 Task: Look for space in Sint-Kruis, Belgium from 7th July, 2023 to 15th July, 2023 for 6 adults in price range Rs.15000 to Rs.20000. Place can be entire place with 3 bedrooms having 3 beds and 3 bathrooms. Property type can be house, flat, guest house. Amenities needed are: heating. Booking option can be shelf check-in. Required host language is English.
Action: Mouse moved to (583, 117)
Screenshot: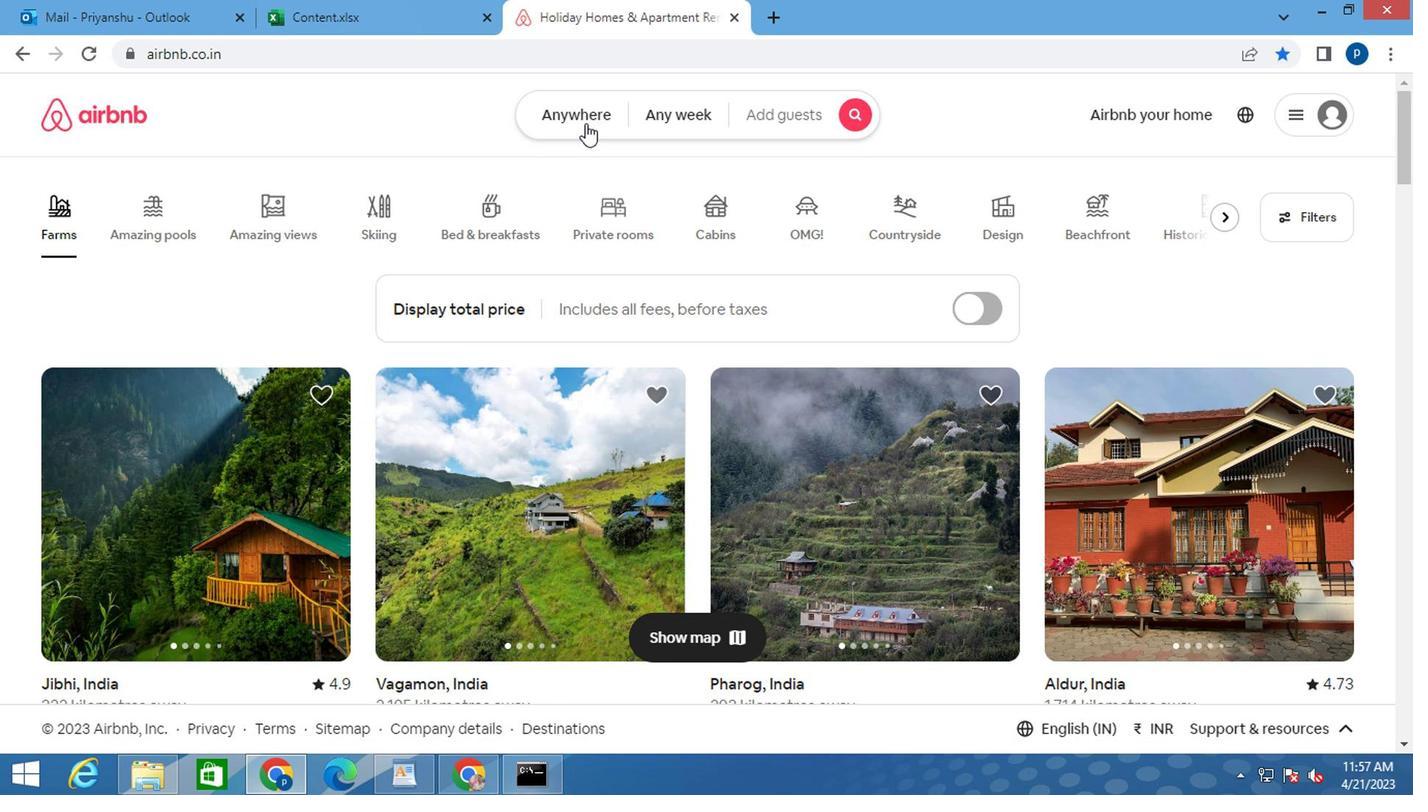 
Action: Mouse pressed left at (583, 117)
Screenshot: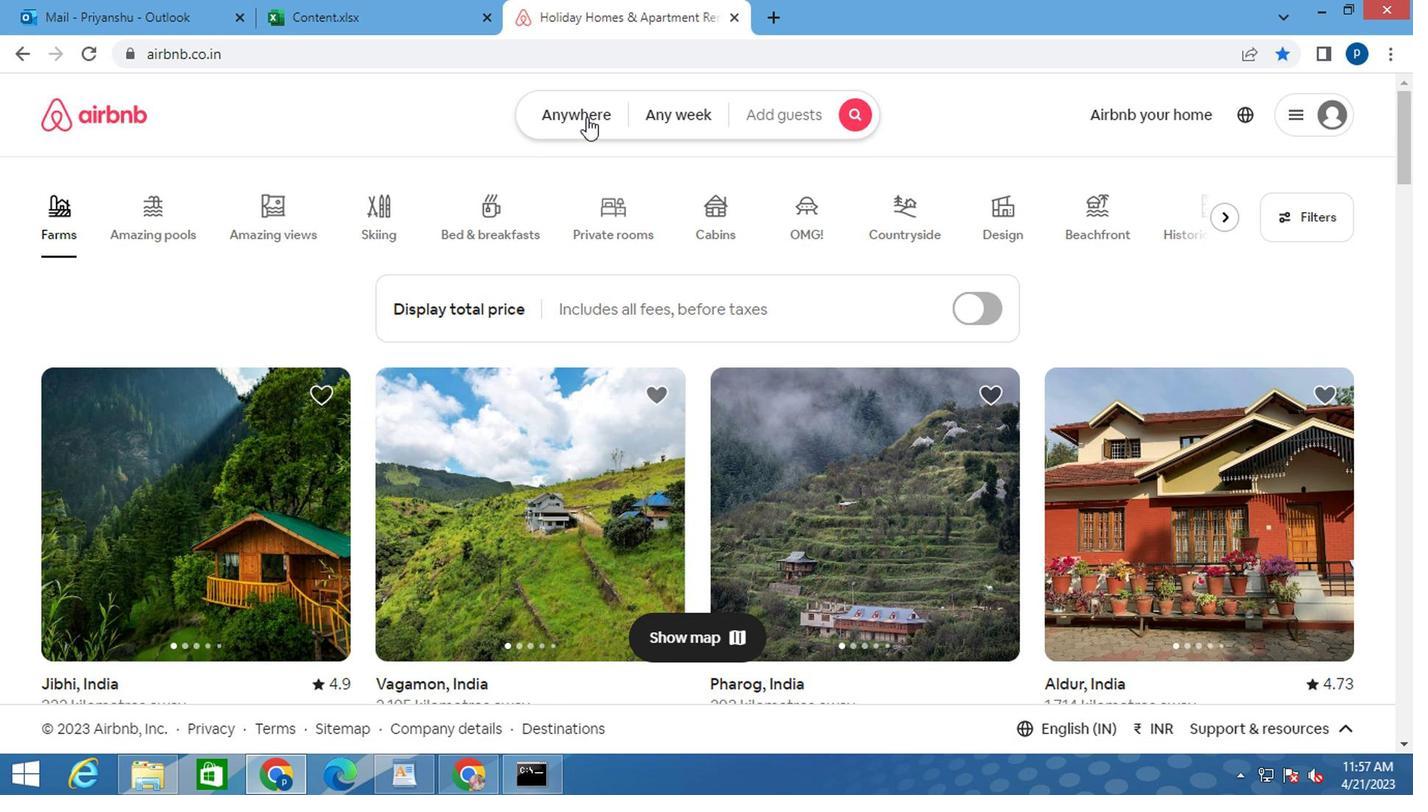 
Action: Mouse moved to (393, 202)
Screenshot: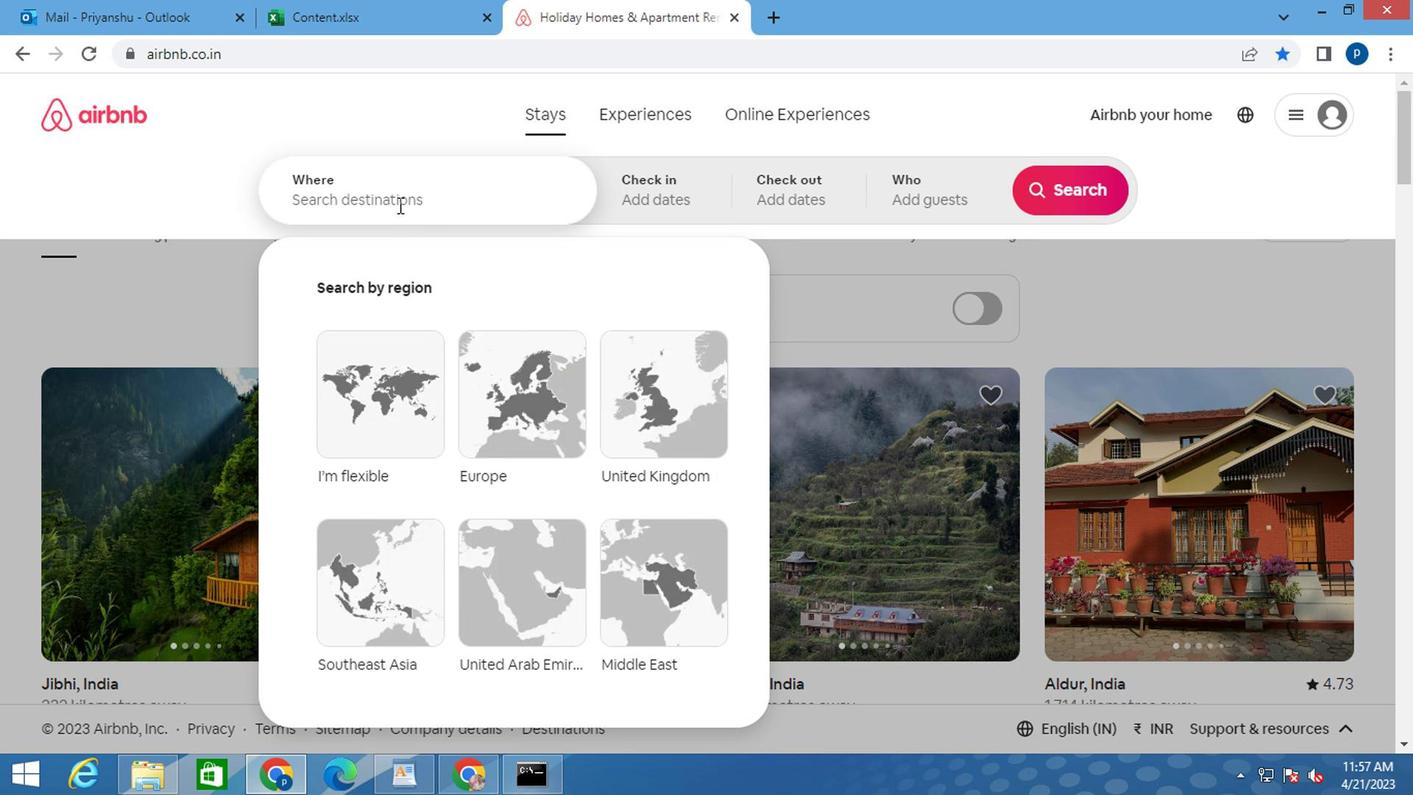 
Action: Key pressed <Key.caps_lock>s<Key.caps_lock>
Screenshot: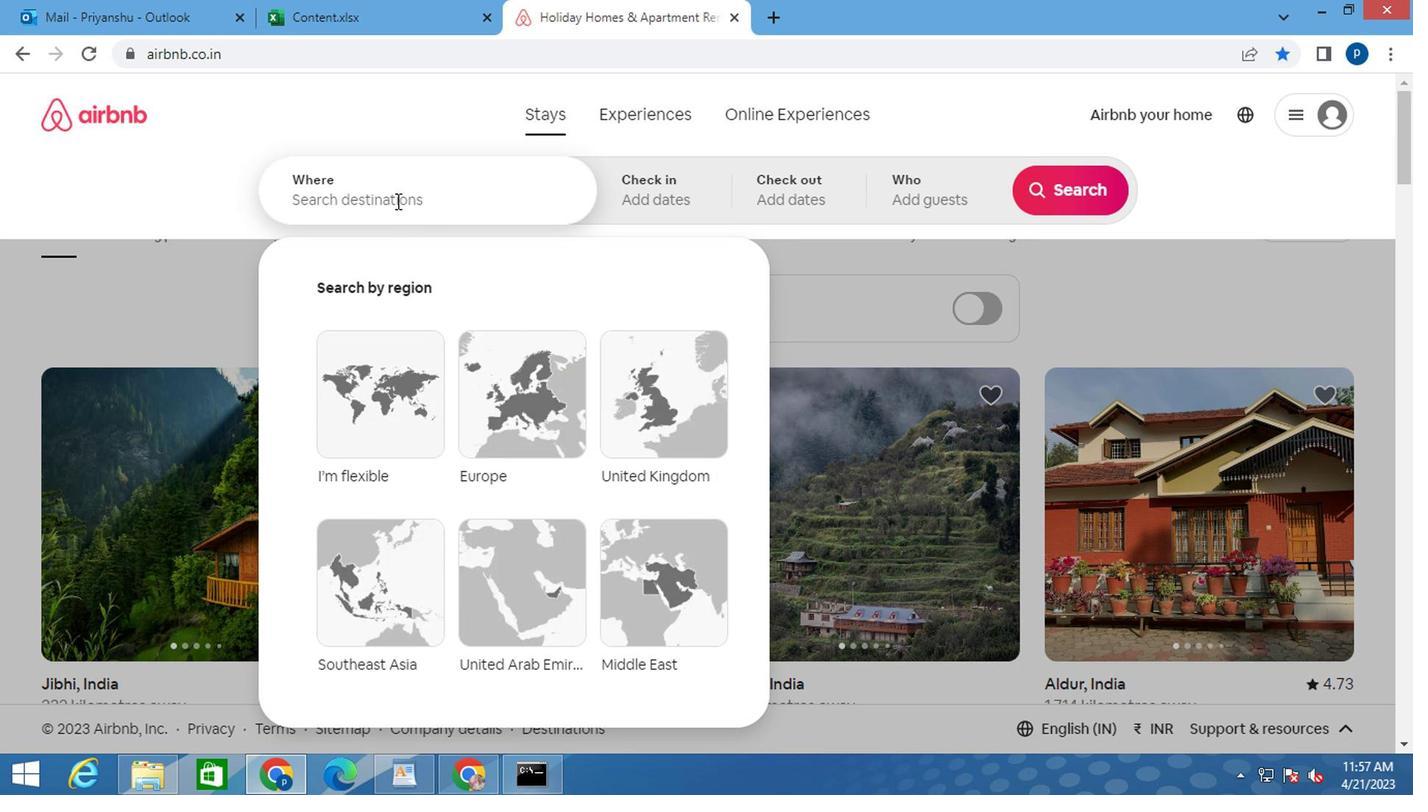 
Action: Mouse pressed left at (393, 202)
Screenshot: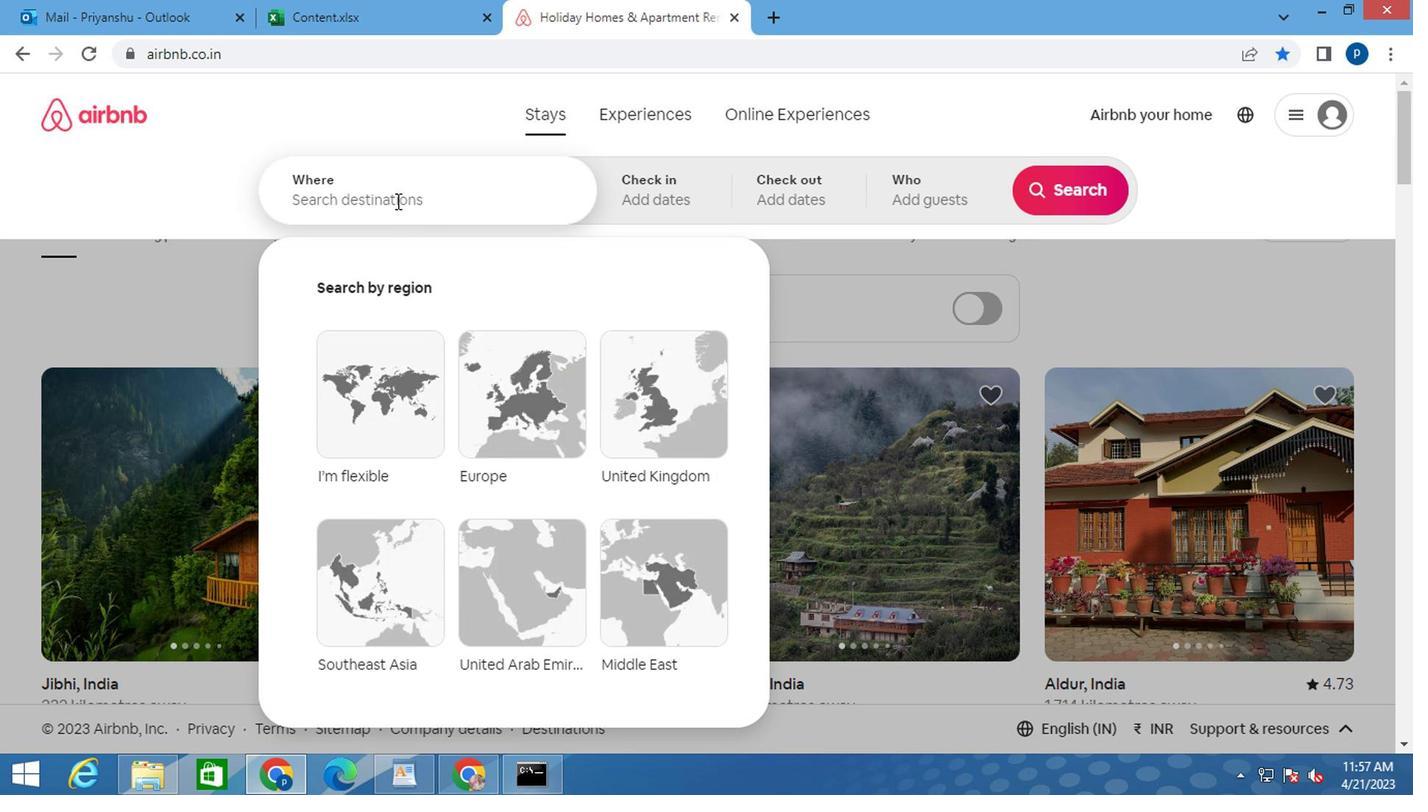 
Action: Key pressed <Key.caps_lock>s<Key.caps_lock>int<Key.space><Key.caps_lock>k<Key.caps_lock>ruis<Key.space><Key.backspace>,<Key.space><Key.caps_lock>b<Key.caps_lock>elgium<Key.enter>
Screenshot: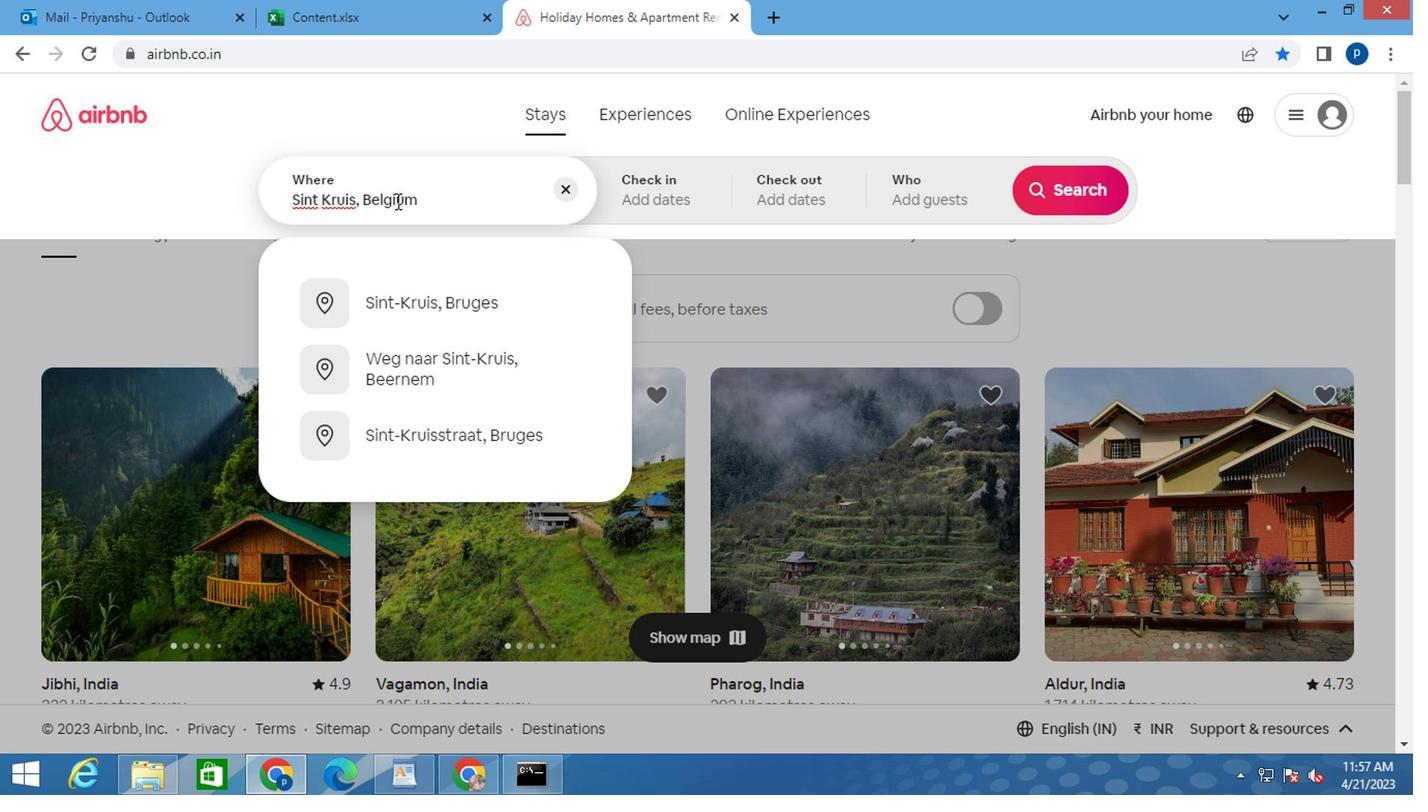 
Action: Mouse moved to (1061, 350)
Screenshot: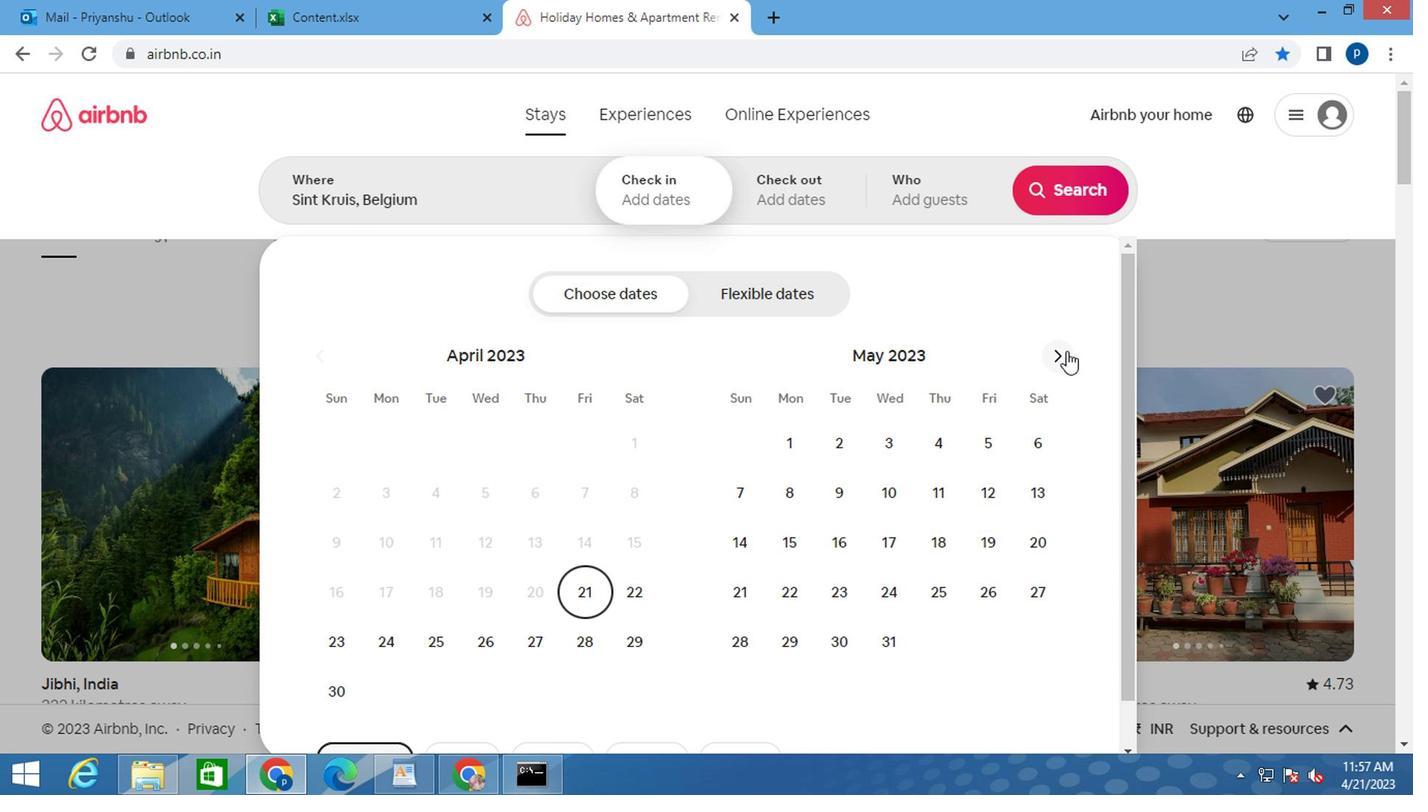 
Action: Mouse pressed left at (1061, 350)
Screenshot: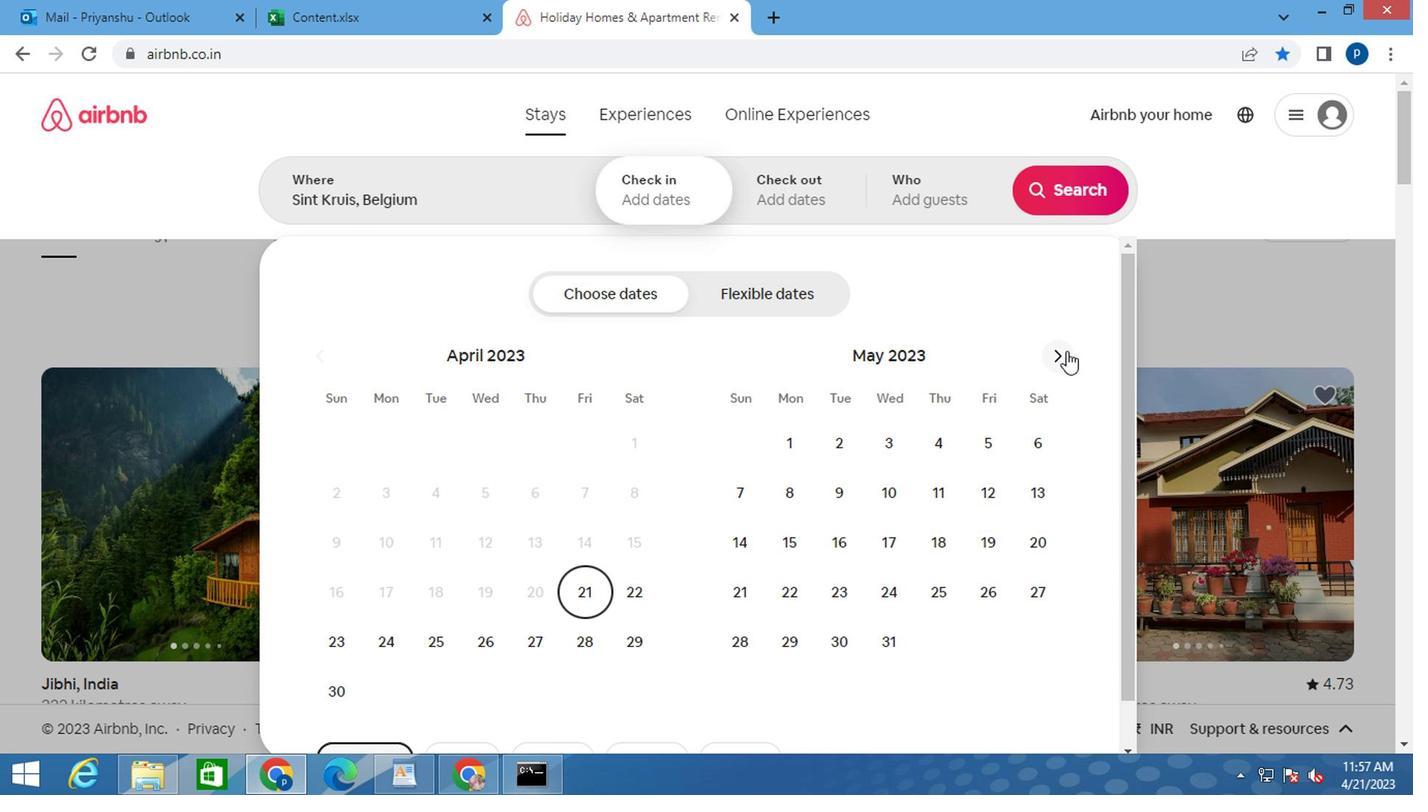 
Action: Mouse pressed left at (1061, 350)
Screenshot: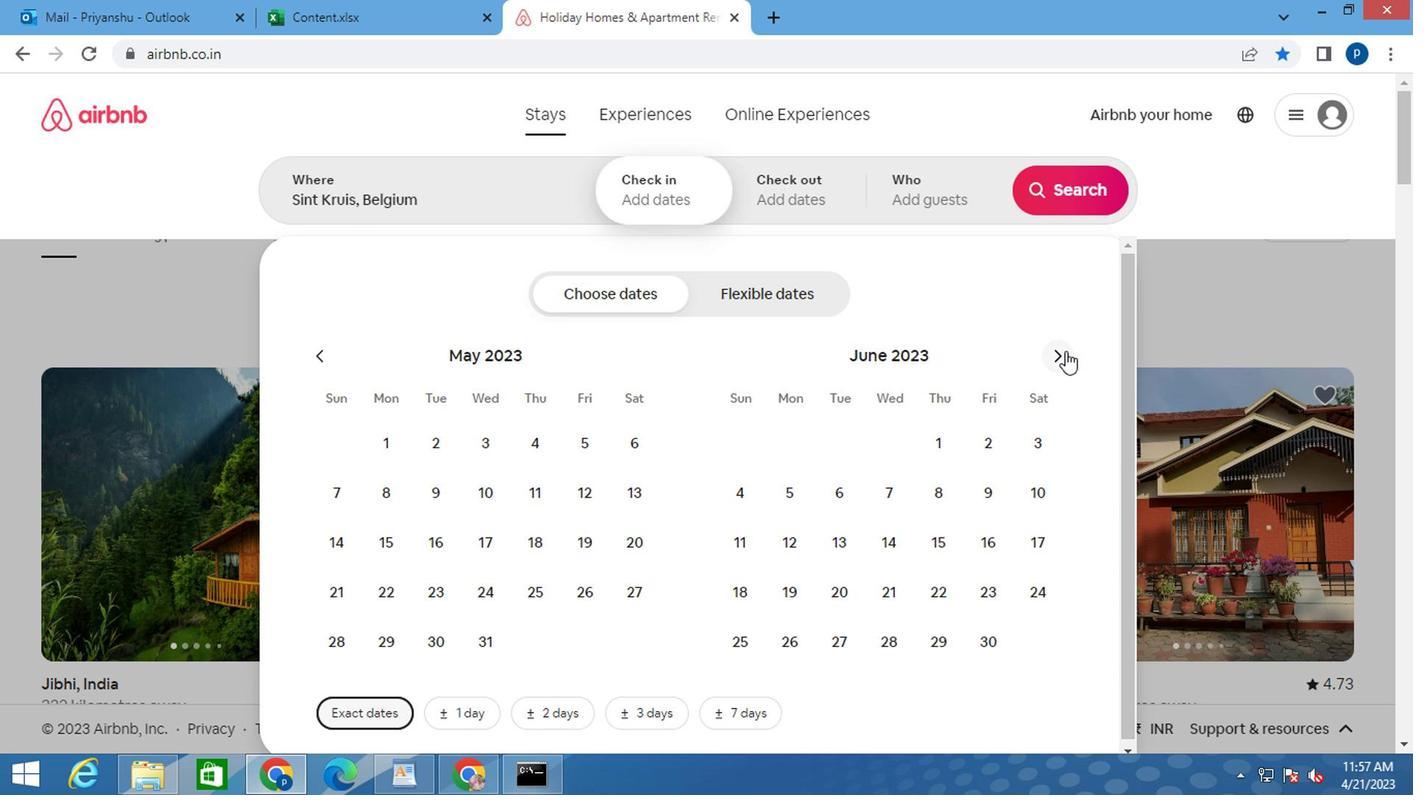 
Action: Mouse moved to (979, 490)
Screenshot: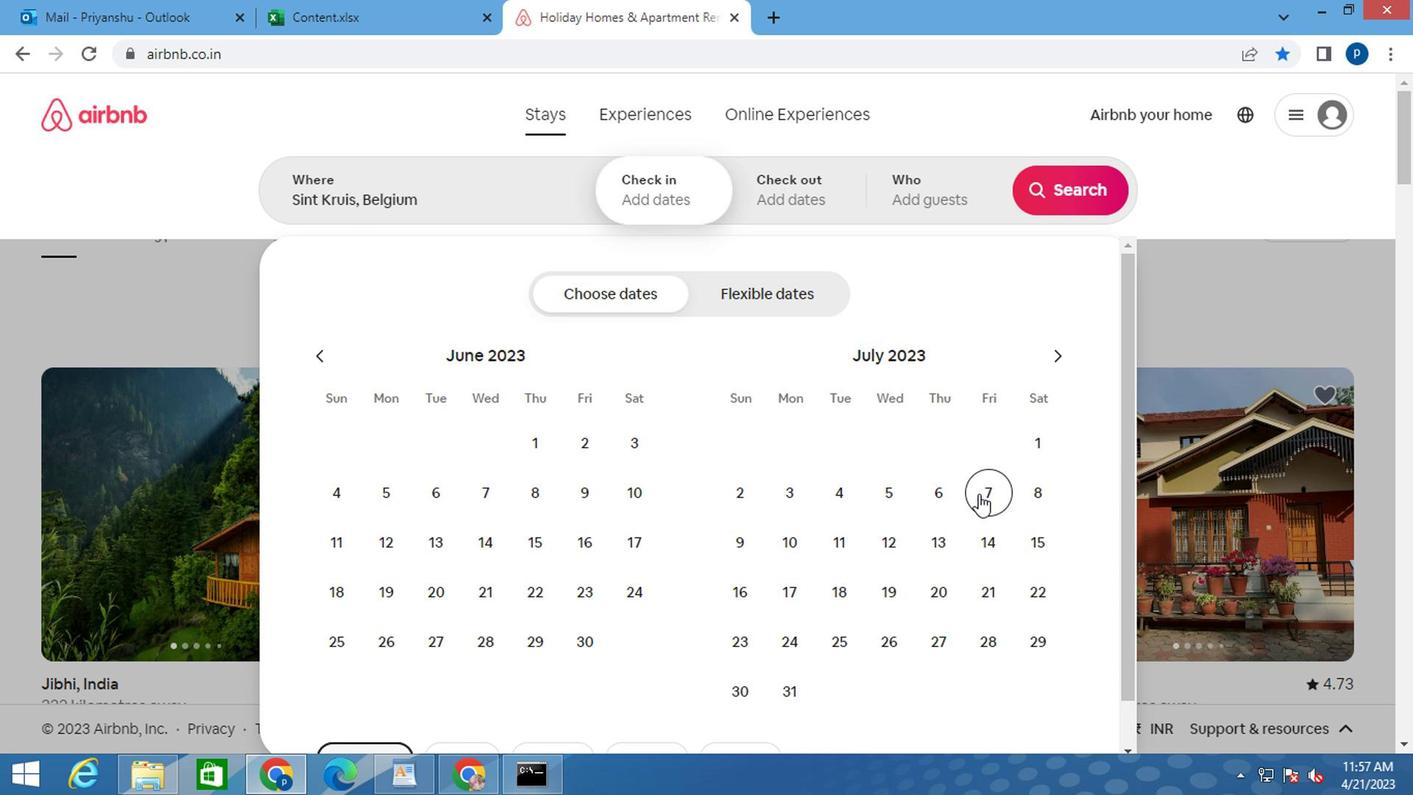
Action: Mouse pressed left at (979, 490)
Screenshot: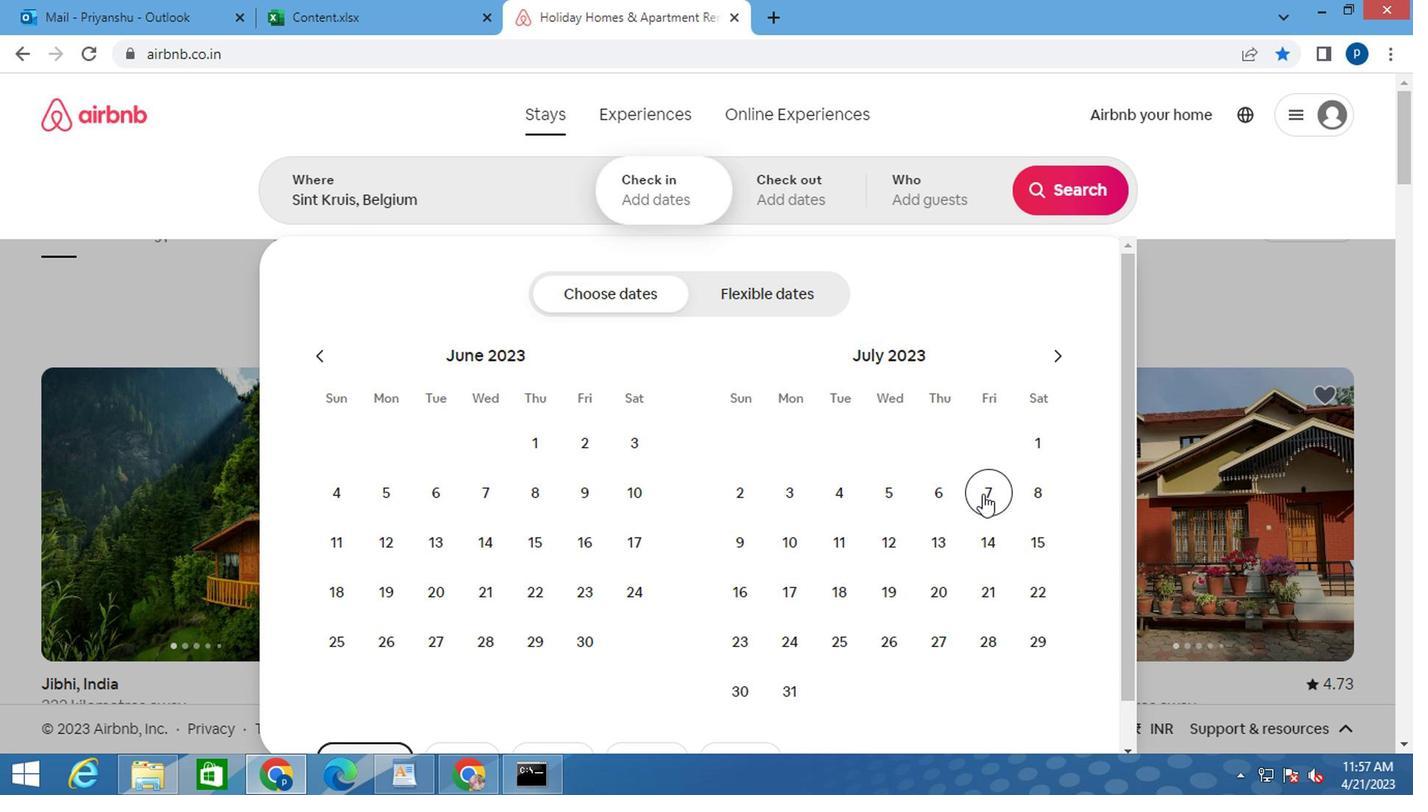 
Action: Mouse moved to (1036, 536)
Screenshot: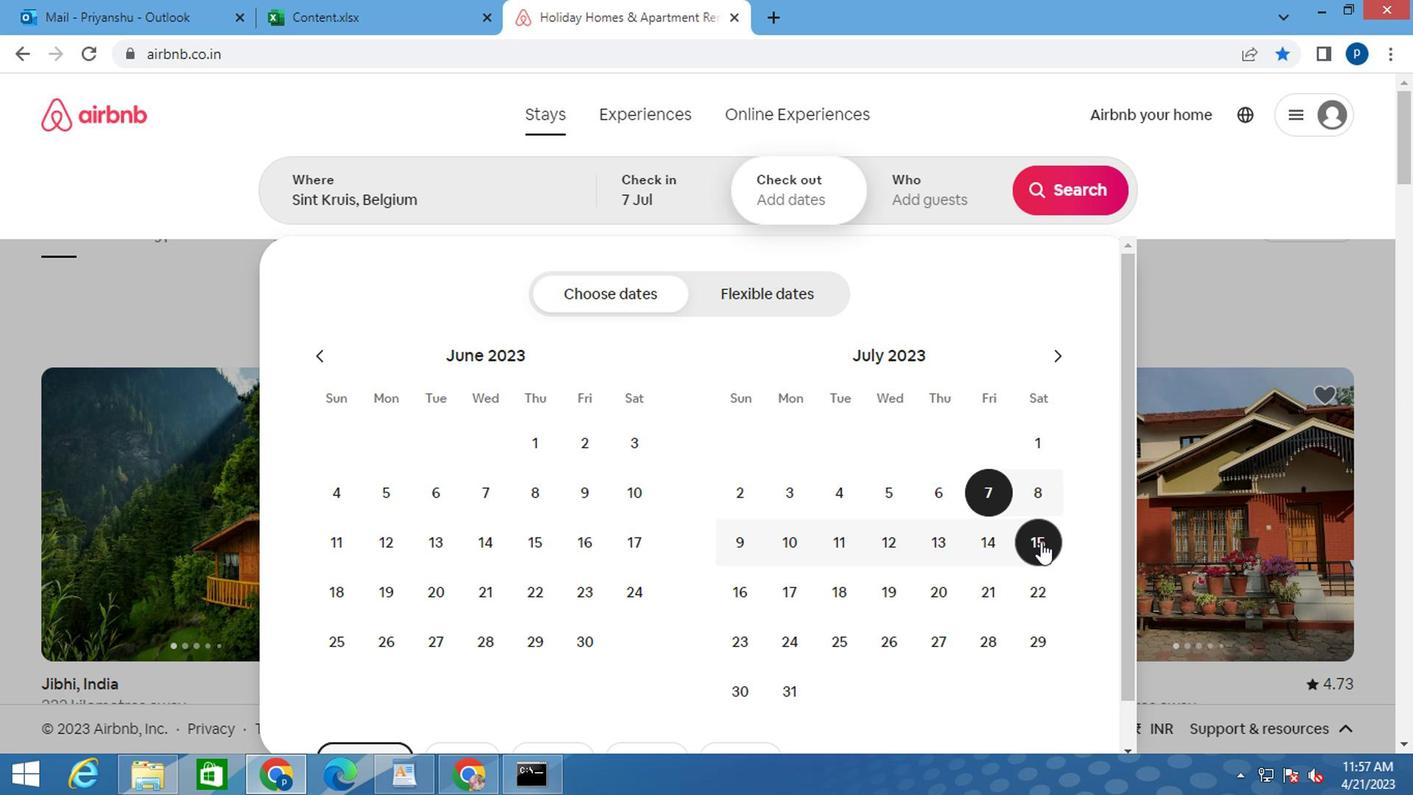 
Action: Mouse pressed left at (1036, 536)
Screenshot: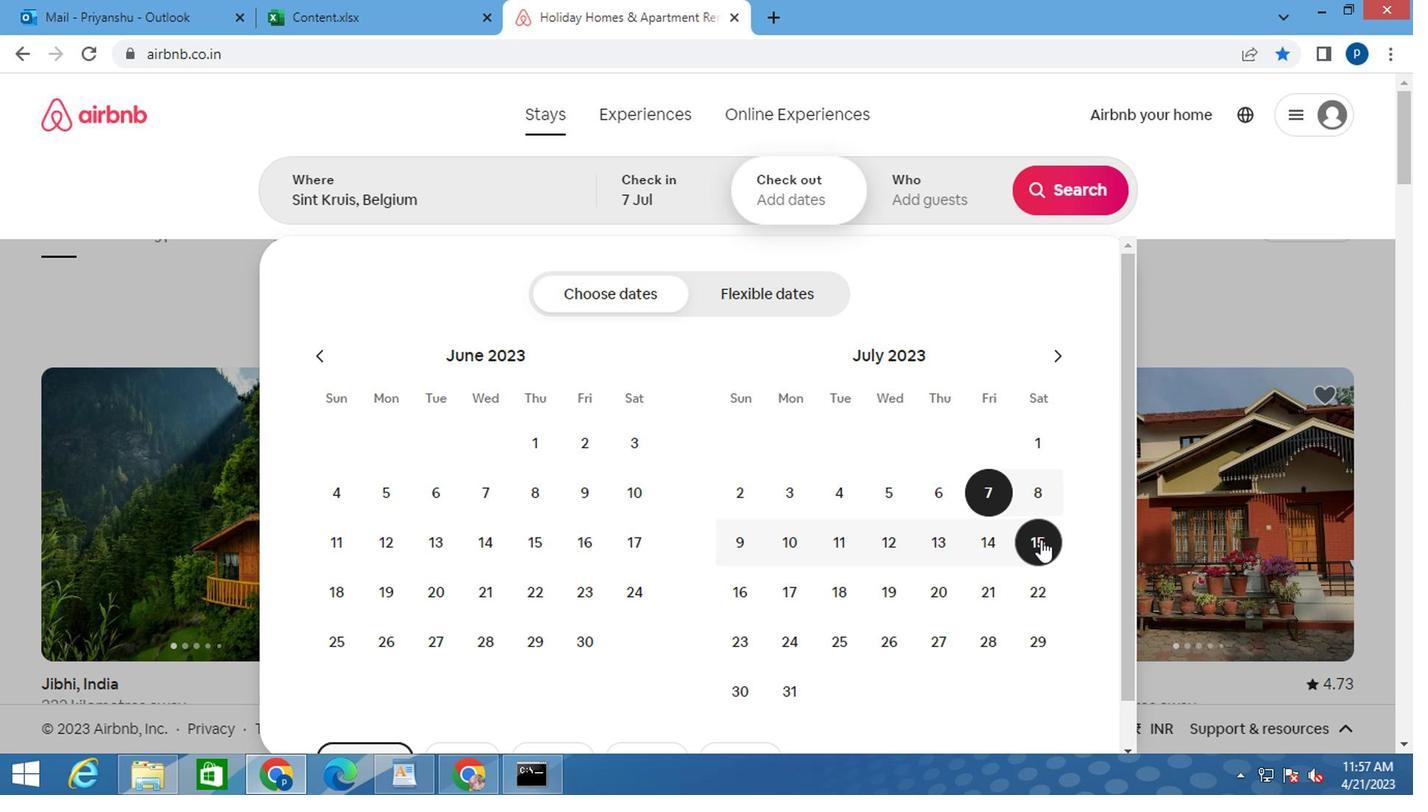 
Action: Mouse moved to (928, 202)
Screenshot: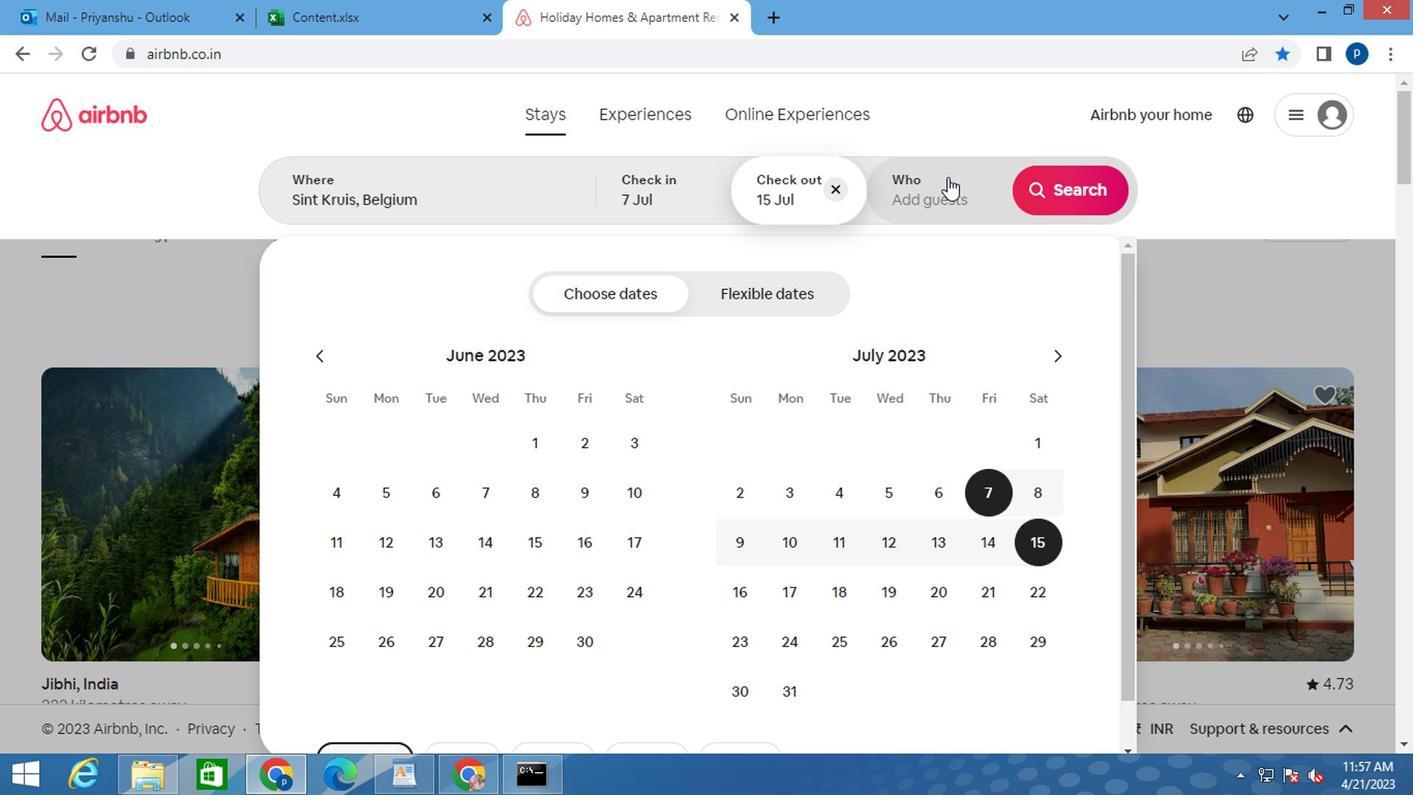 
Action: Mouse pressed left at (928, 202)
Screenshot: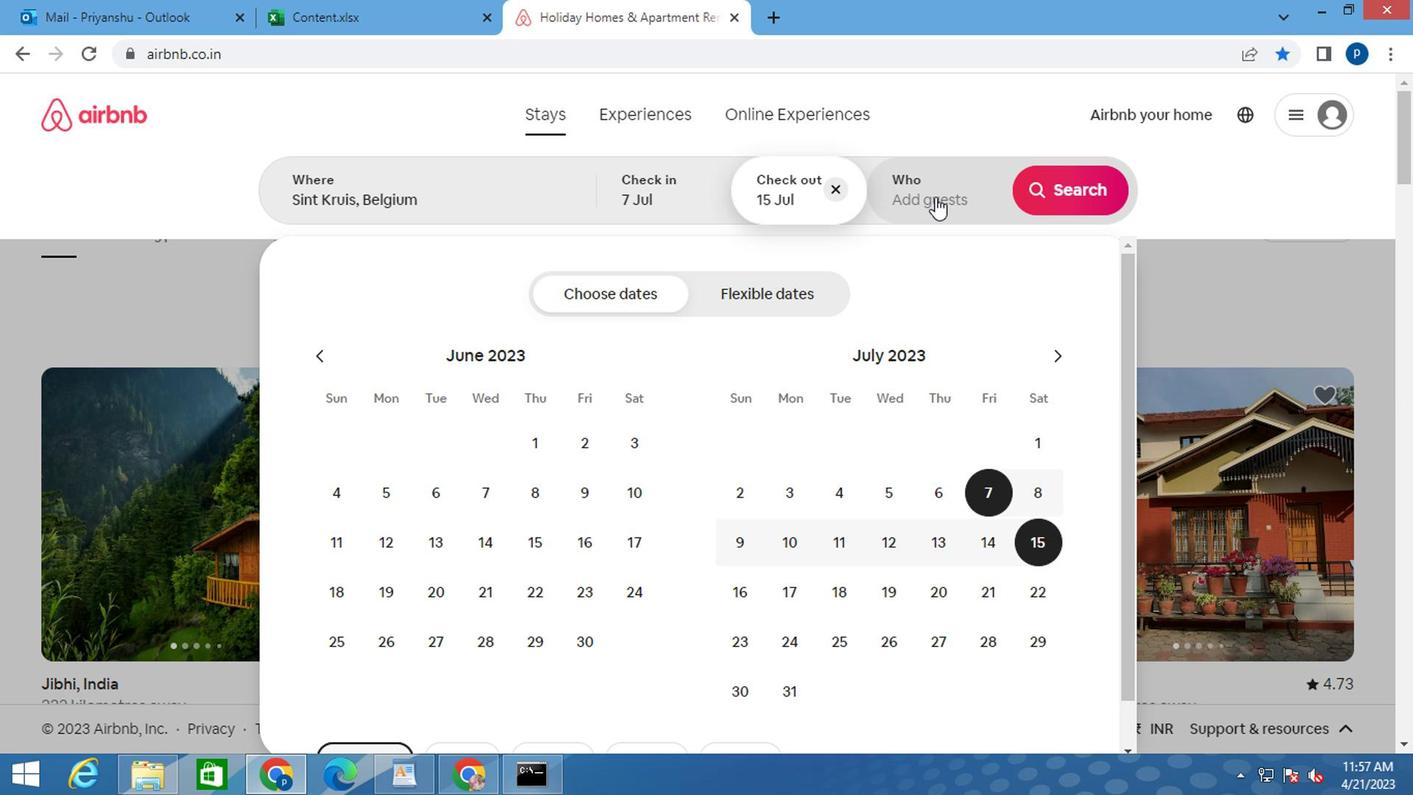 
Action: Mouse moved to (1062, 305)
Screenshot: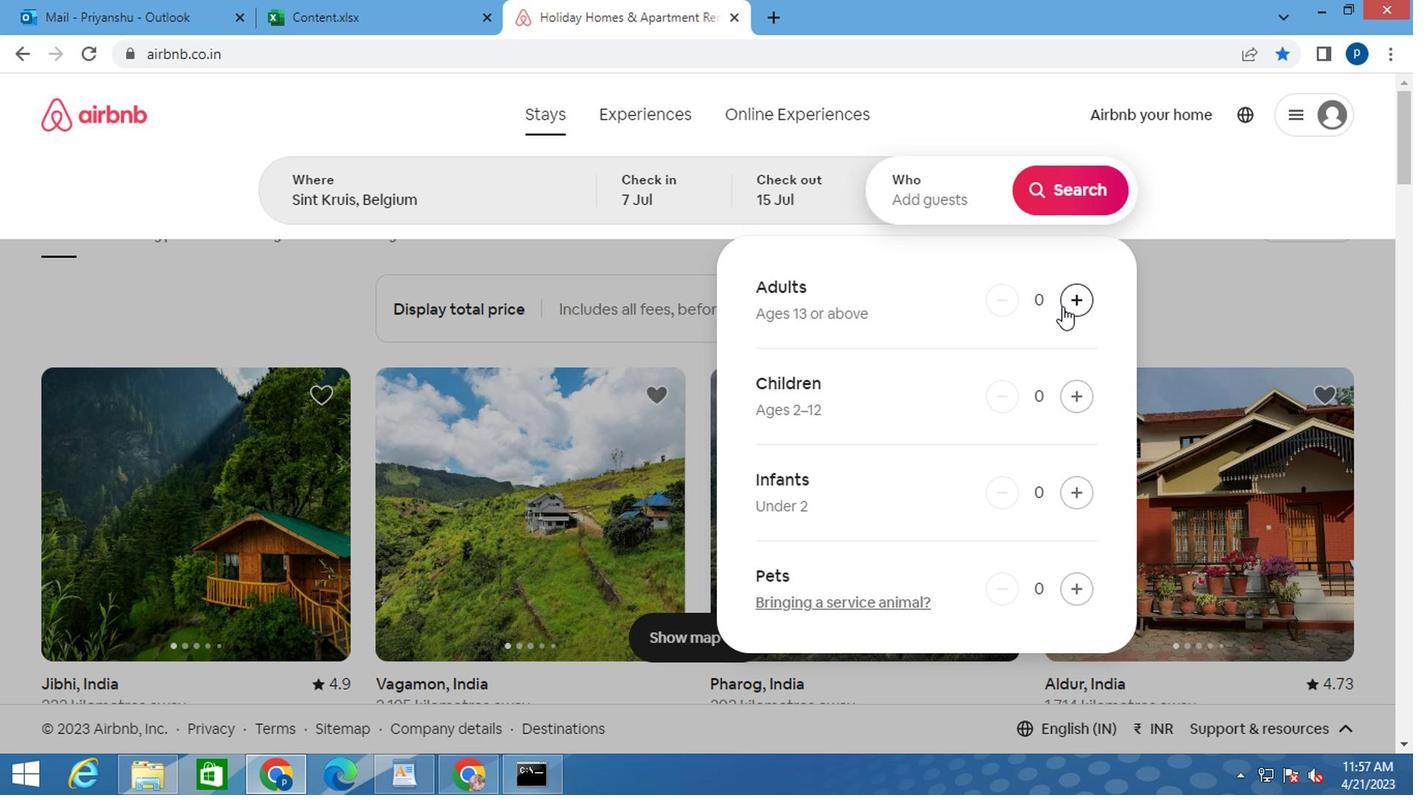 
Action: Mouse pressed left at (1062, 305)
Screenshot: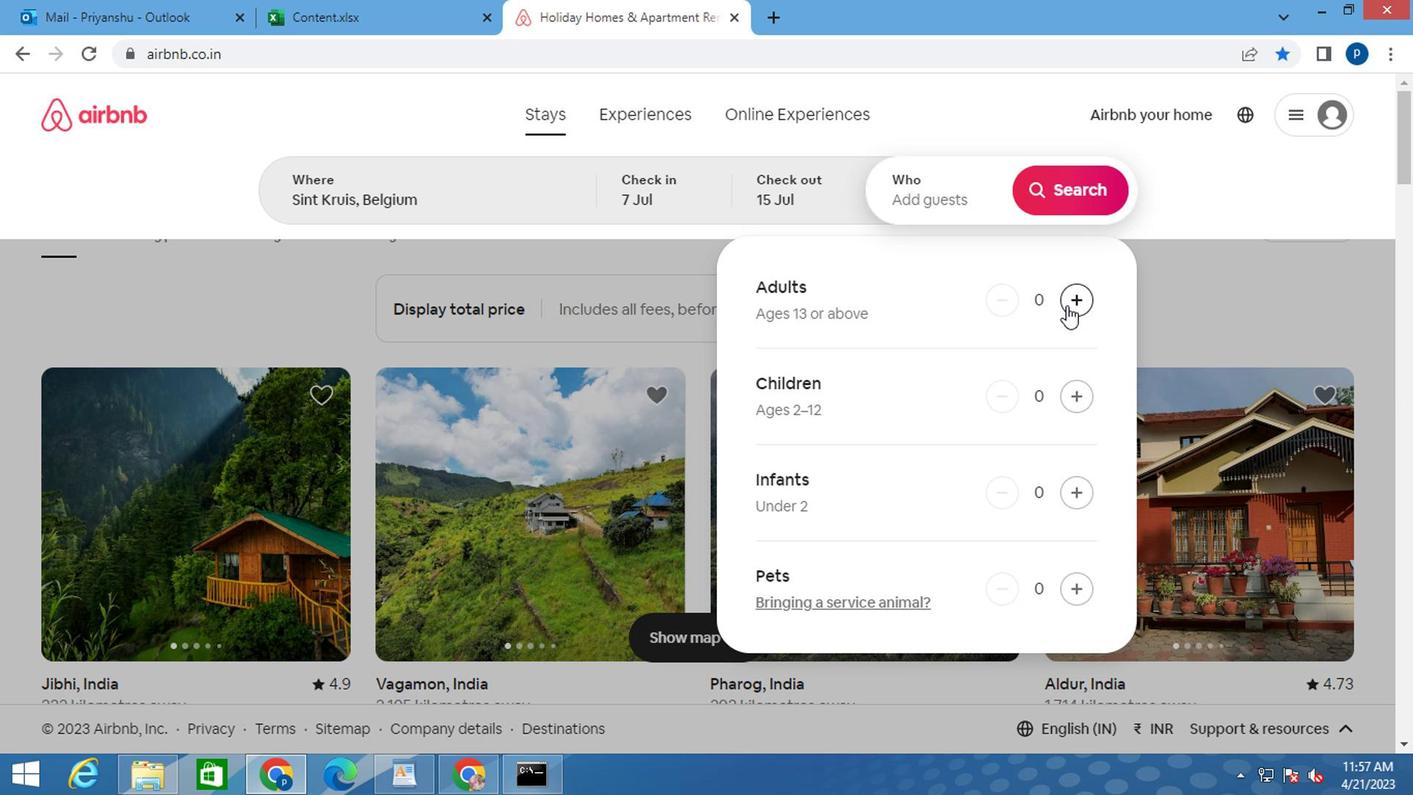 
Action: Mouse pressed left at (1062, 305)
Screenshot: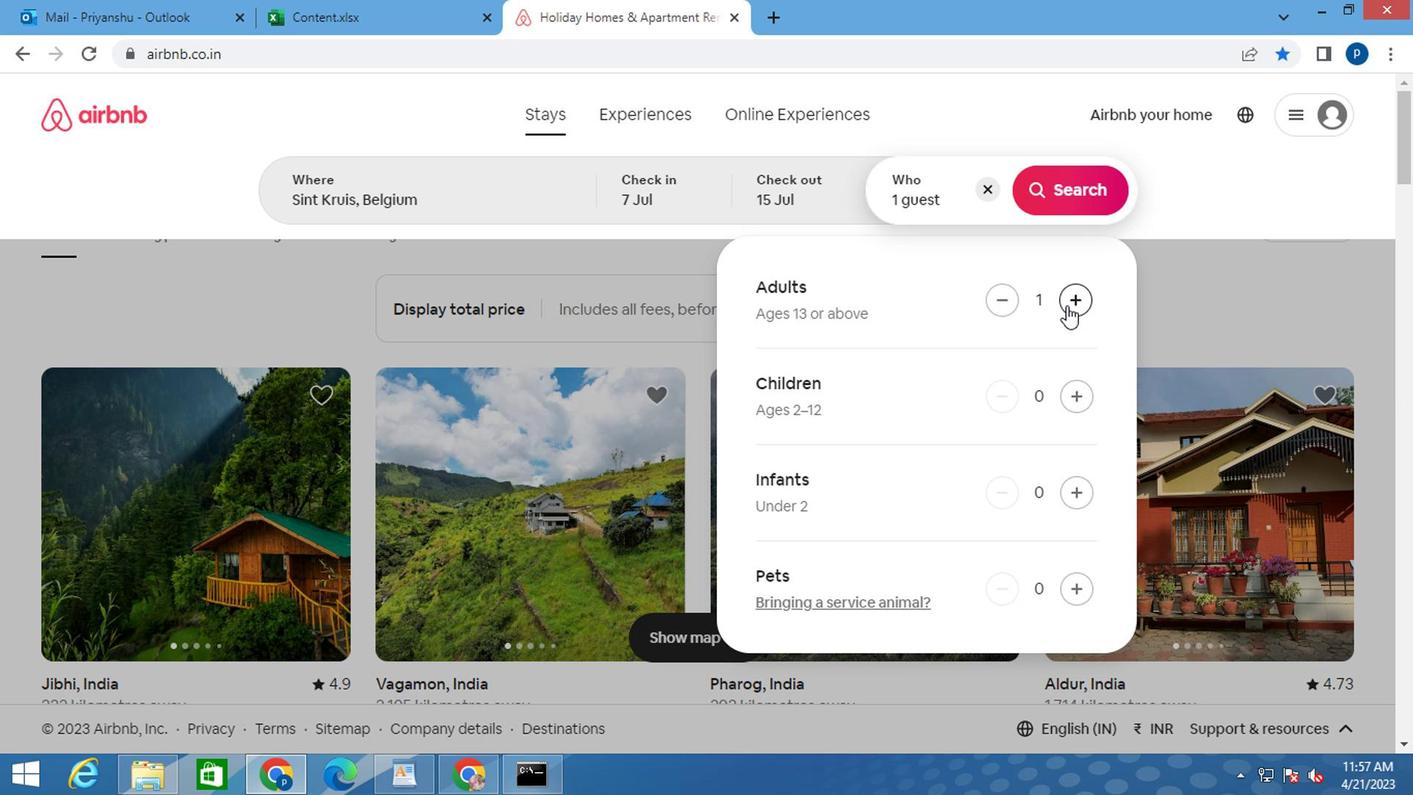
Action: Mouse pressed left at (1062, 305)
Screenshot: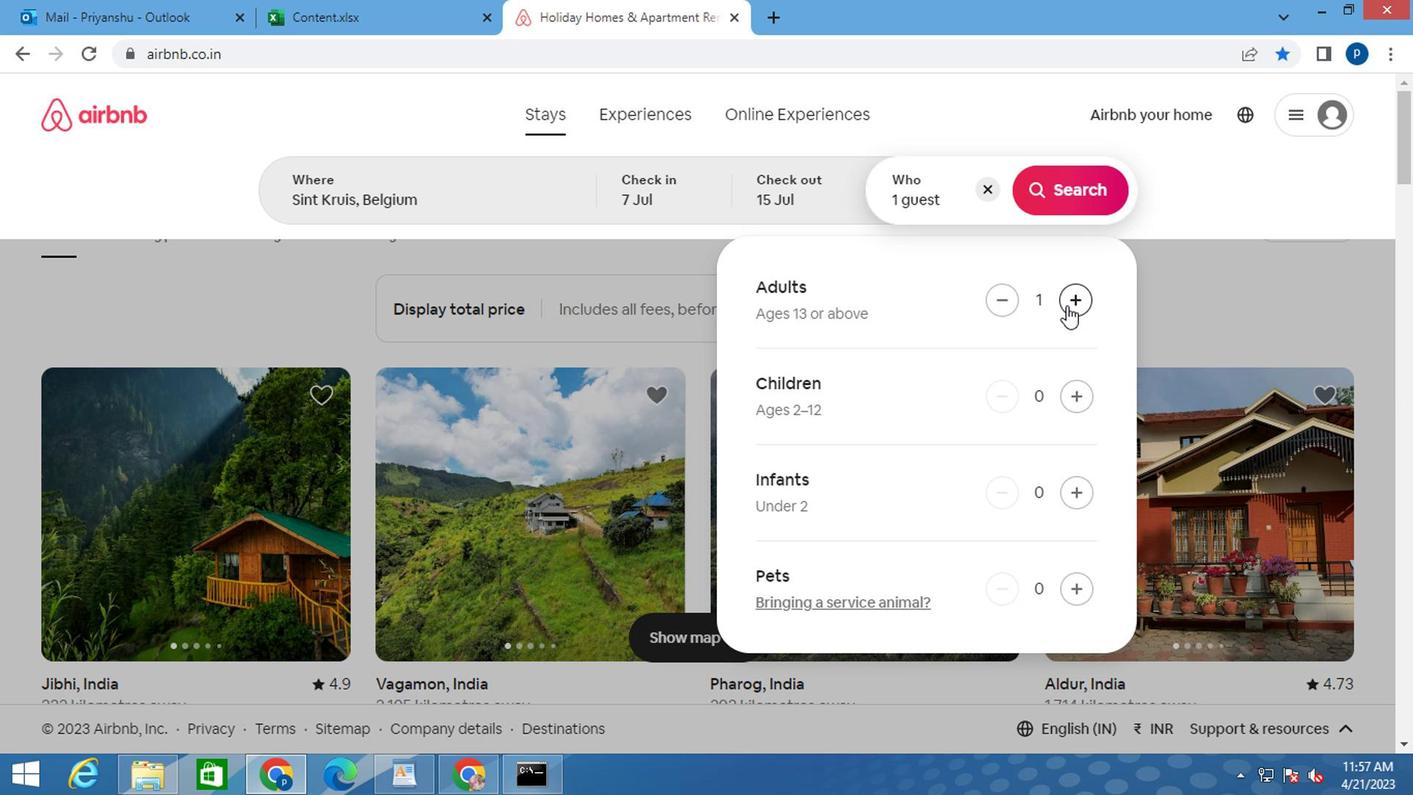 
Action: Mouse pressed left at (1062, 305)
Screenshot: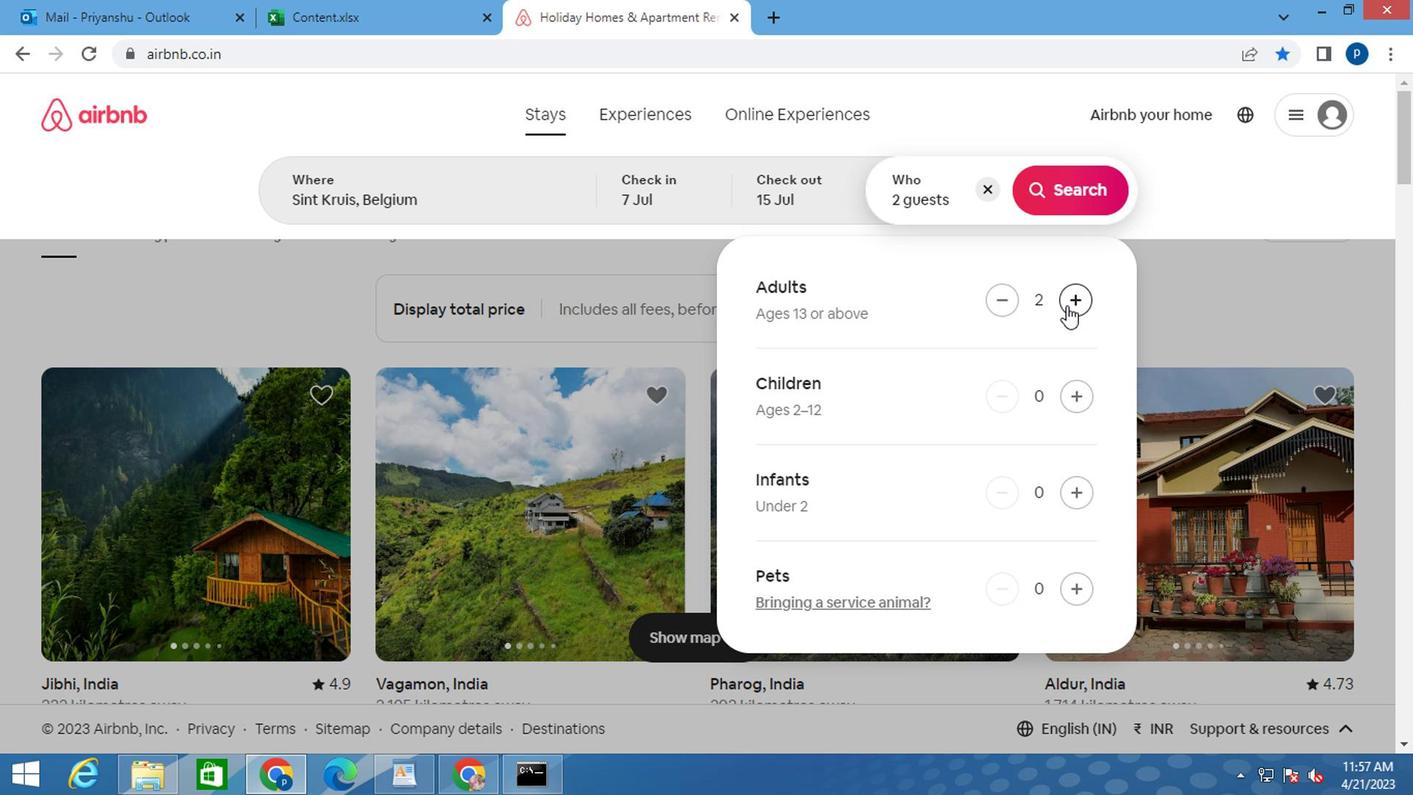
Action: Mouse pressed left at (1062, 305)
Screenshot: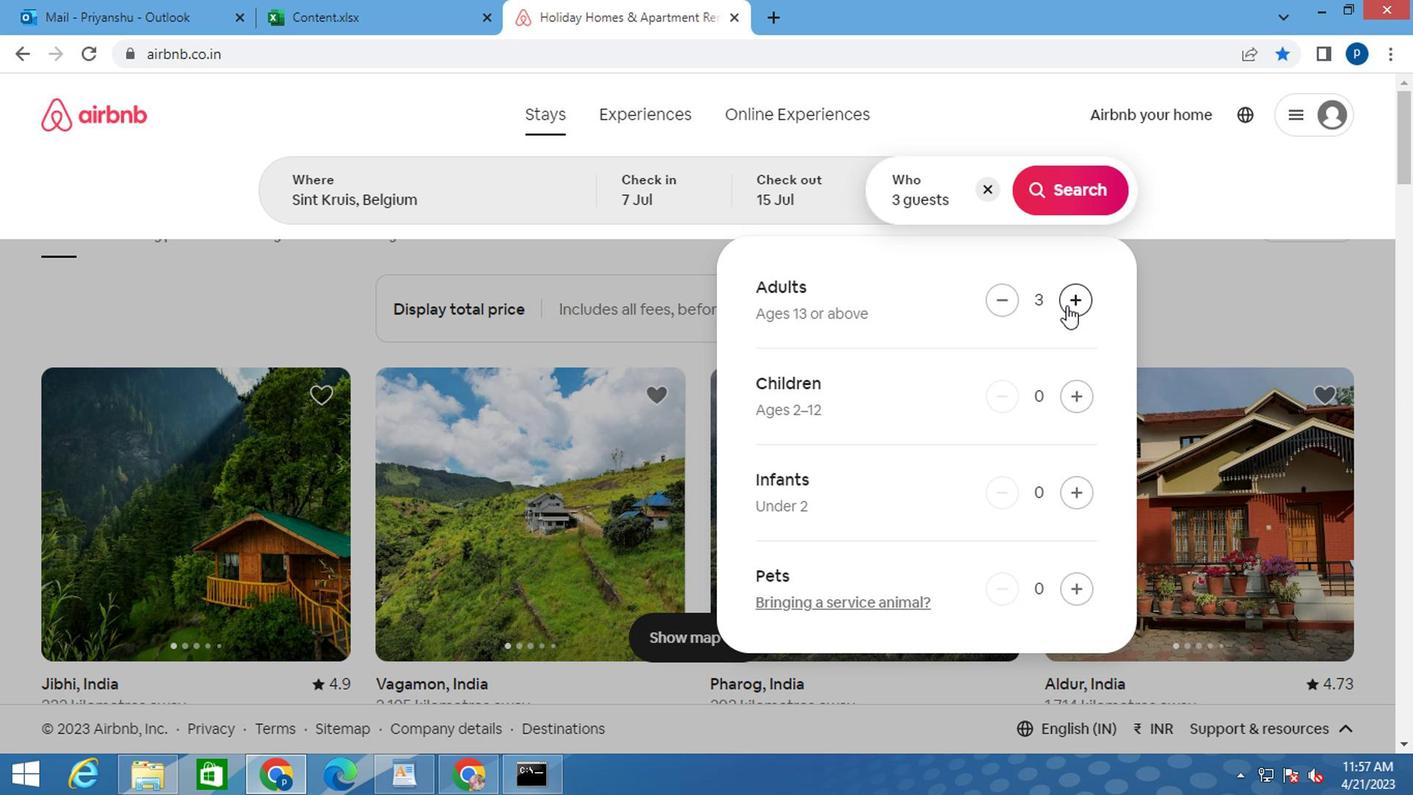
Action: Mouse pressed left at (1062, 305)
Screenshot: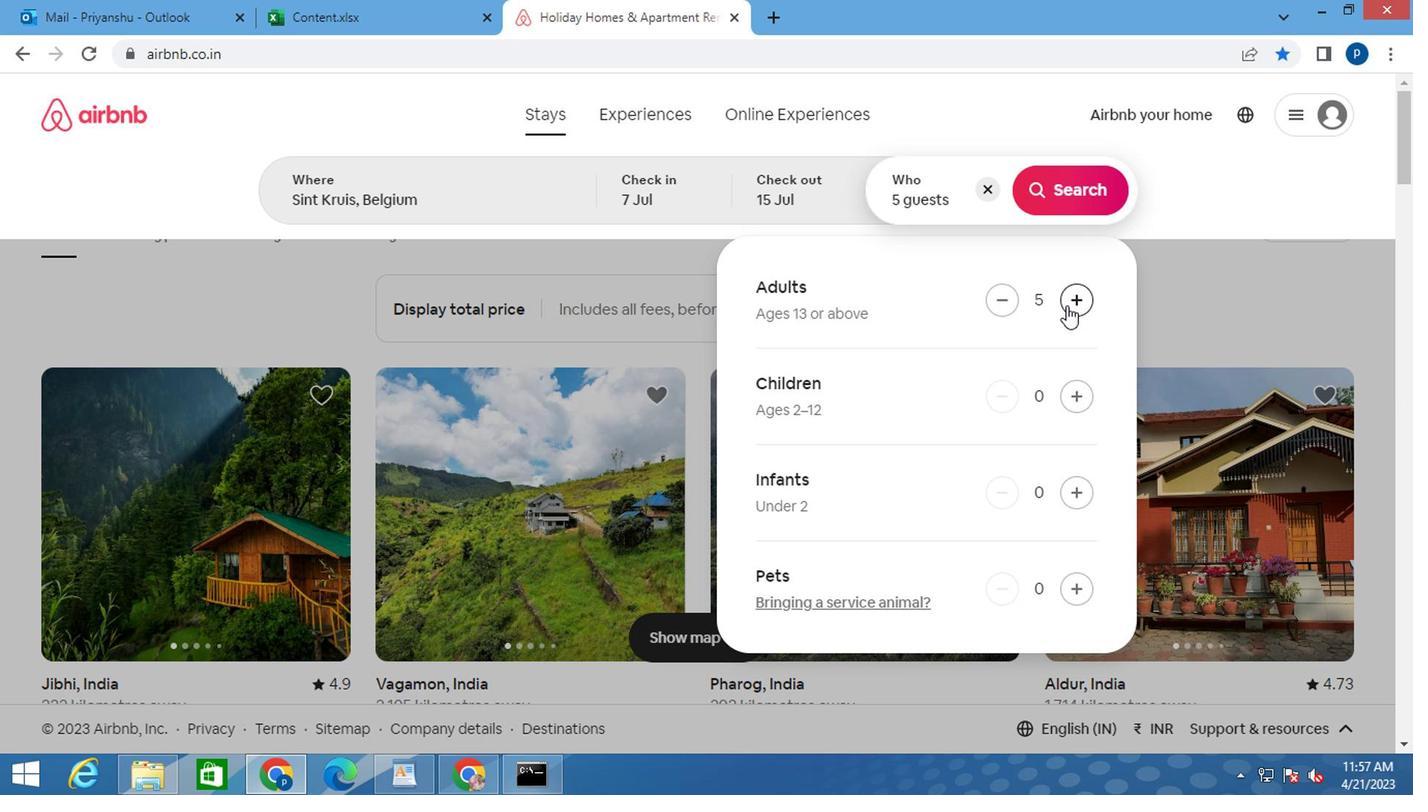 
Action: Mouse moved to (1060, 186)
Screenshot: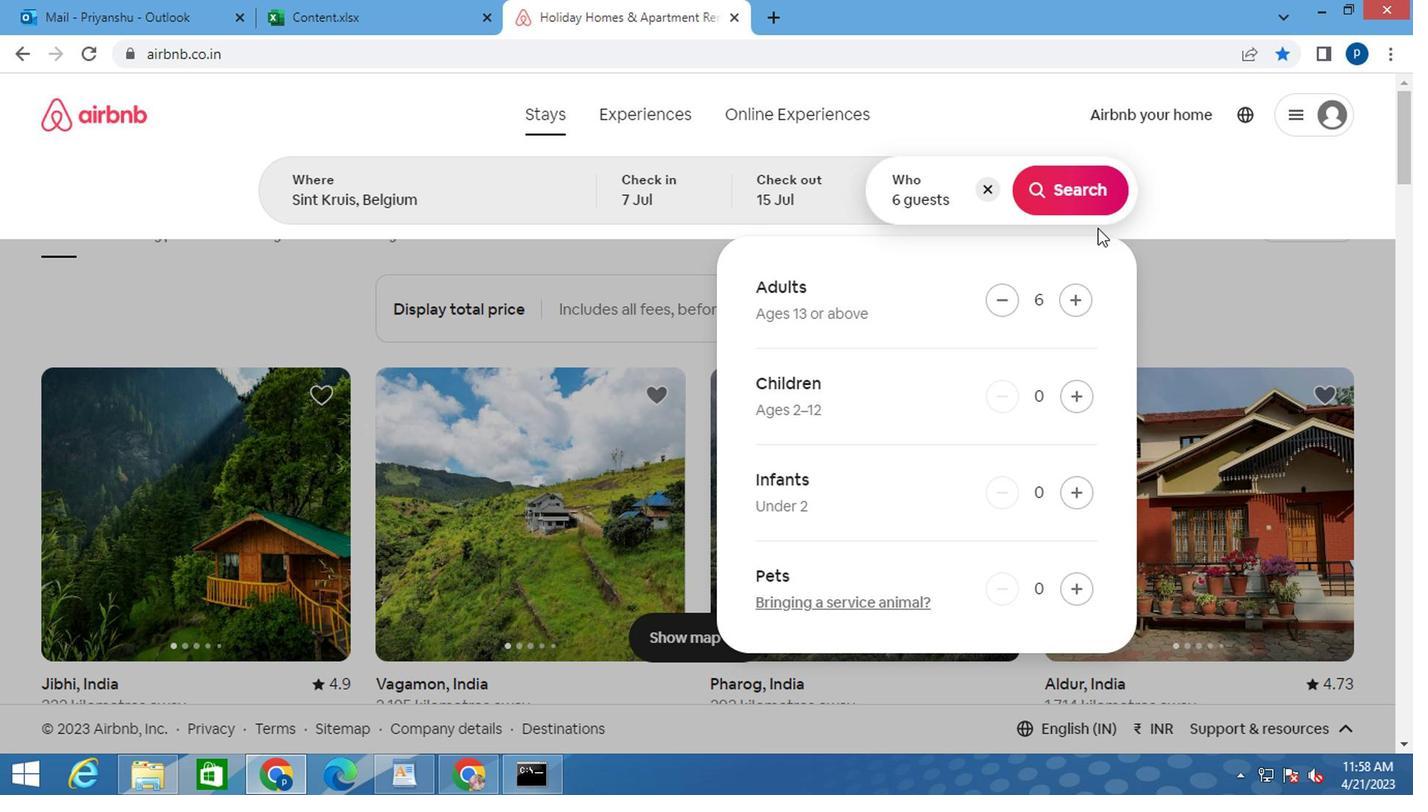 
Action: Mouse pressed left at (1060, 186)
Screenshot: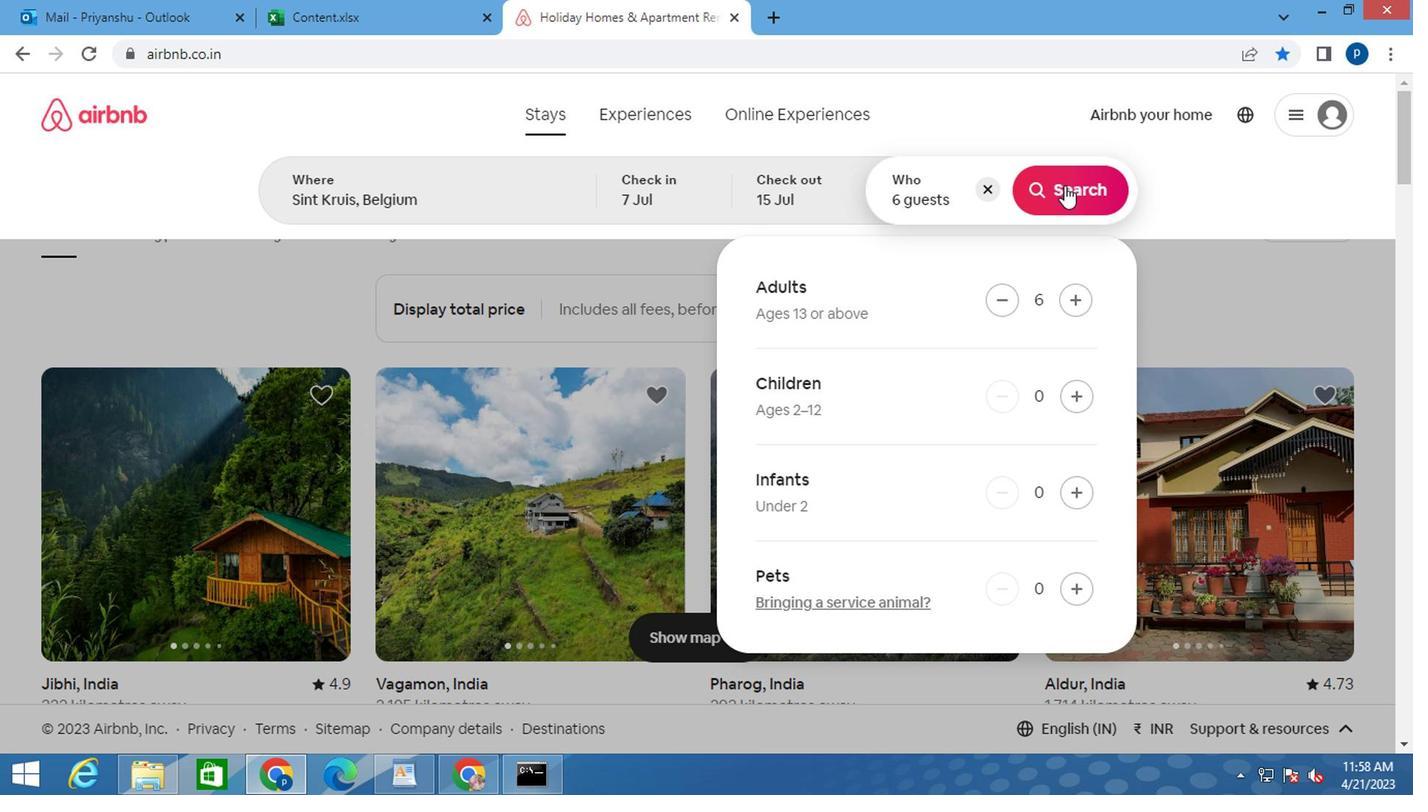 
Action: Mouse moved to (1302, 203)
Screenshot: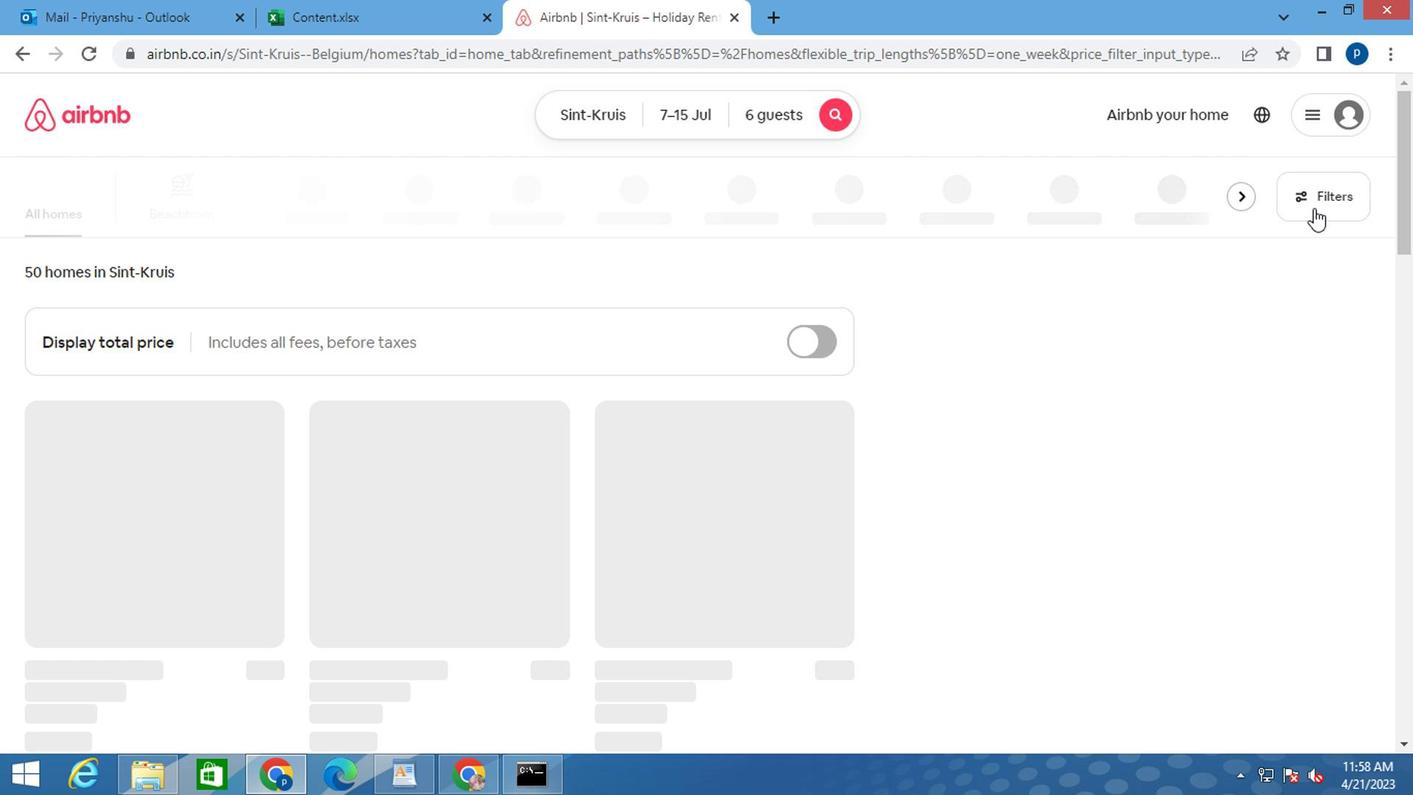 
Action: Mouse pressed left at (1302, 203)
Screenshot: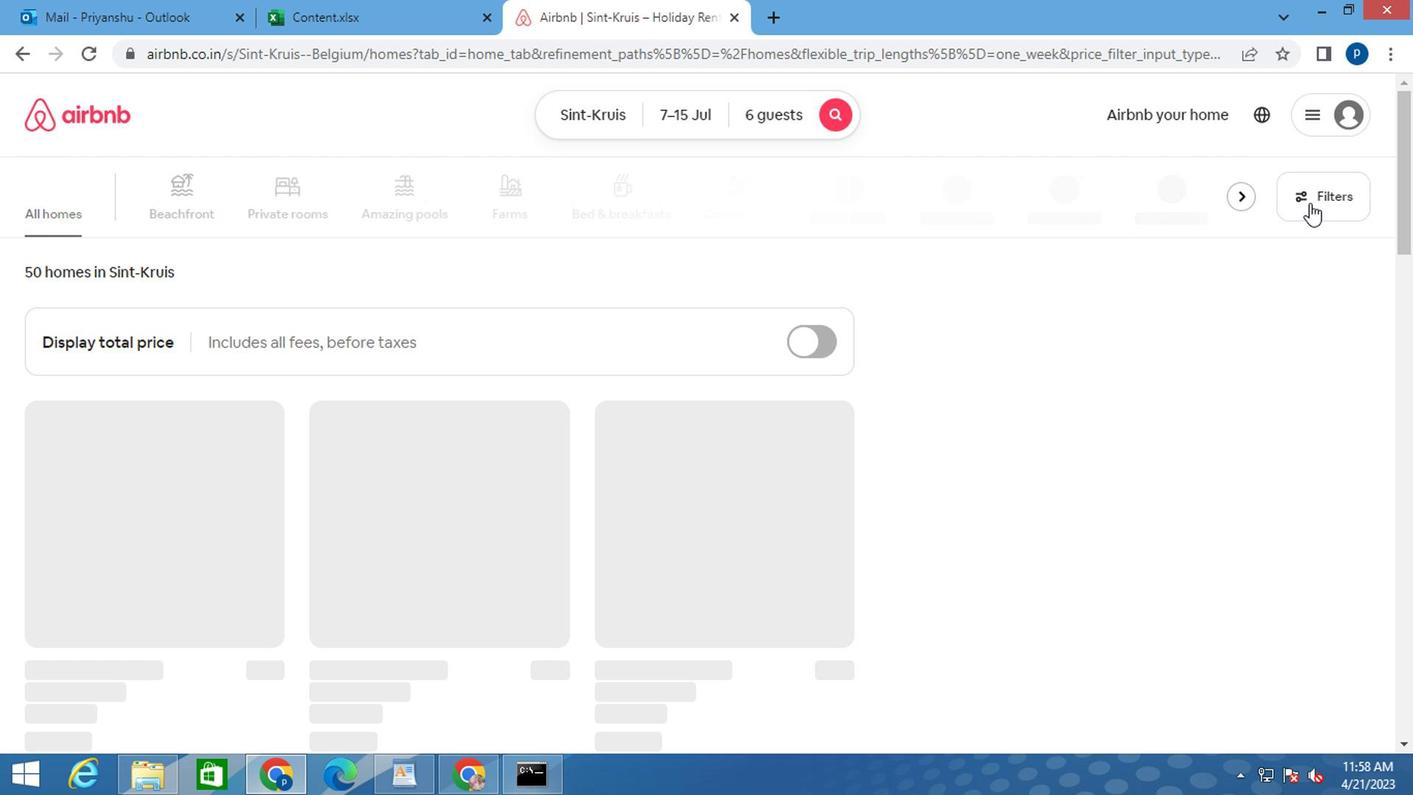 
Action: Mouse moved to (426, 459)
Screenshot: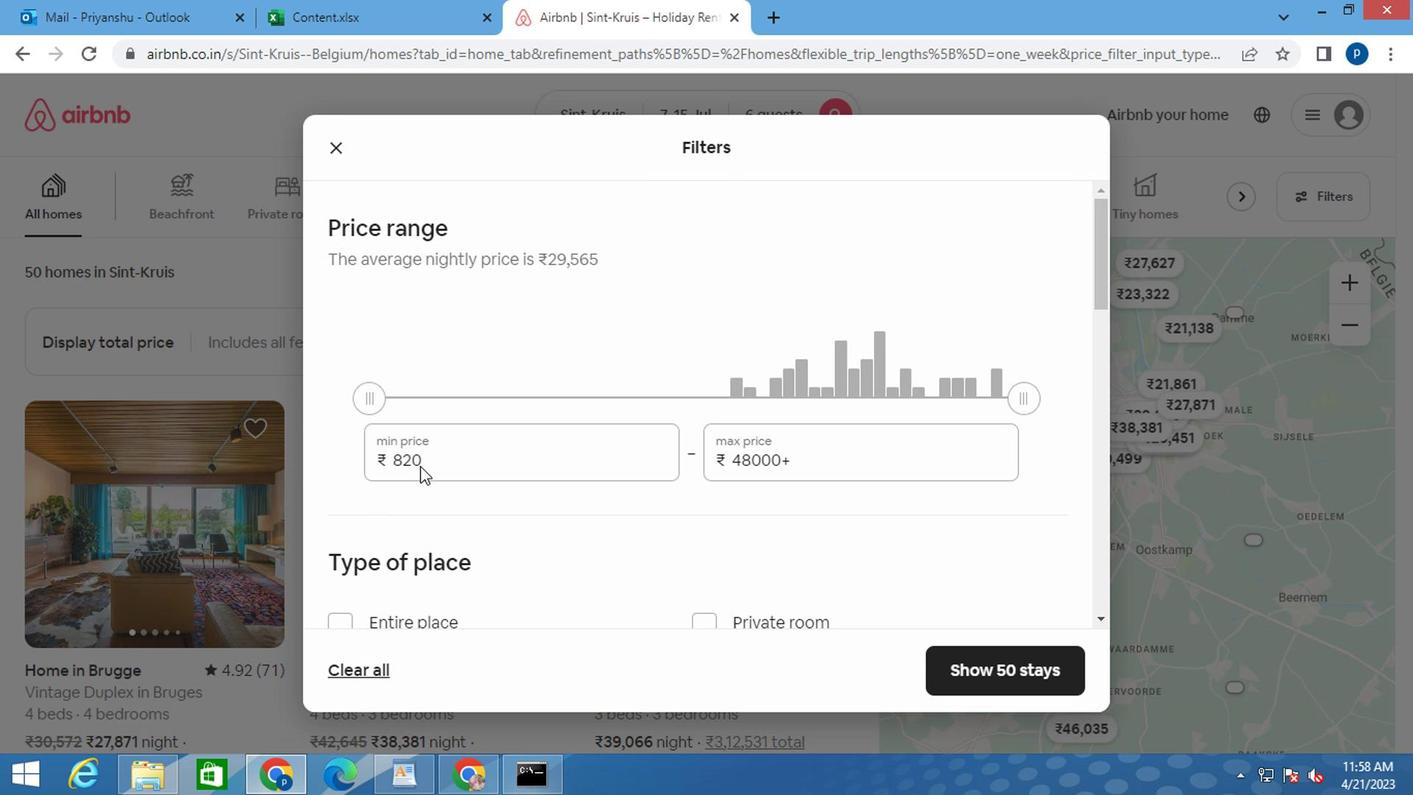 
Action: Mouse pressed left at (426, 459)
Screenshot: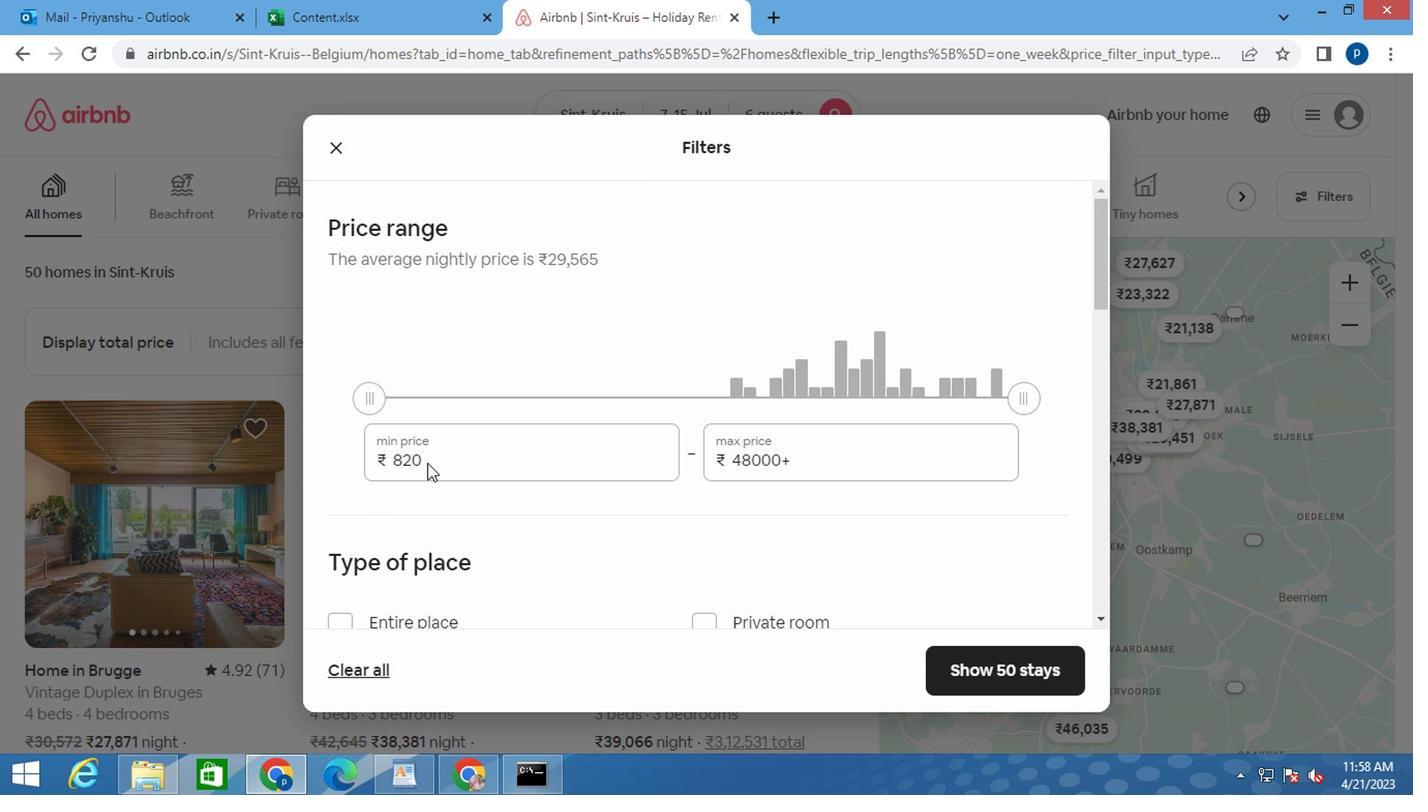 
Action: Mouse pressed left at (426, 459)
Screenshot: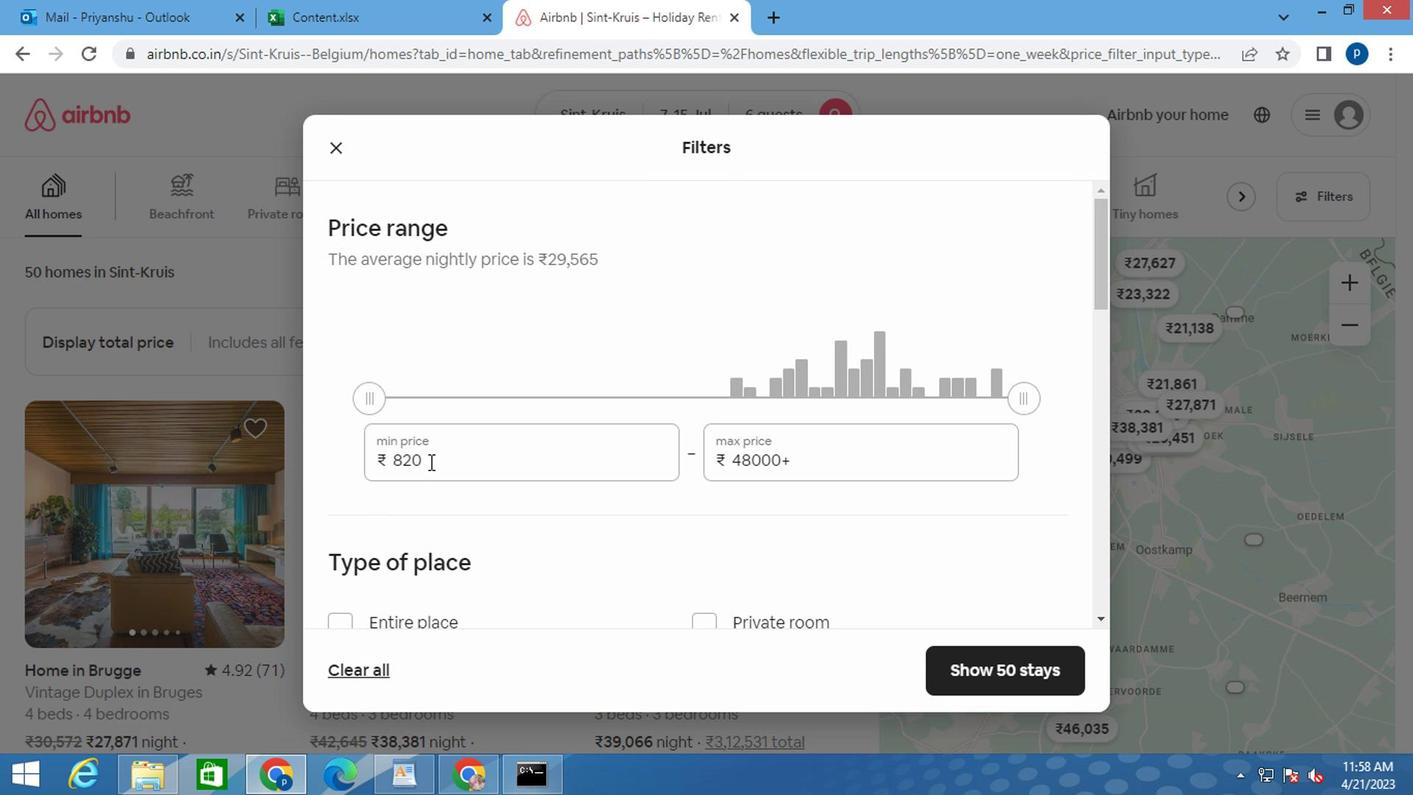 
Action: Mouse pressed left at (426, 459)
Screenshot: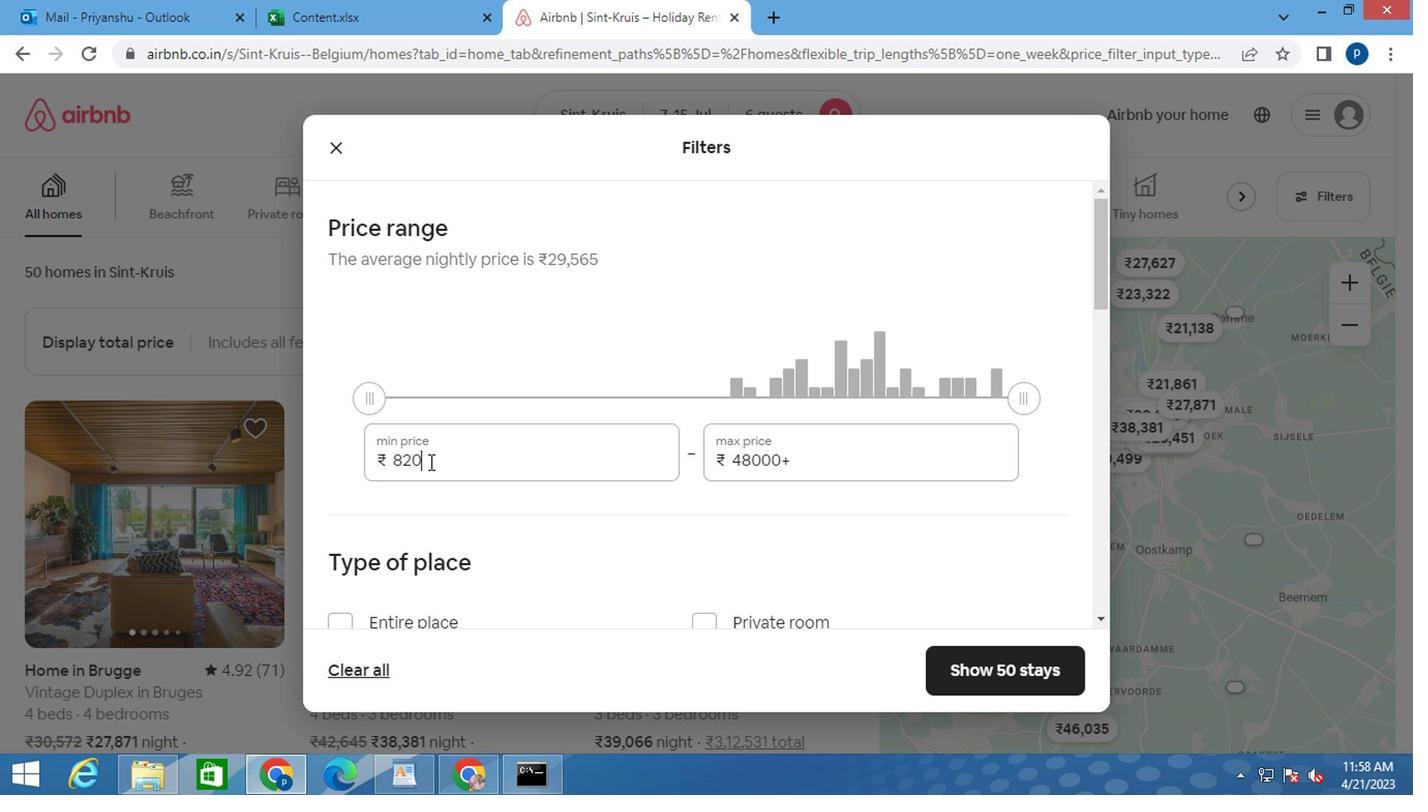 
Action: Key pressed 15000
Screenshot: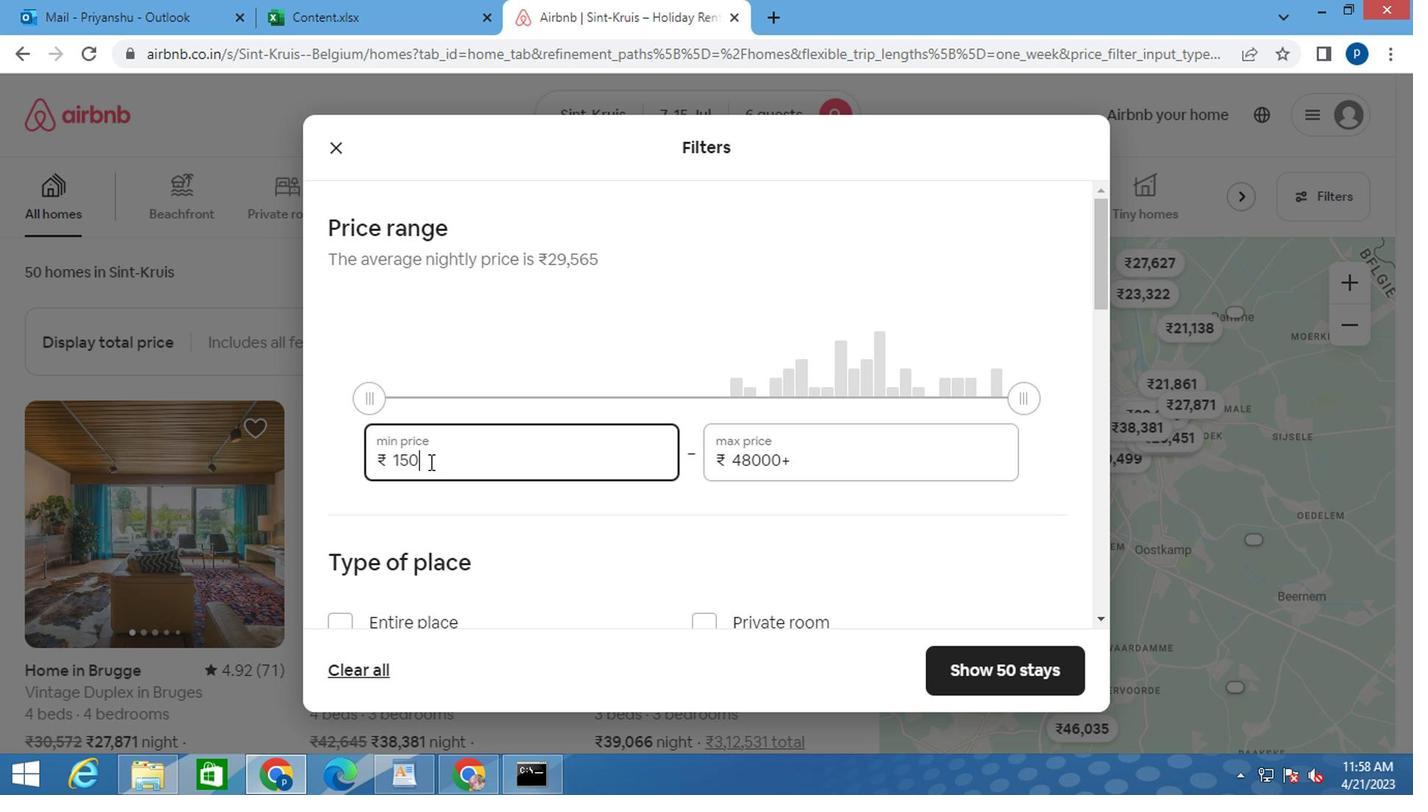 
Action: Mouse moved to (749, 461)
Screenshot: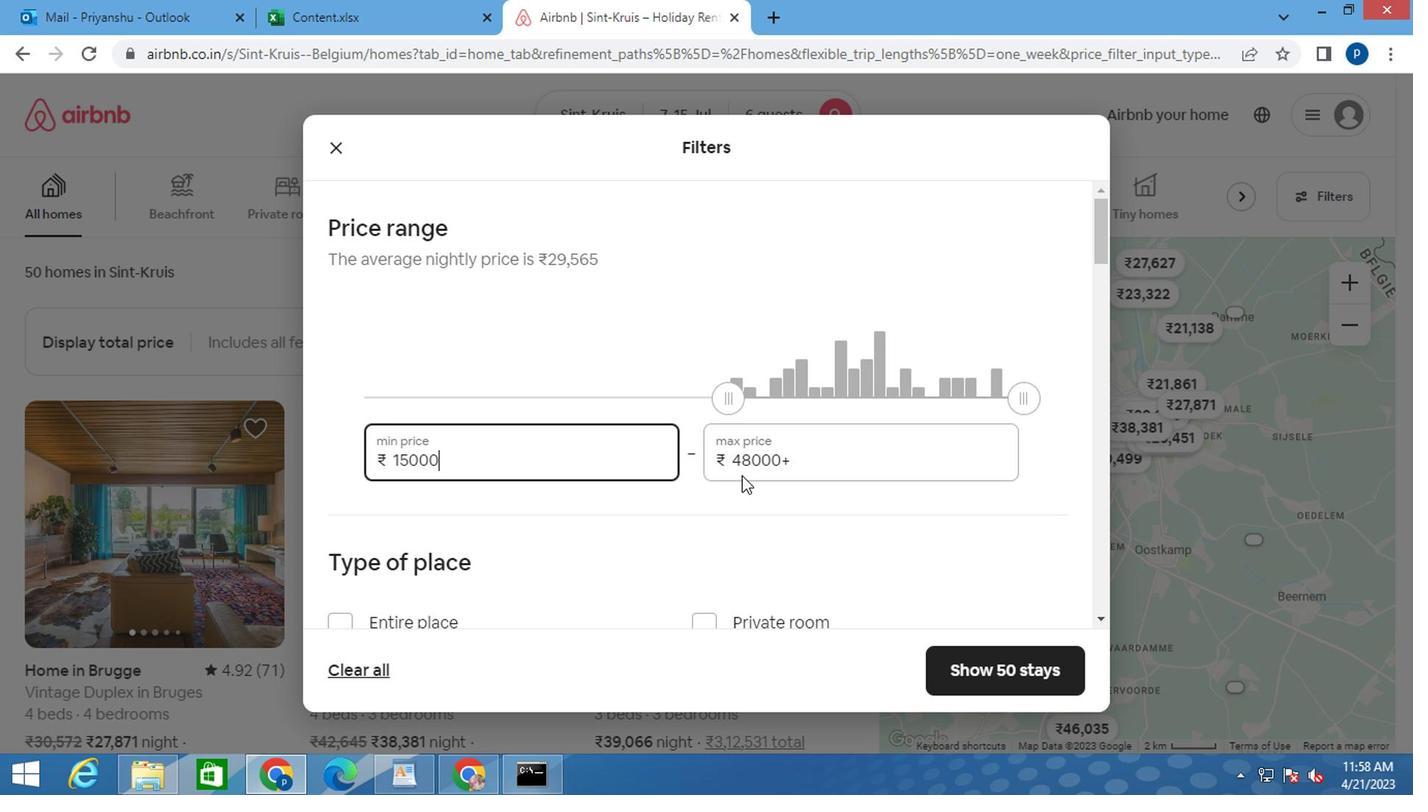 
Action: Mouse pressed left at (749, 461)
Screenshot: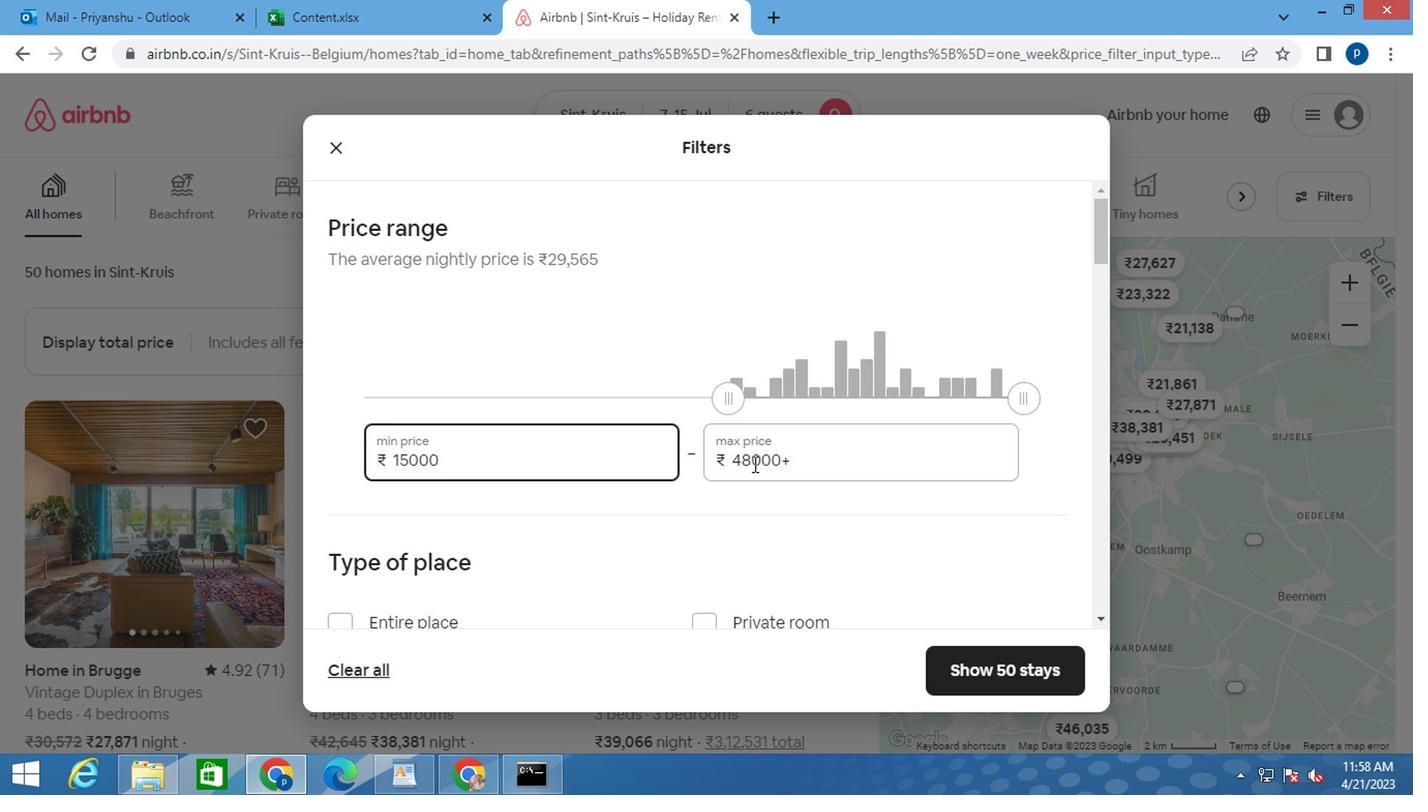 
Action: Mouse moved to (749, 460)
Screenshot: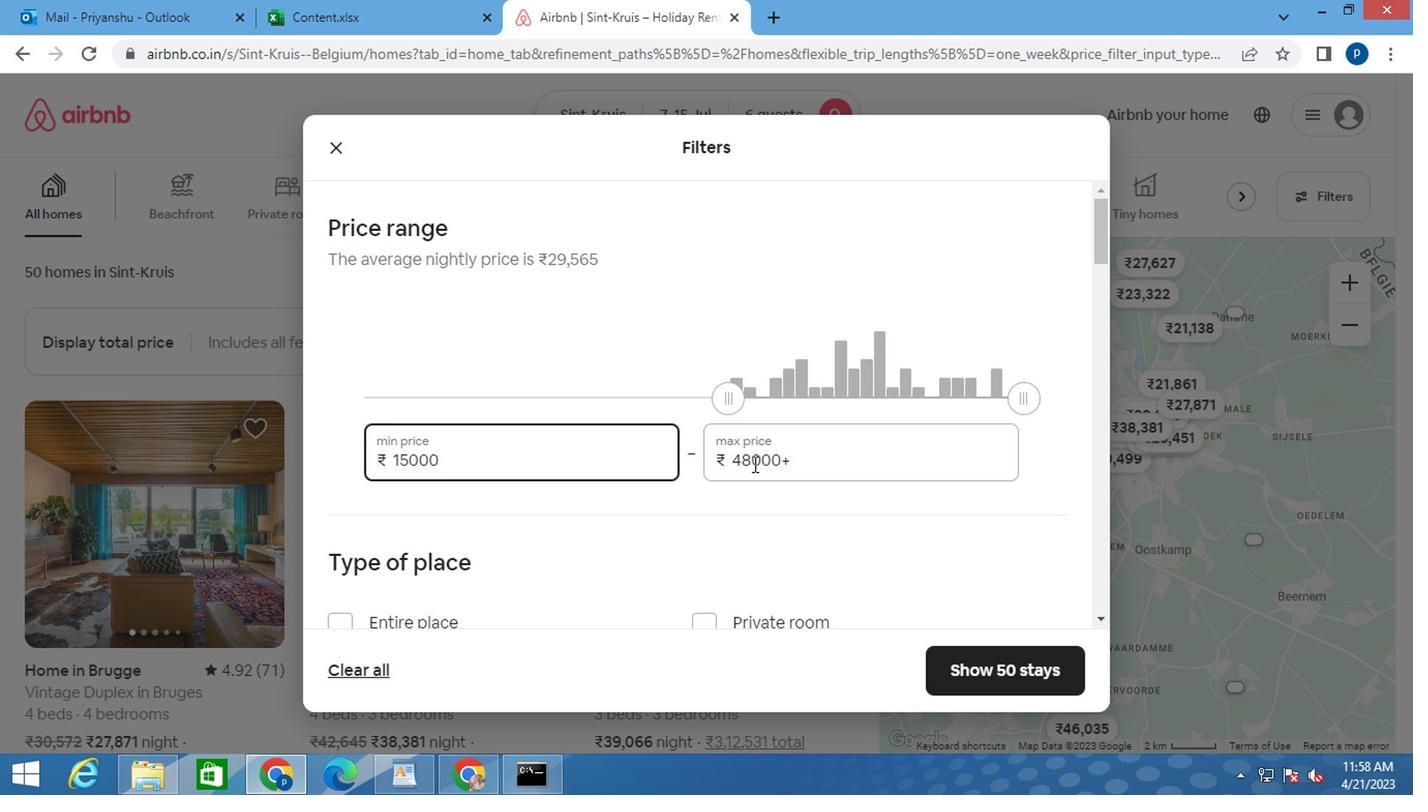 
Action: Mouse pressed left at (749, 460)
Screenshot: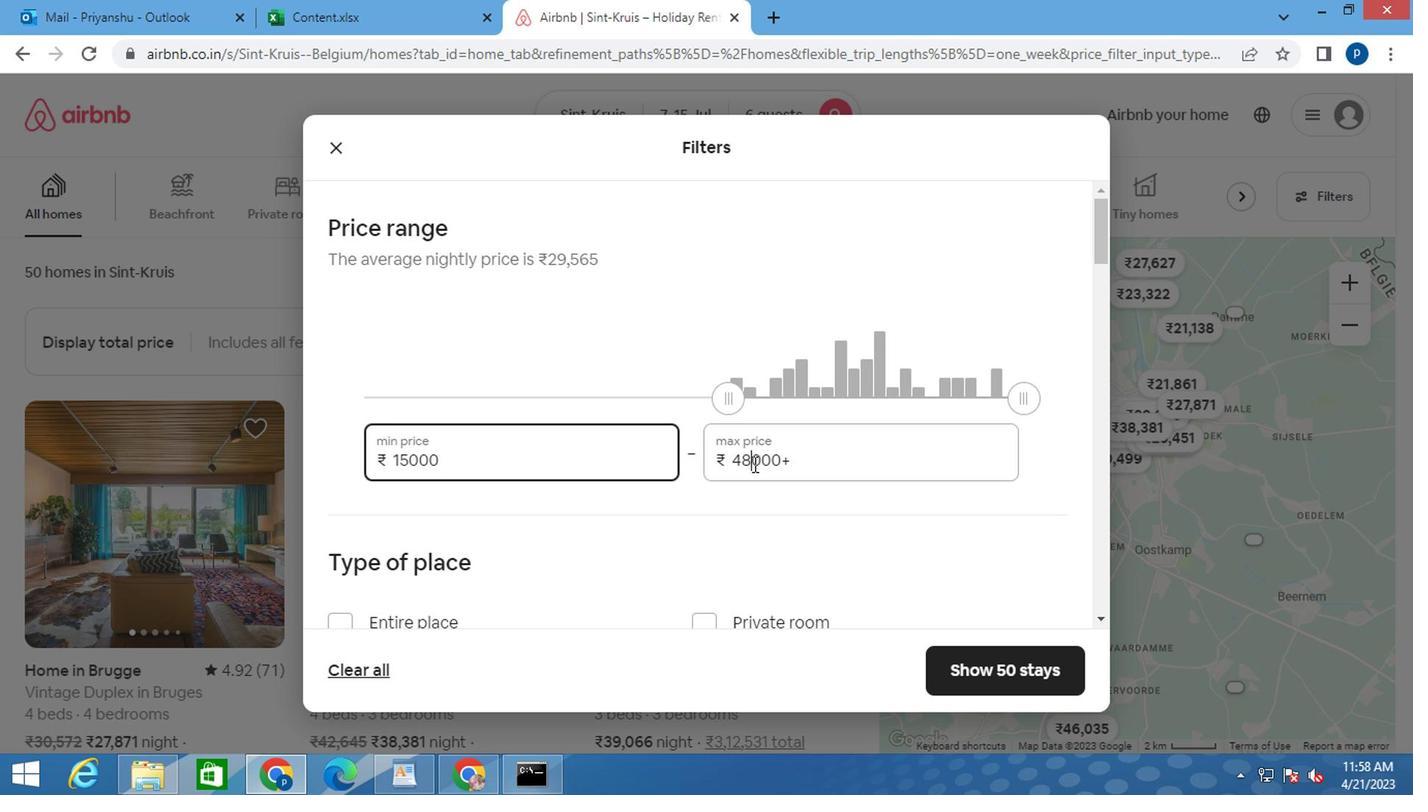 
Action: Mouse moved to (792, 451)
Screenshot: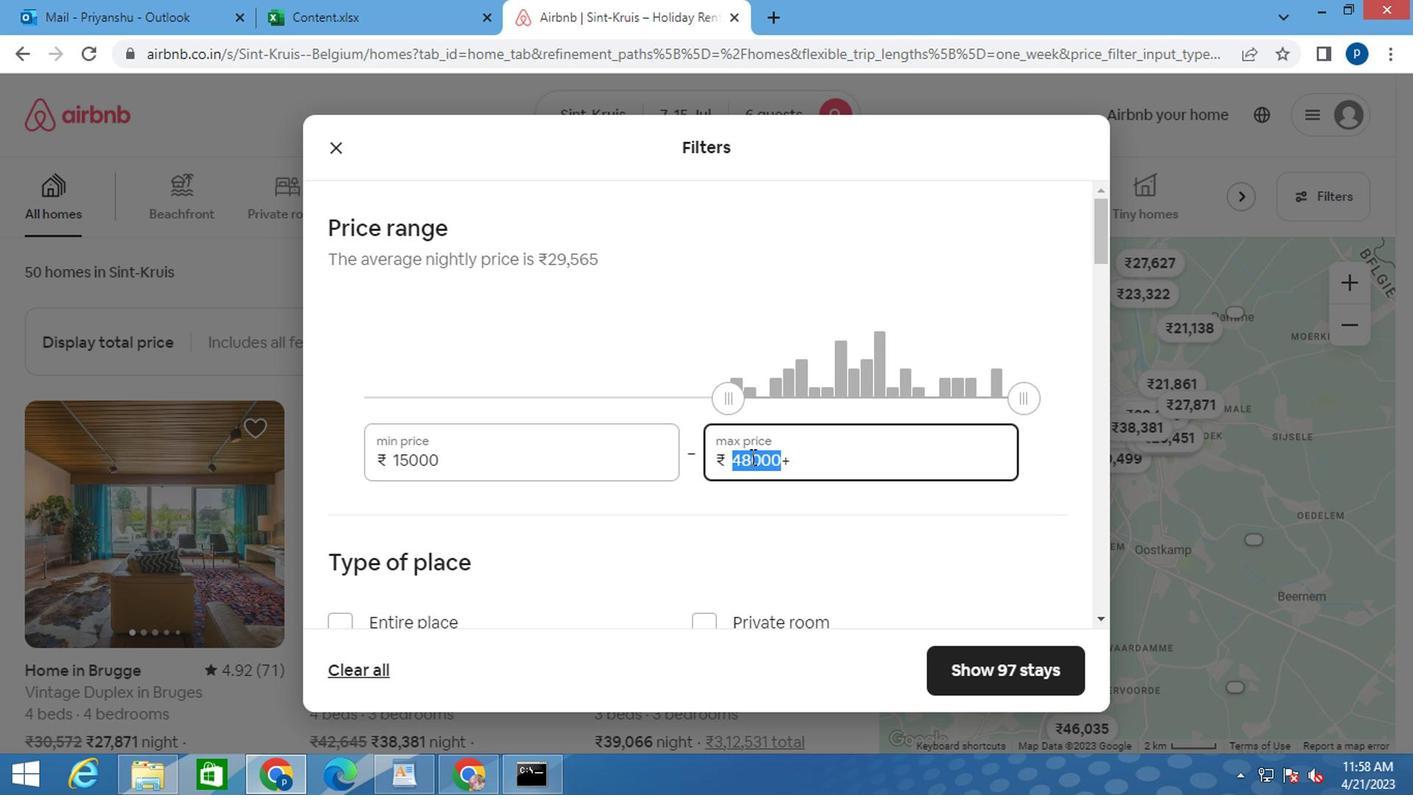 
Action: Mouse pressed left at (792, 451)
Screenshot: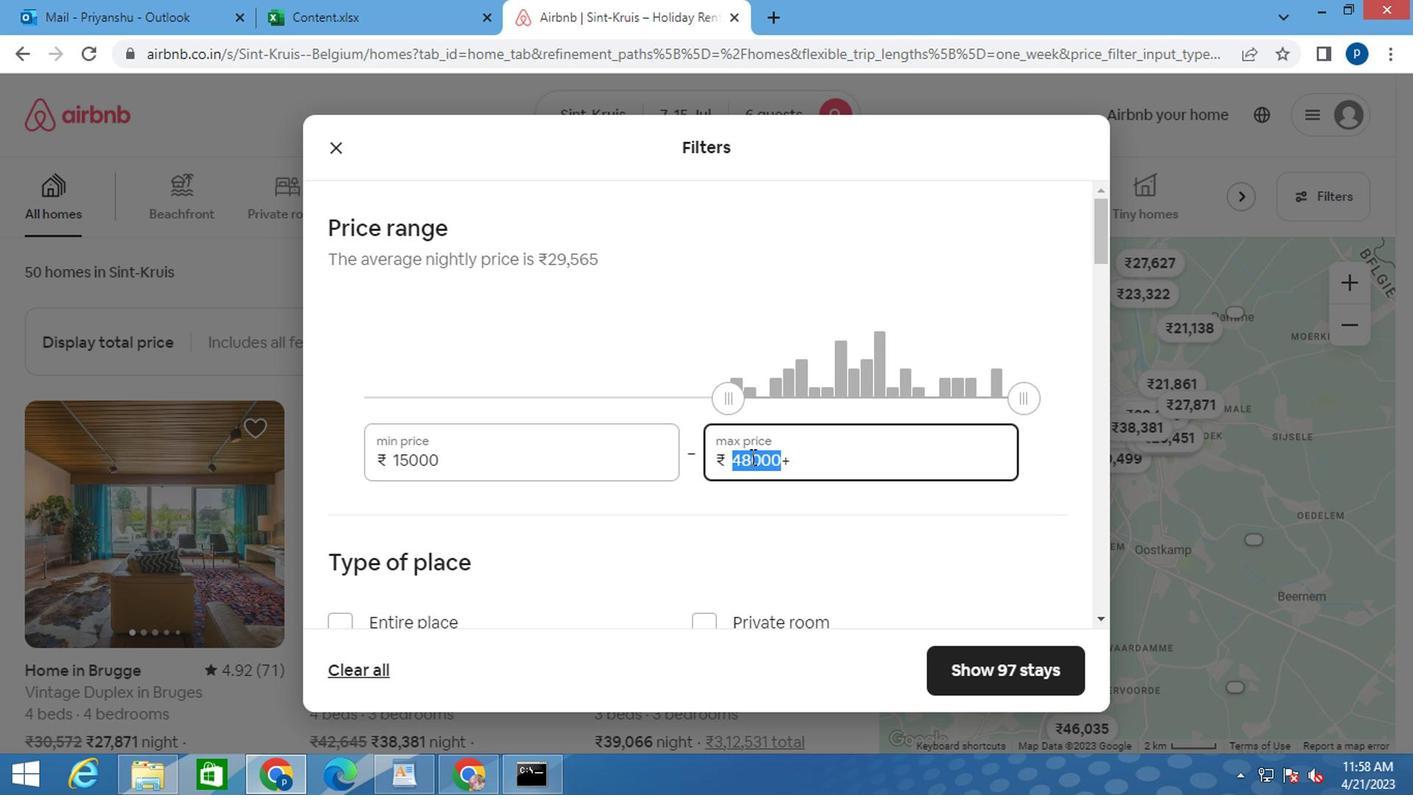 
Action: Mouse pressed left at (792, 451)
Screenshot: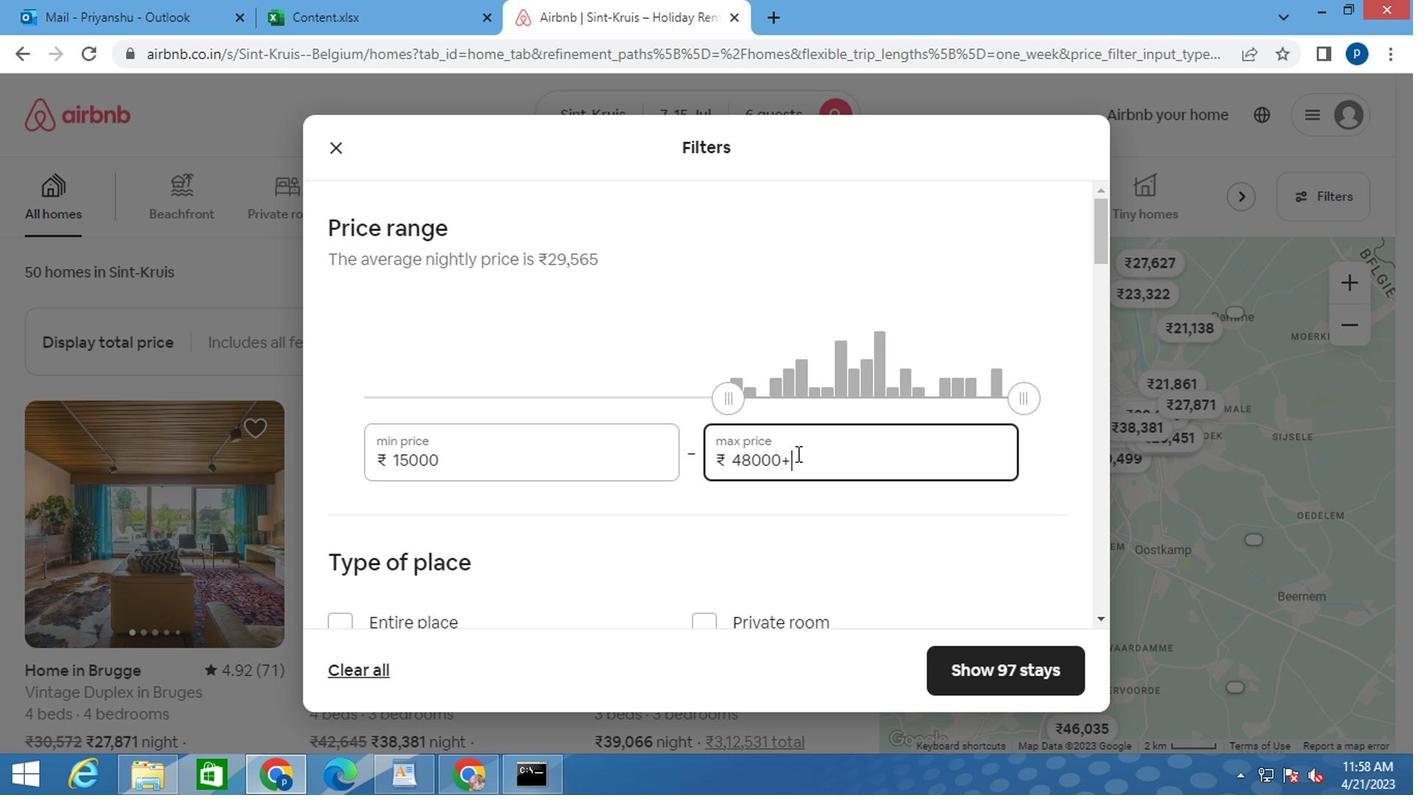 
Action: Mouse pressed left at (792, 451)
Screenshot: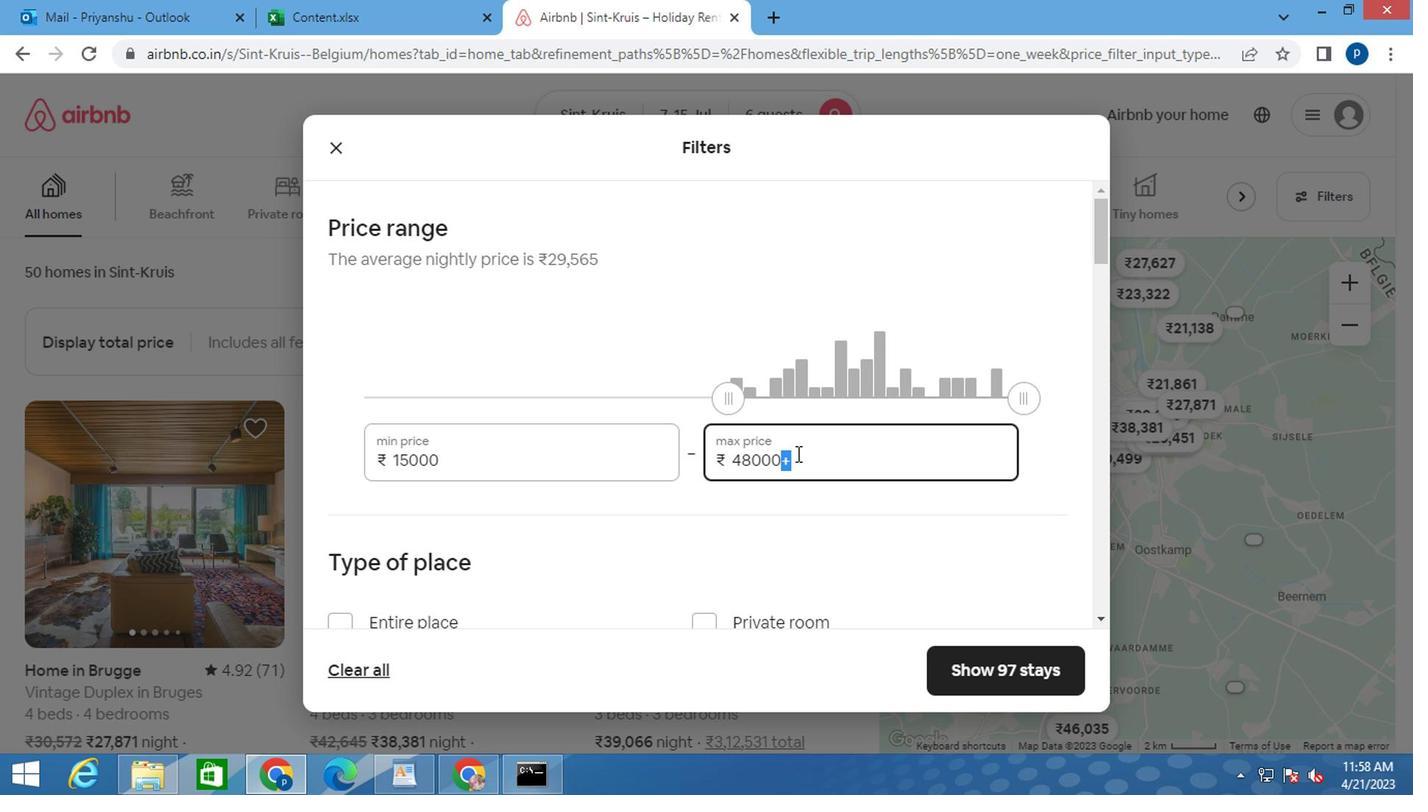 
Action: Key pressed 20000
Screenshot: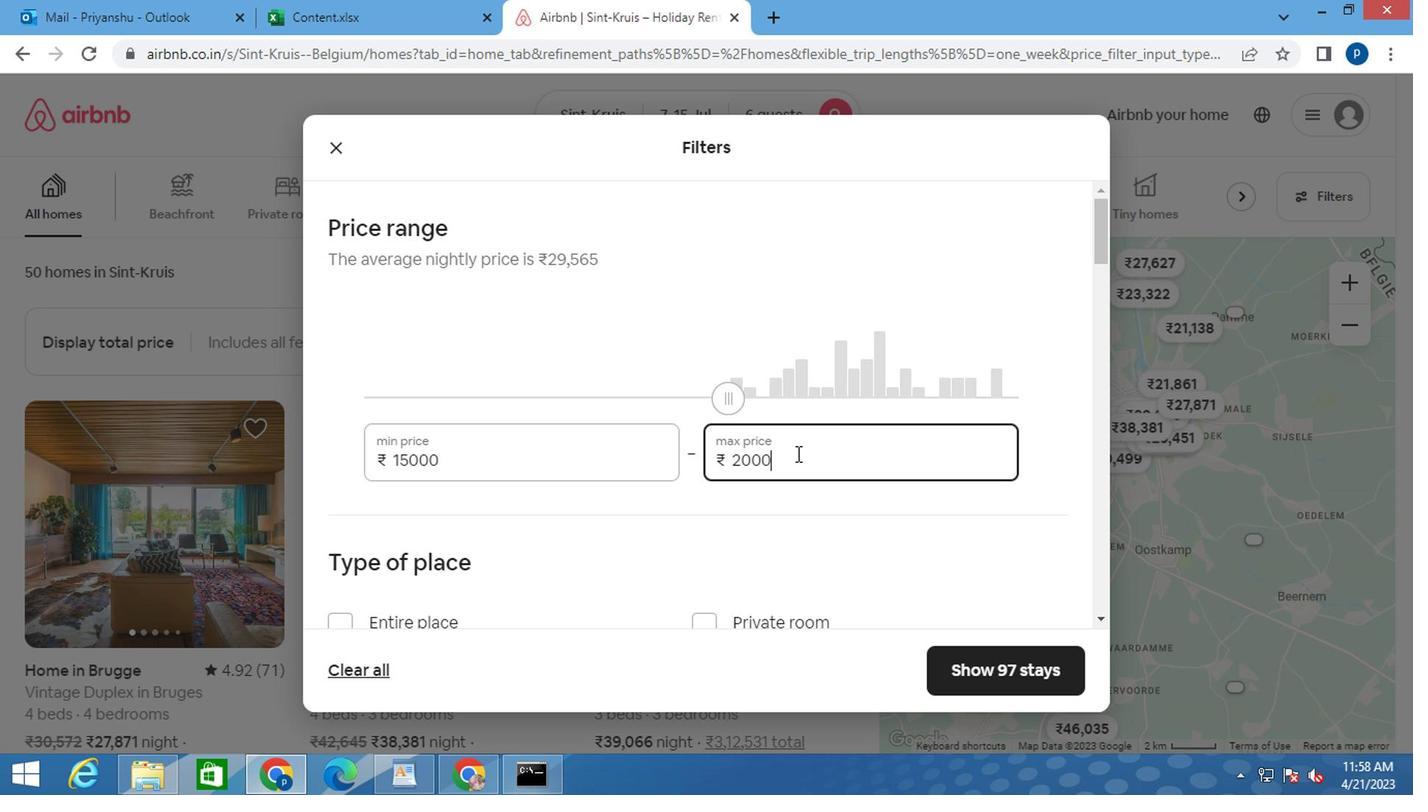 
Action: Mouse moved to (567, 518)
Screenshot: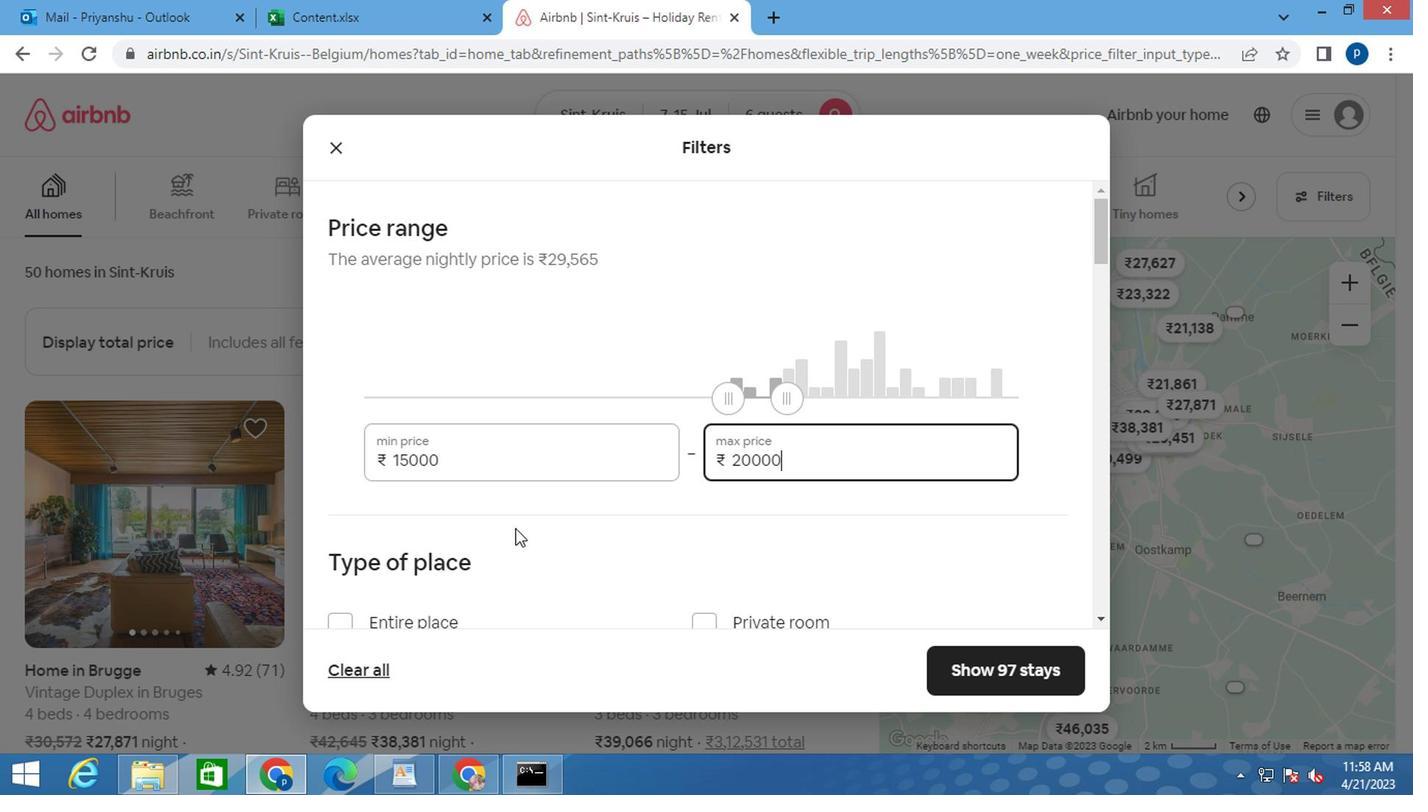 
Action: Mouse scrolled (567, 518) with delta (0, 0)
Screenshot: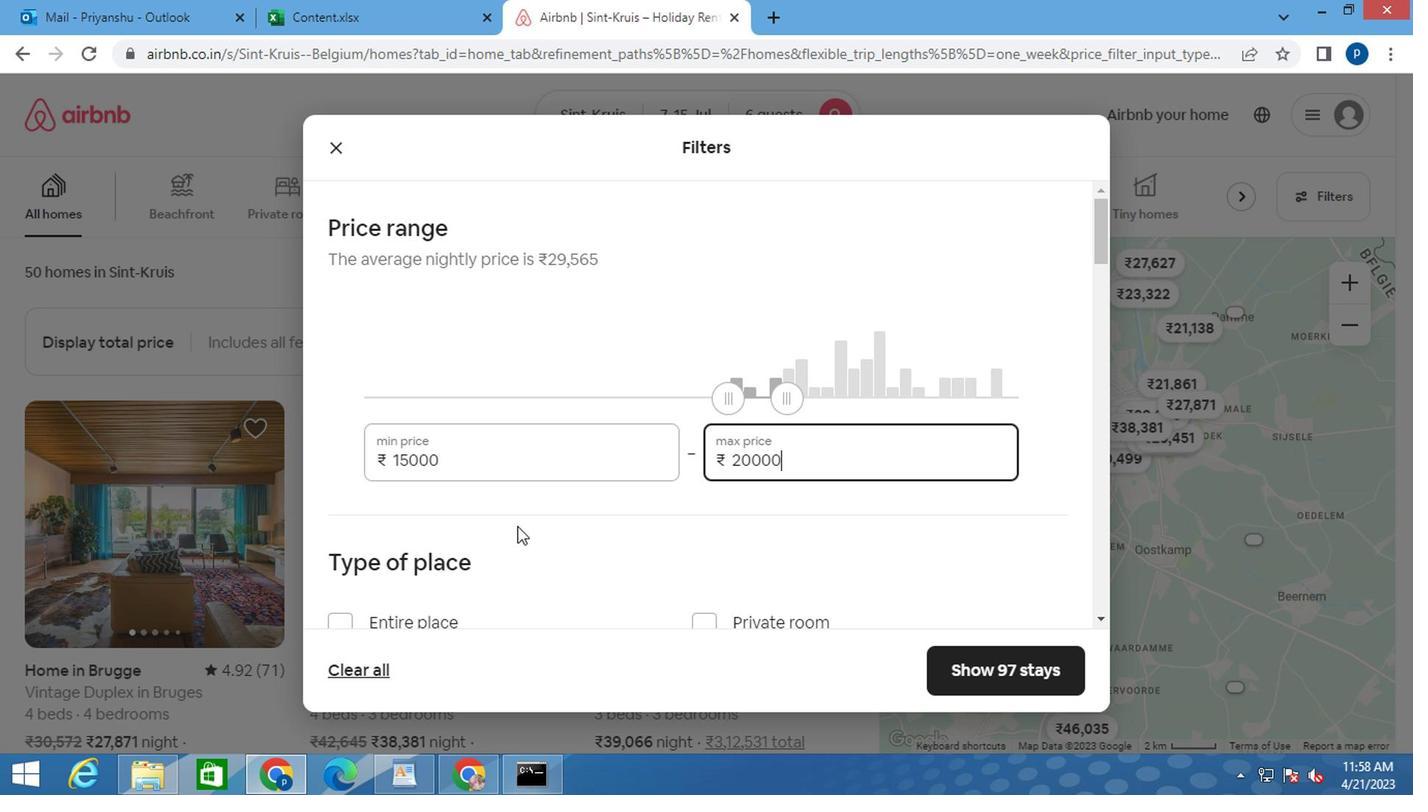 
Action: Mouse scrolled (567, 518) with delta (0, 0)
Screenshot: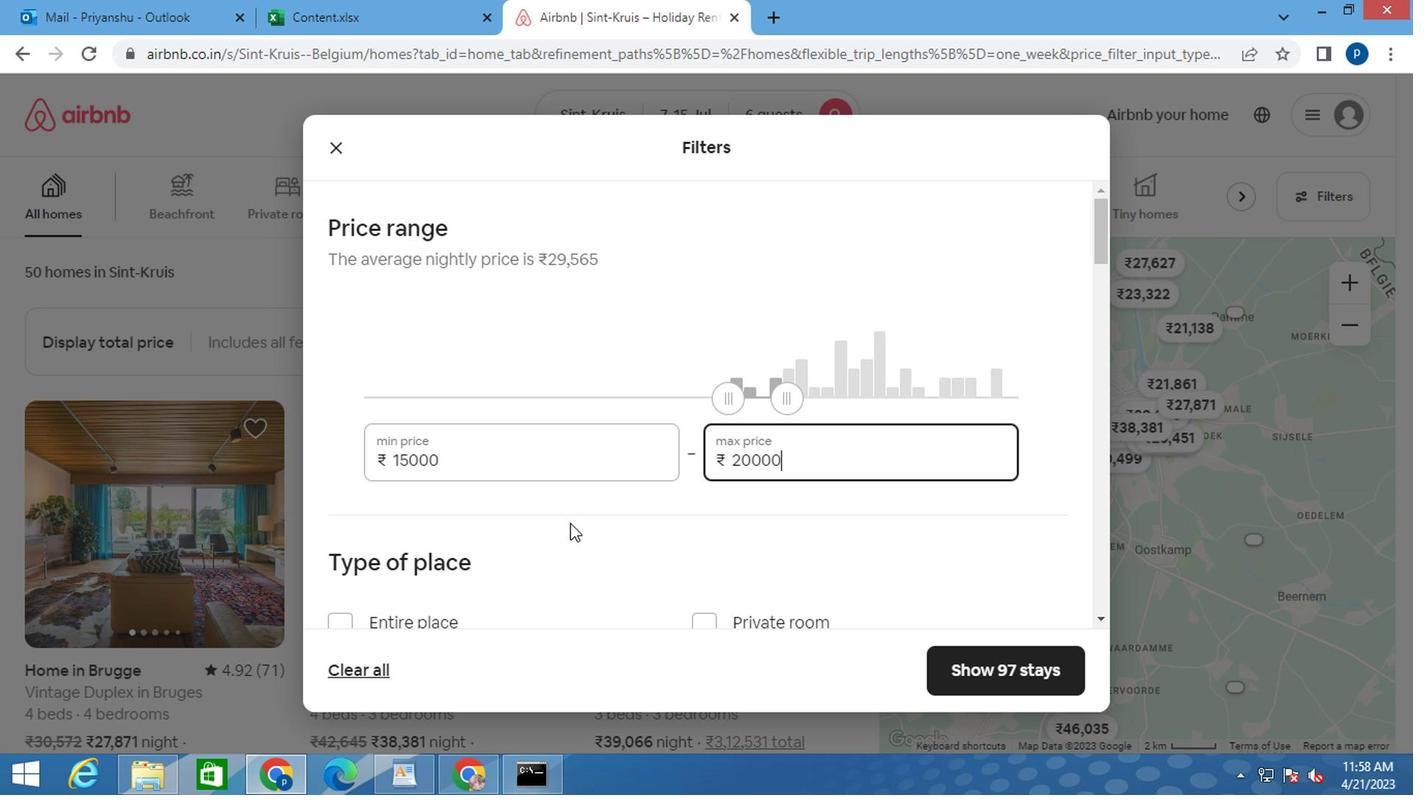 
Action: Mouse moved to (334, 418)
Screenshot: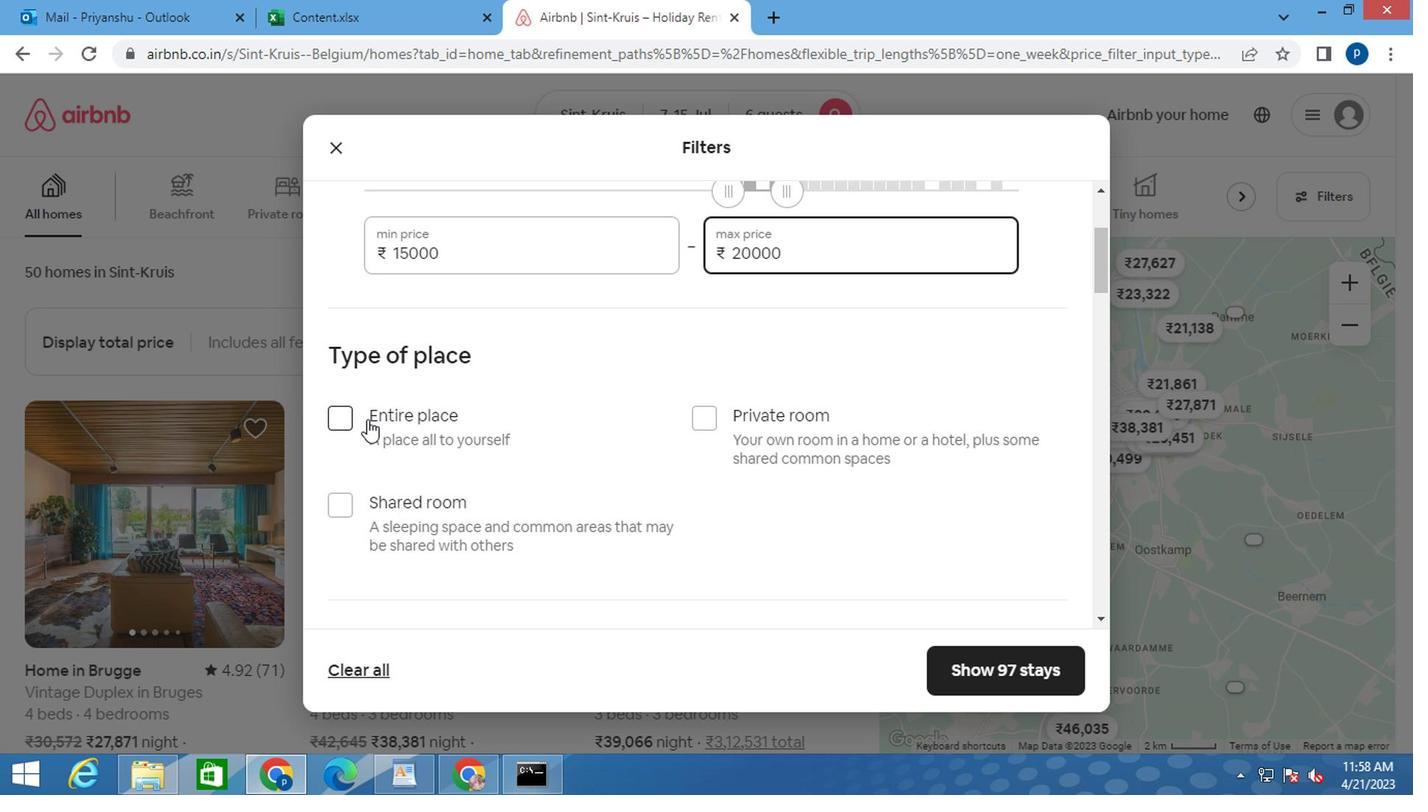 
Action: Mouse pressed left at (334, 418)
Screenshot: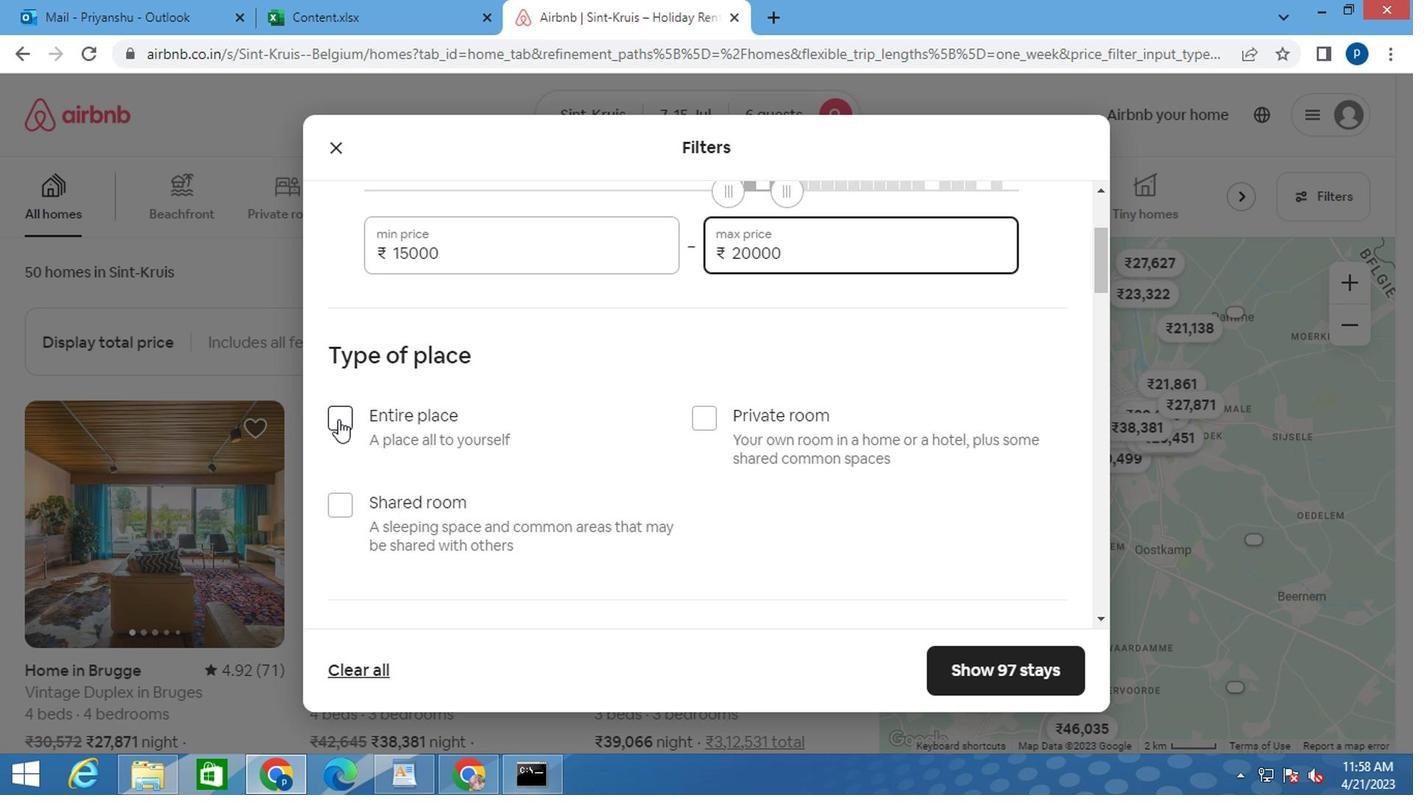 
Action: Mouse moved to (614, 518)
Screenshot: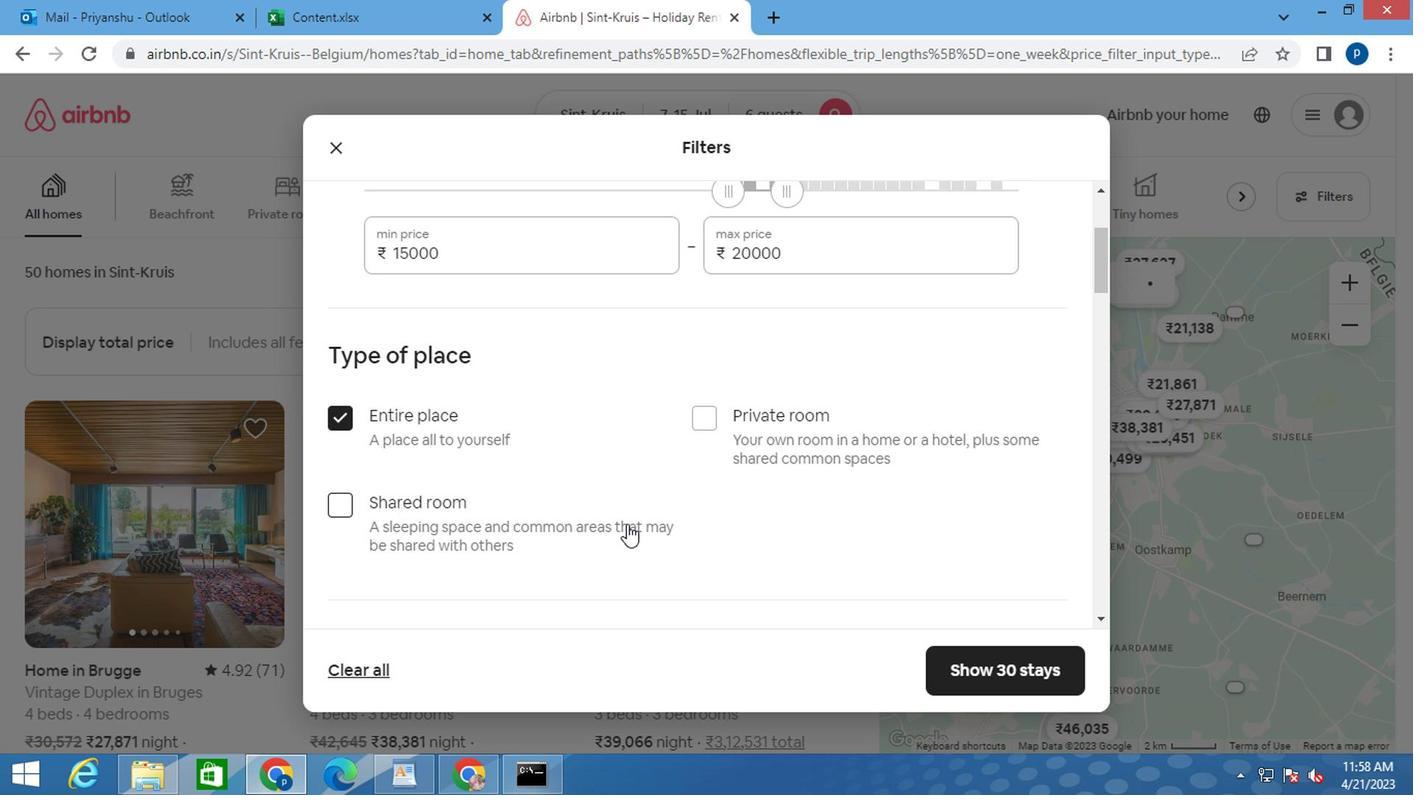 
Action: Mouse scrolled (614, 516) with delta (0, -1)
Screenshot: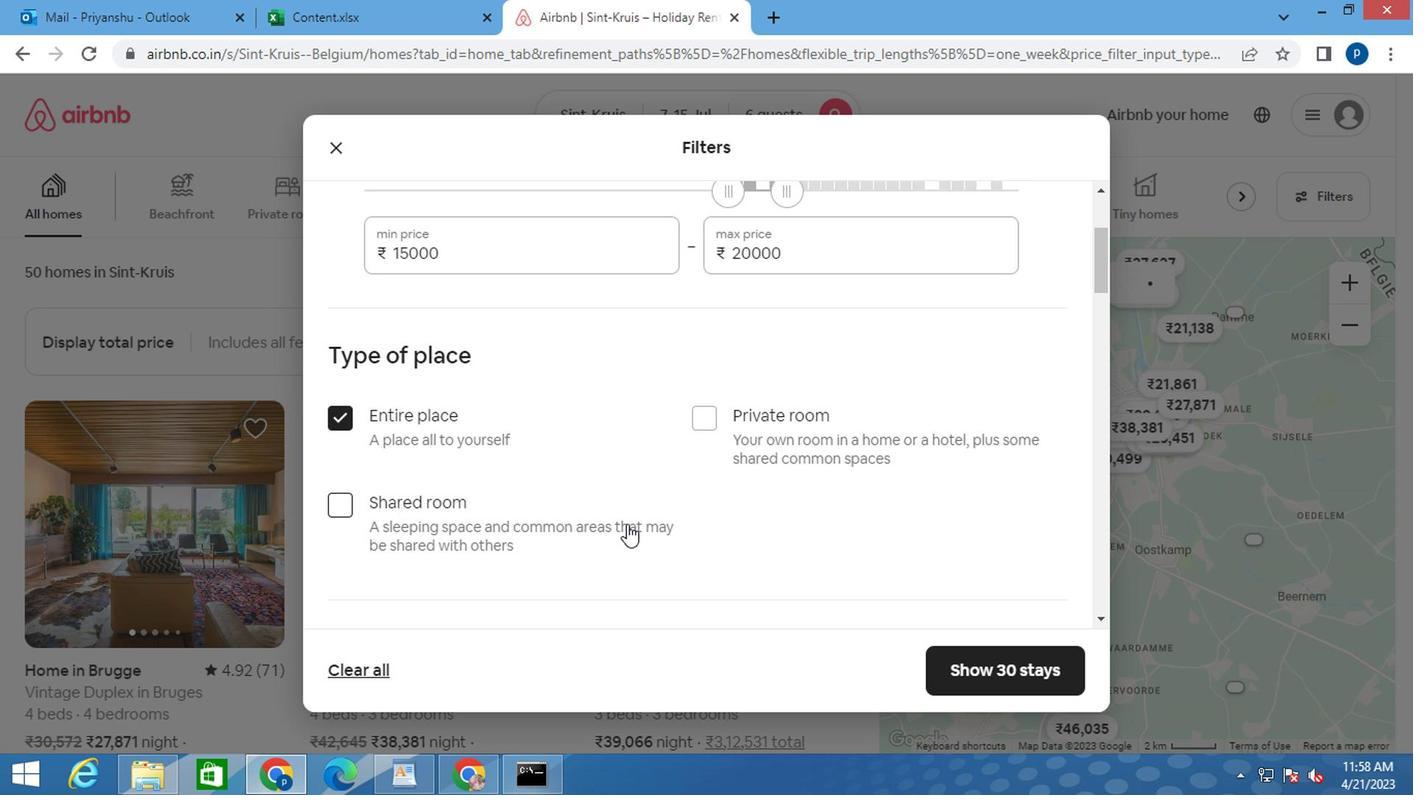 
Action: Mouse moved to (613, 518)
Screenshot: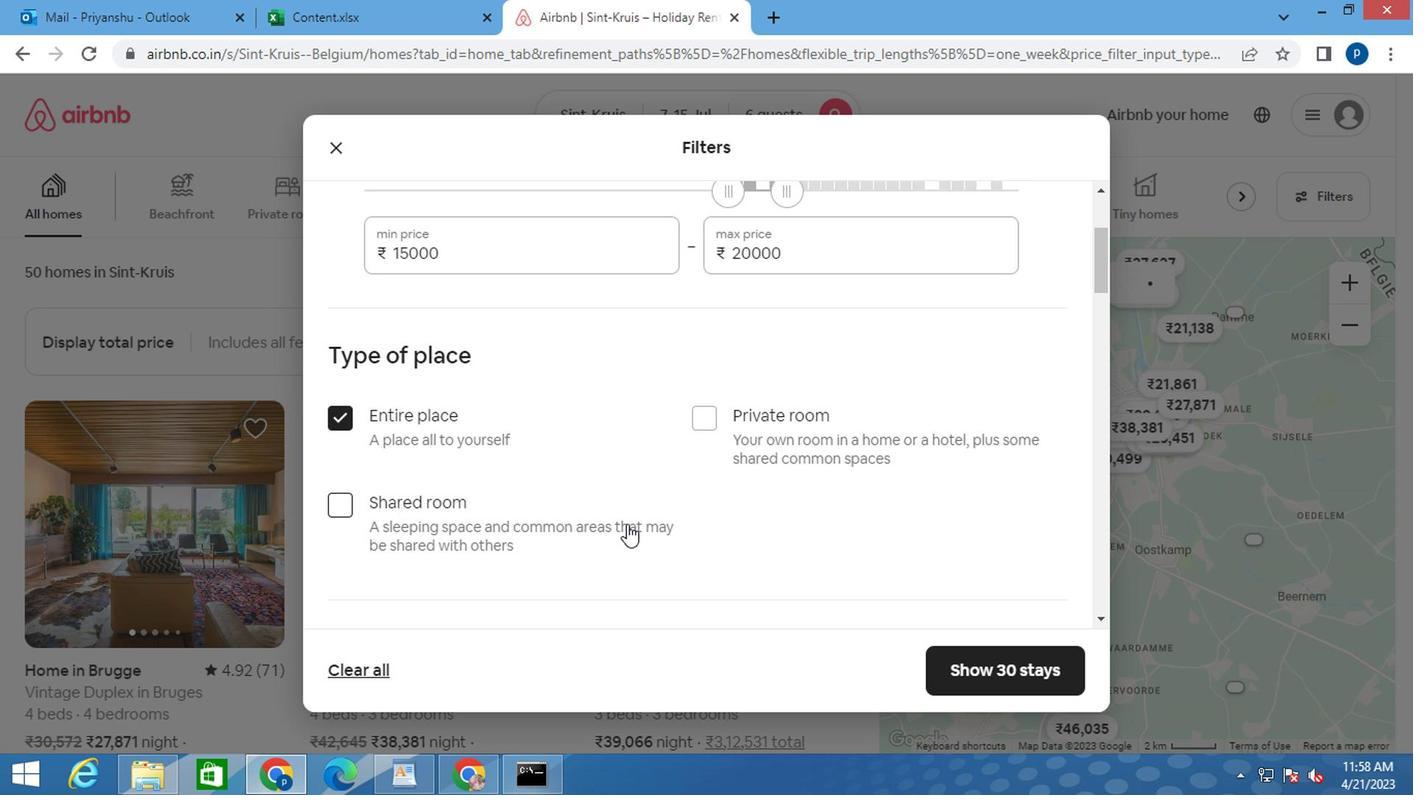 
Action: Mouse scrolled (613, 516) with delta (0, -1)
Screenshot: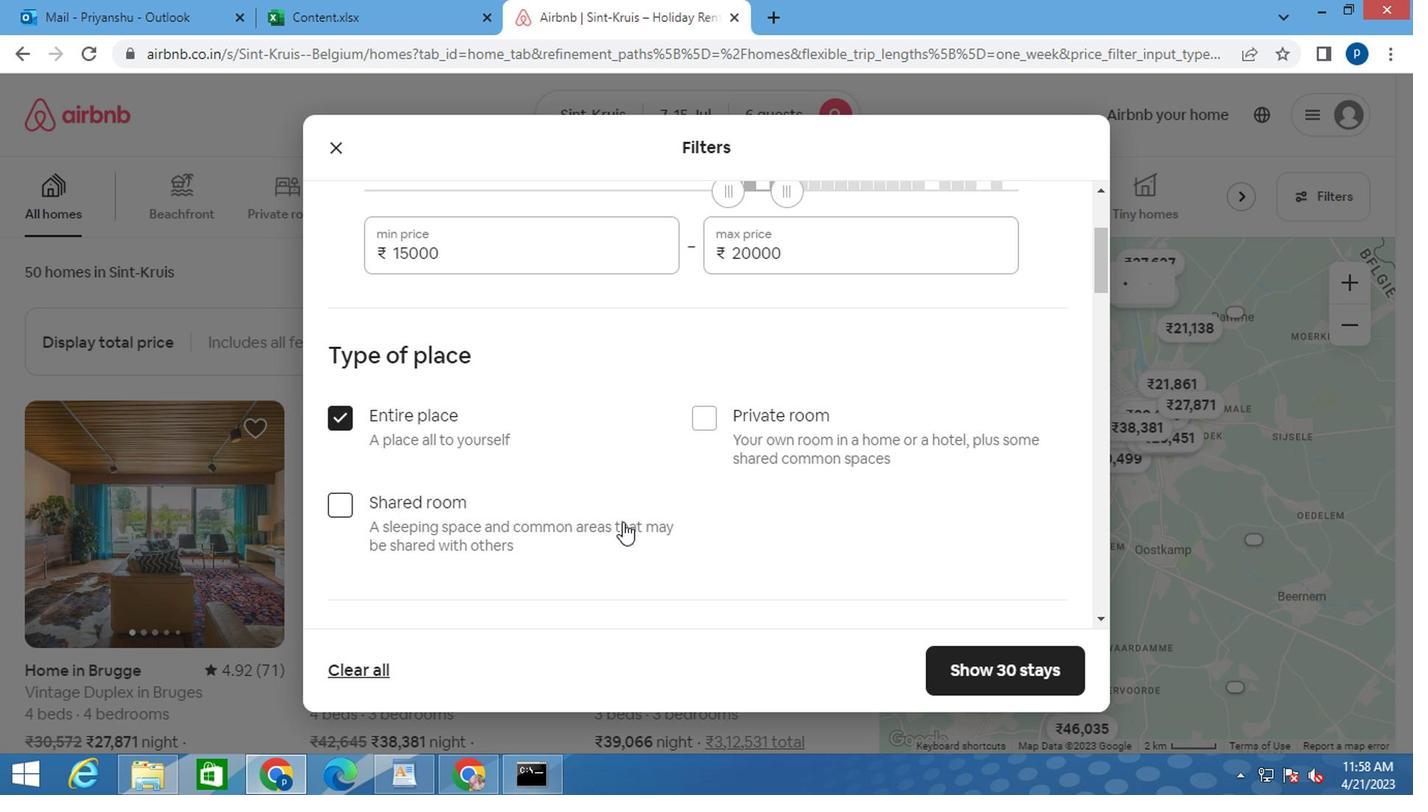 
Action: Mouse moved to (594, 543)
Screenshot: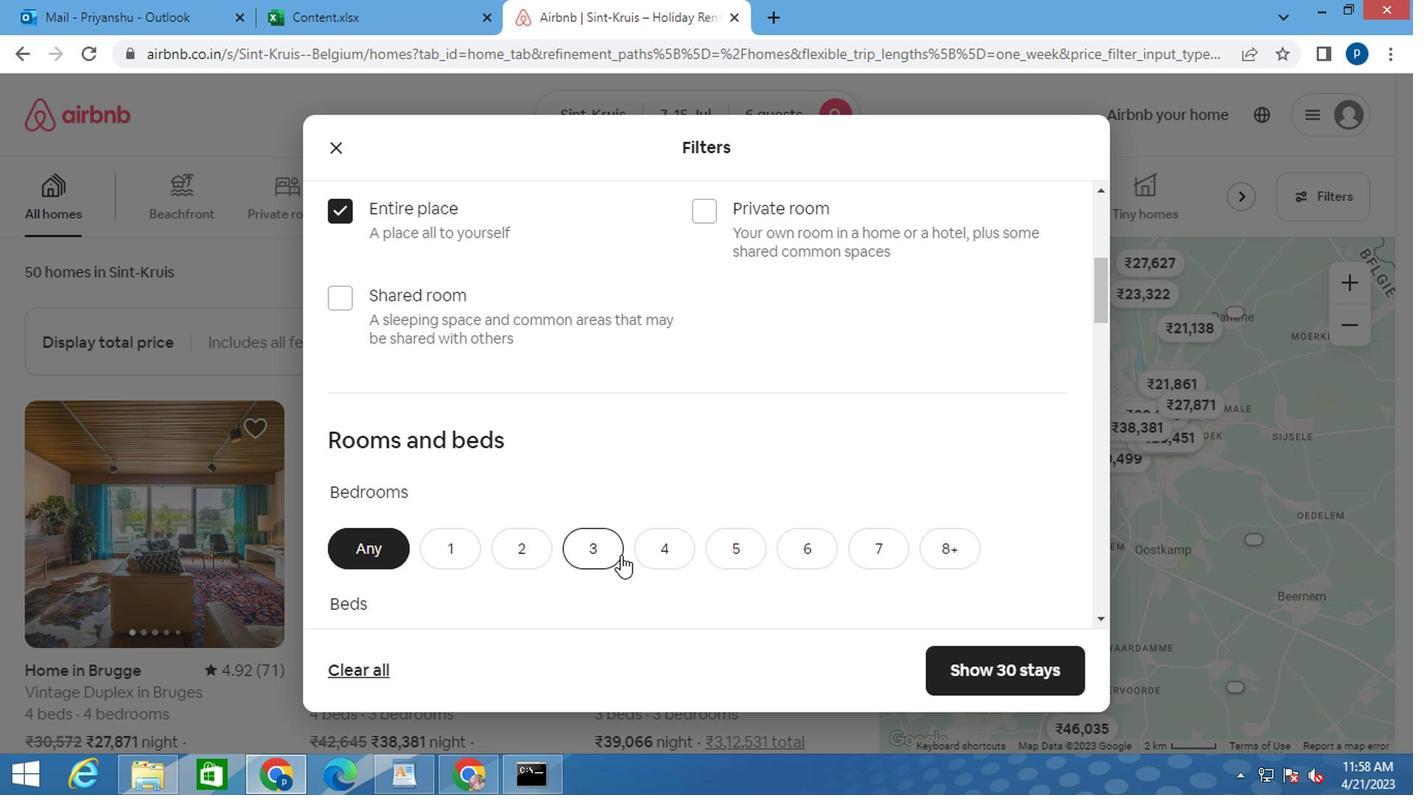 
Action: Mouse pressed left at (594, 543)
Screenshot: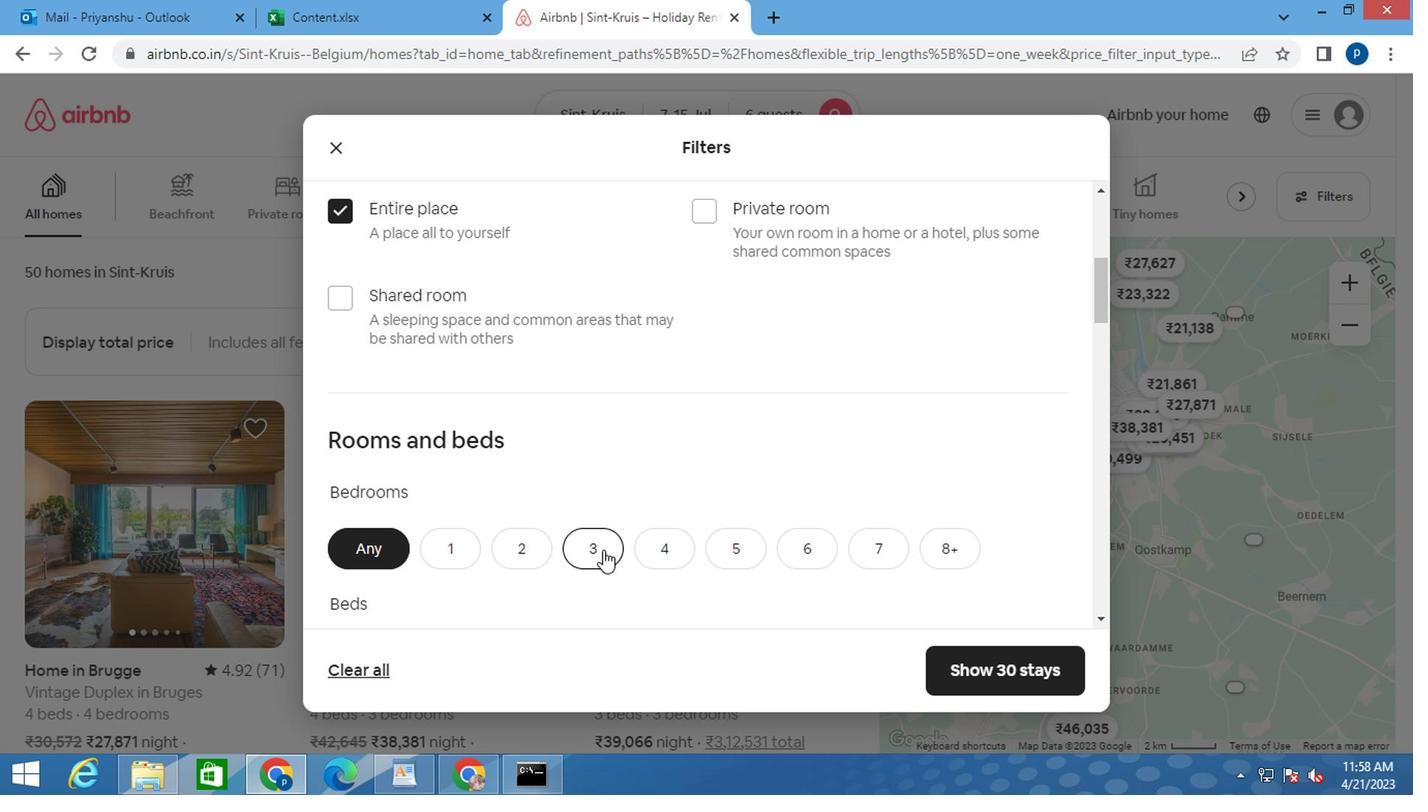 
Action: Mouse scrolled (594, 542) with delta (0, 0)
Screenshot: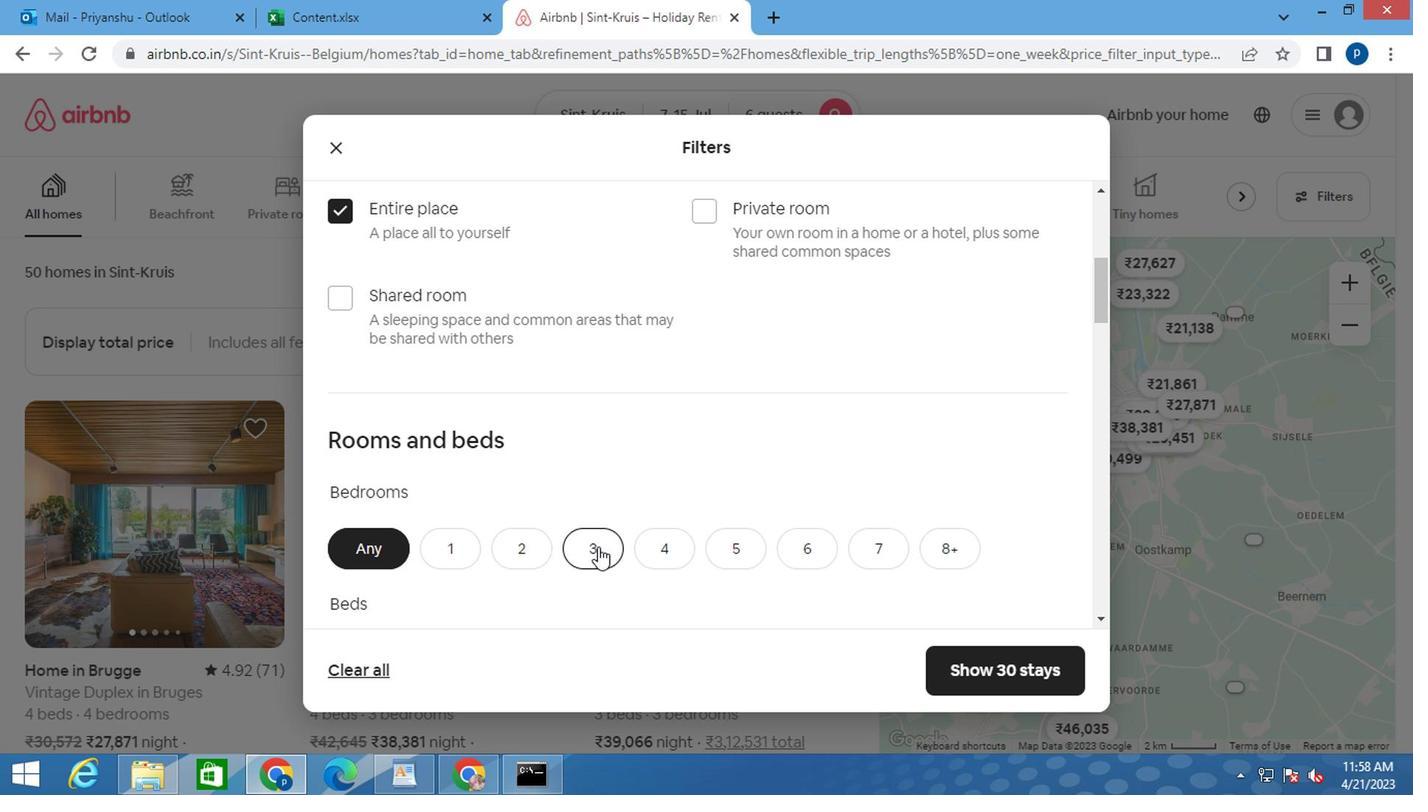 
Action: Mouse moved to (583, 556)
Screenshot: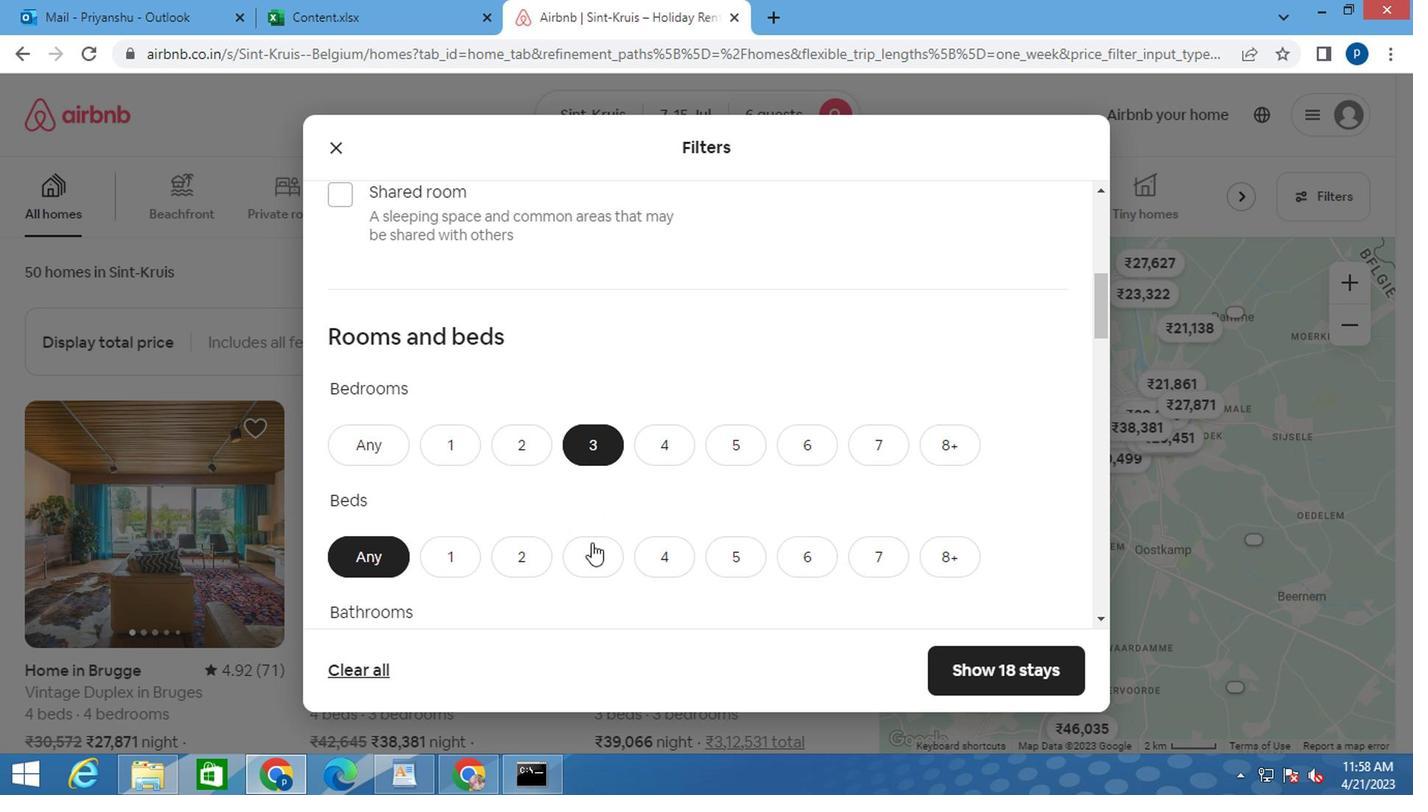 
Action: Mouse pressed left at (583, 556)
Screenshot: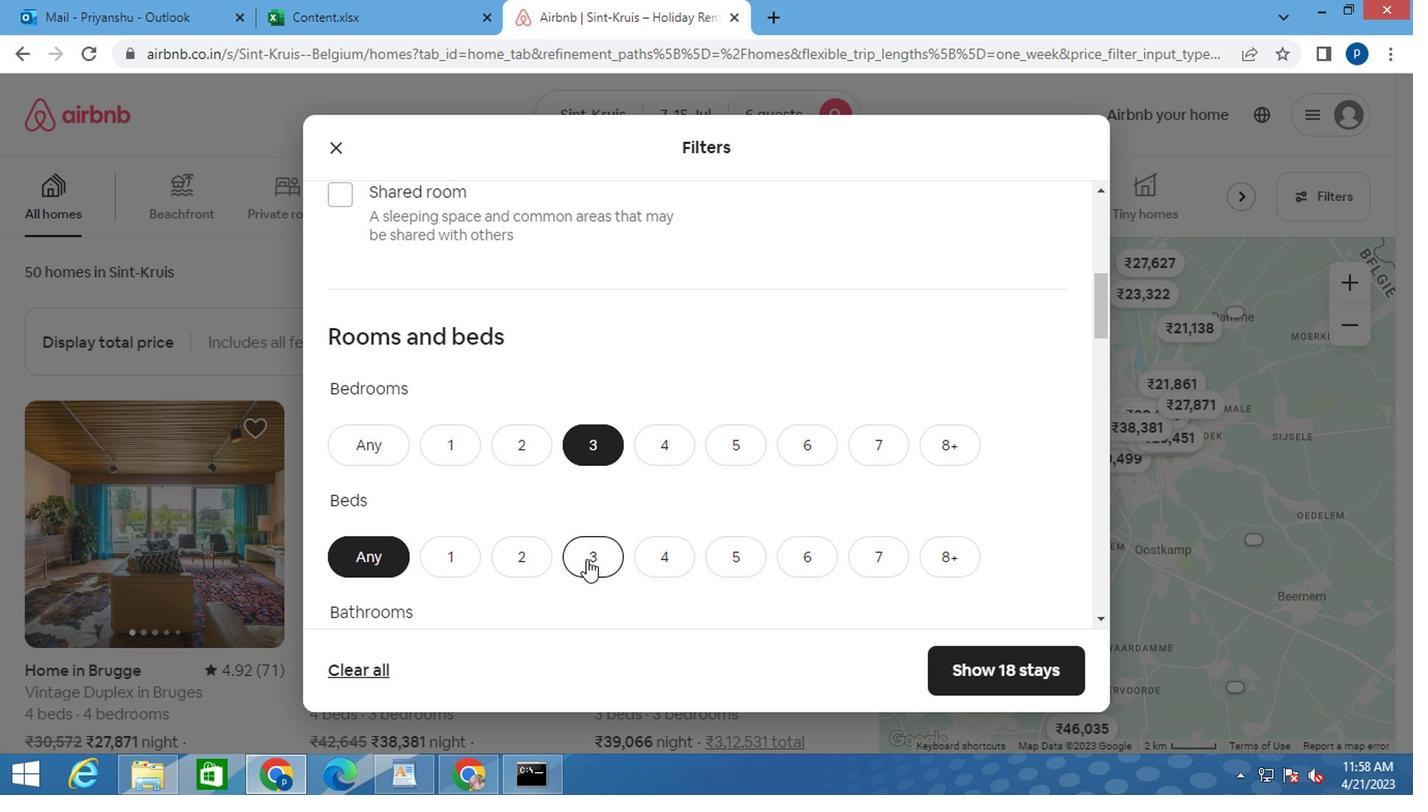 
Action: Mouse moved to (583, 548)
Screenshot: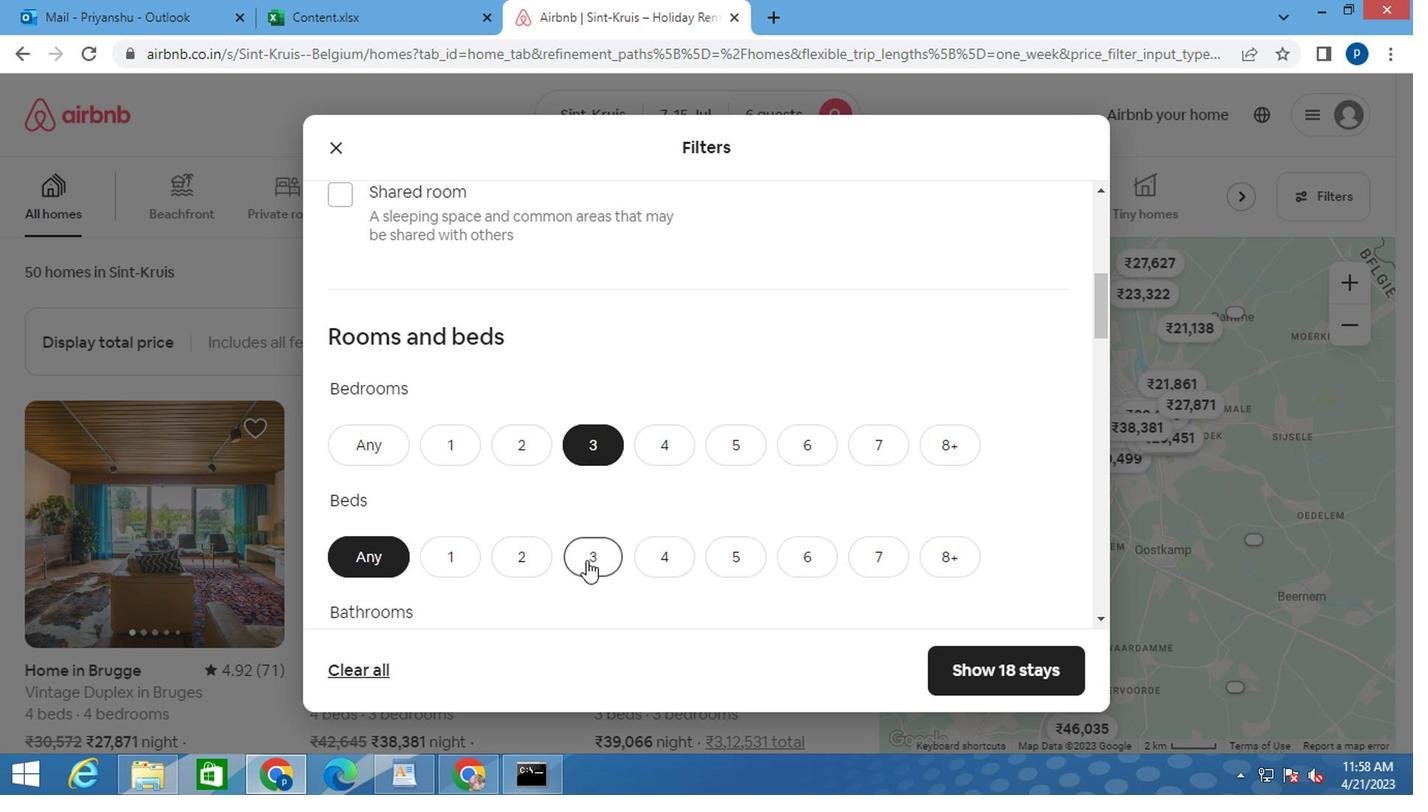 
Action: Mouse scrolled (583, 547) with delta (0, 0)
Screenshot: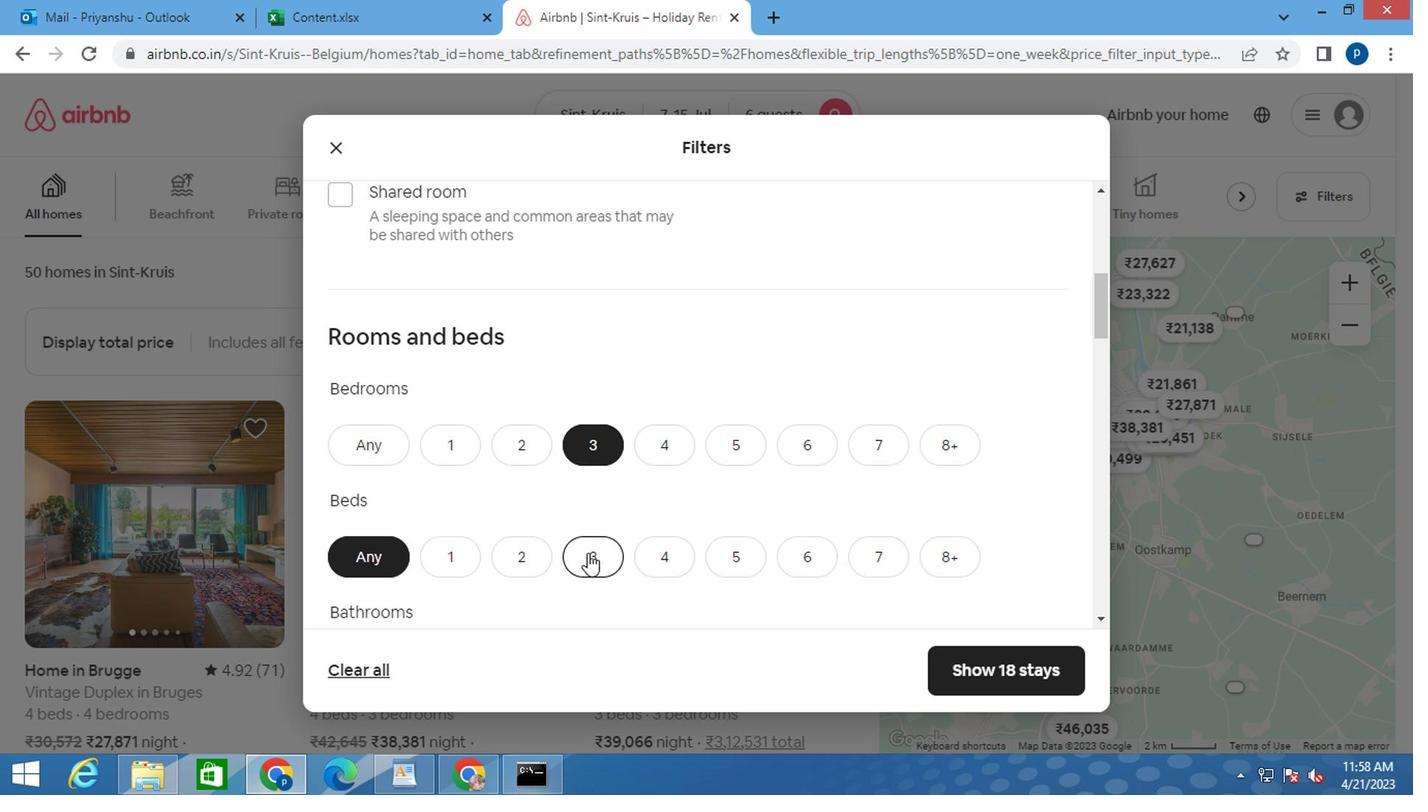 
Action: Mouse scrolled (583, 547) with delta (0, 0)
Screenshot: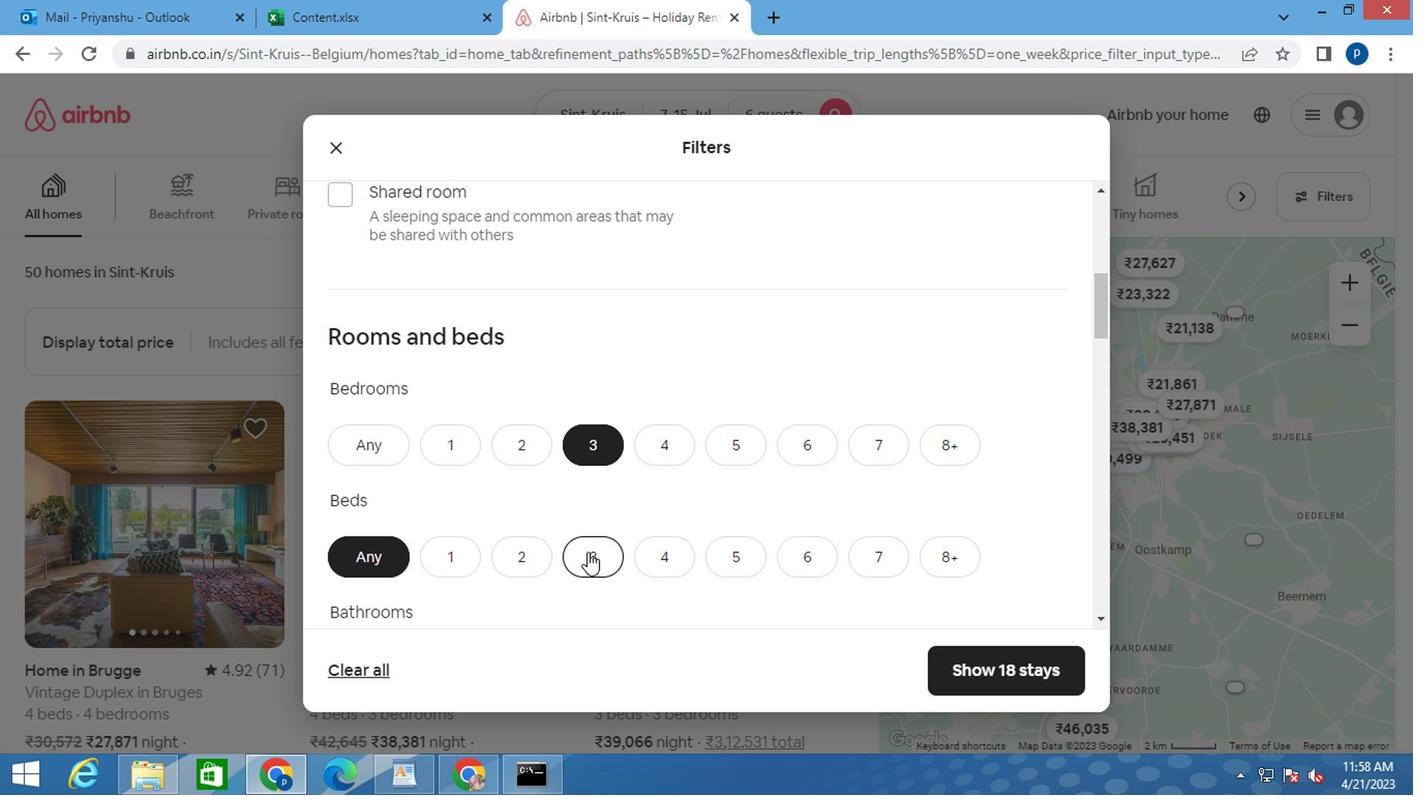 
Action: Mouse moved to (583, 463)
Screenshot: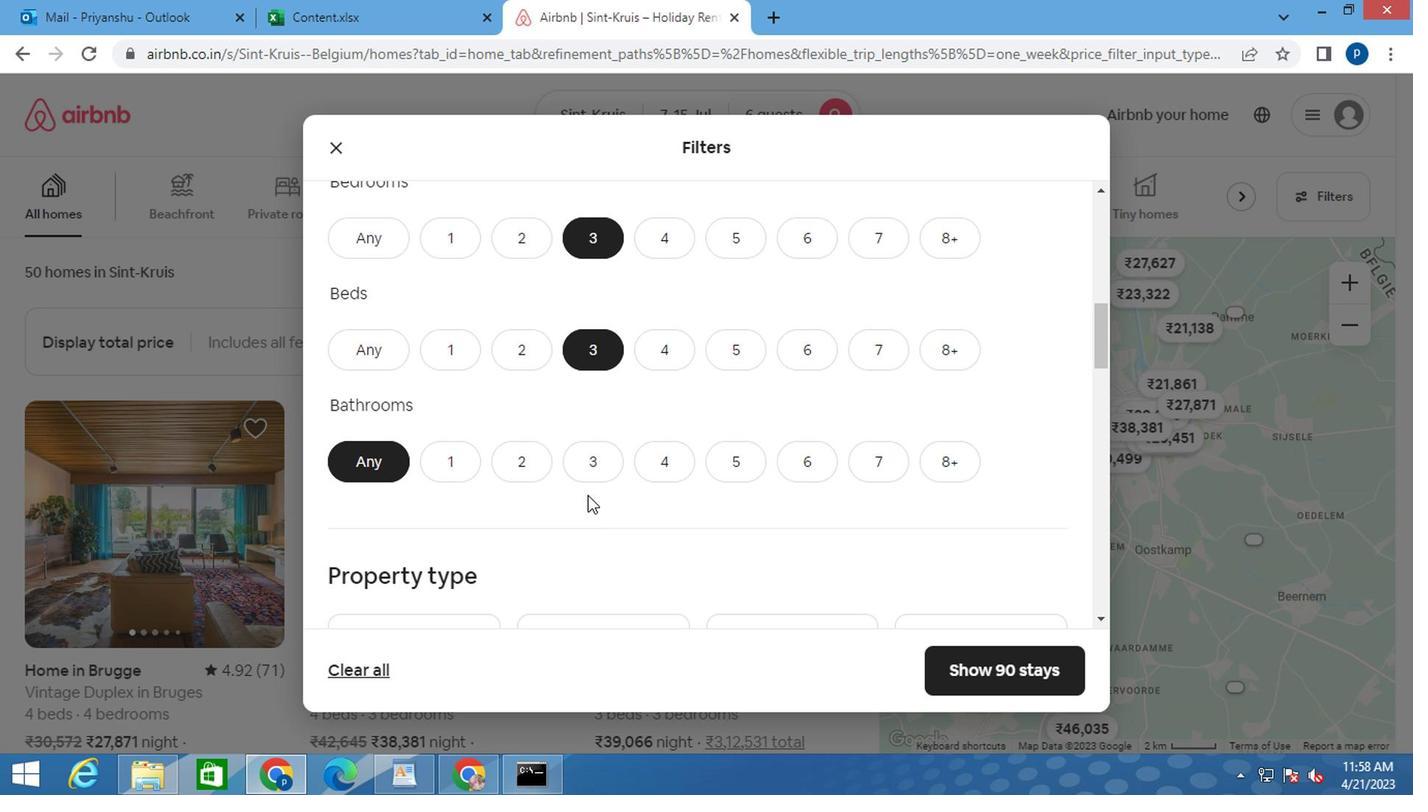 
Action: Mouse pressed left at (583, 463)
Screenshot: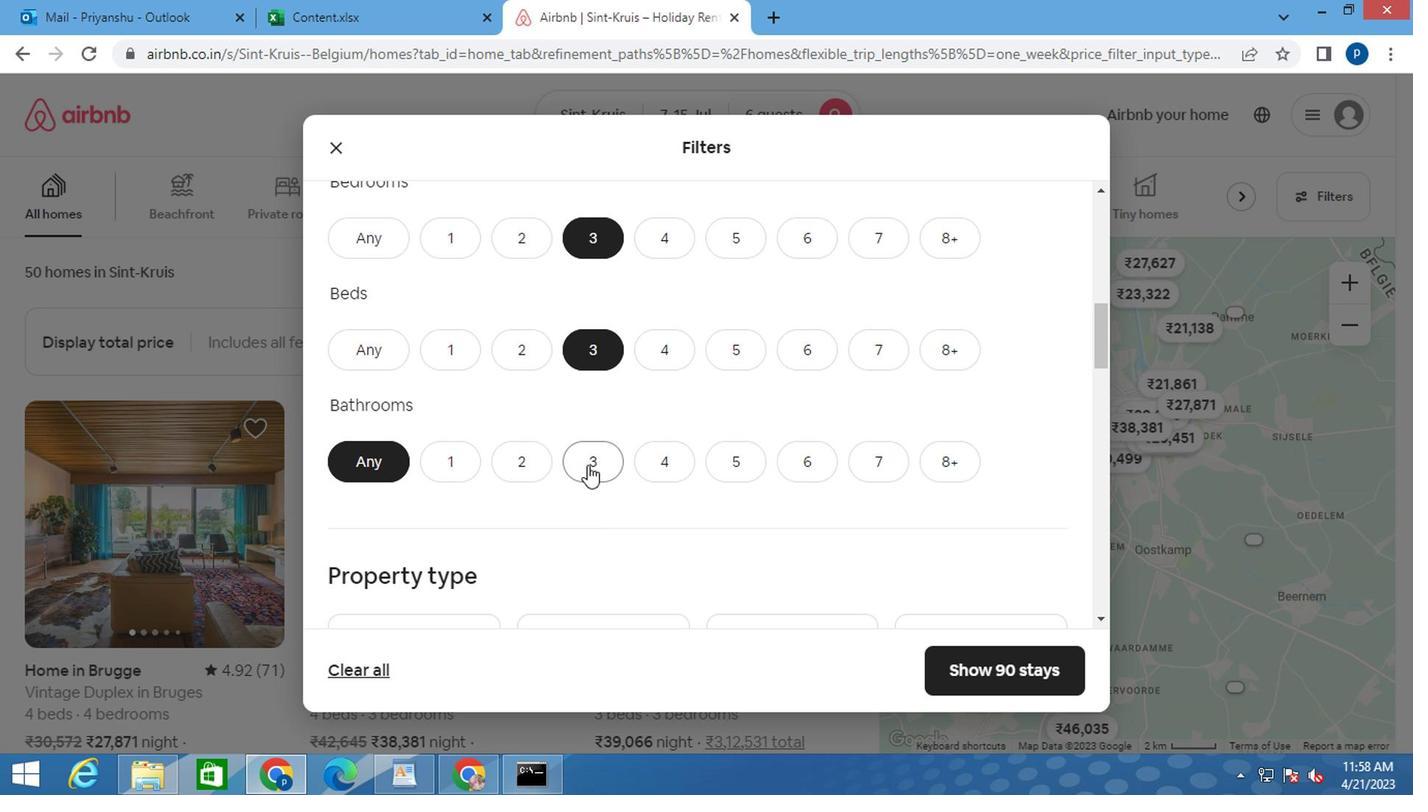 
Action: Mouse moved to (596, 493)
Screenshot: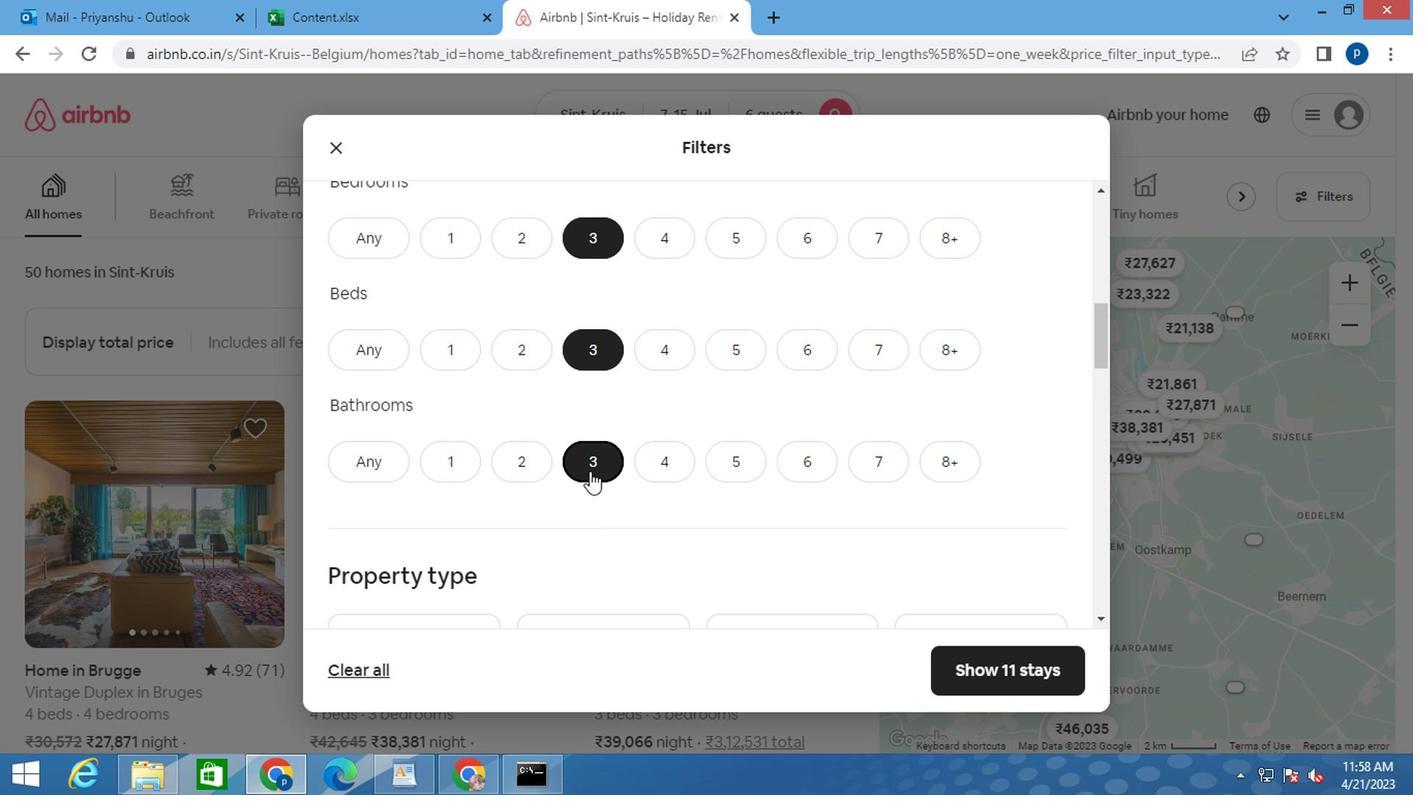 
Action: Mouse scrolled (596, 492) with delta (0, 0)
Screenshot: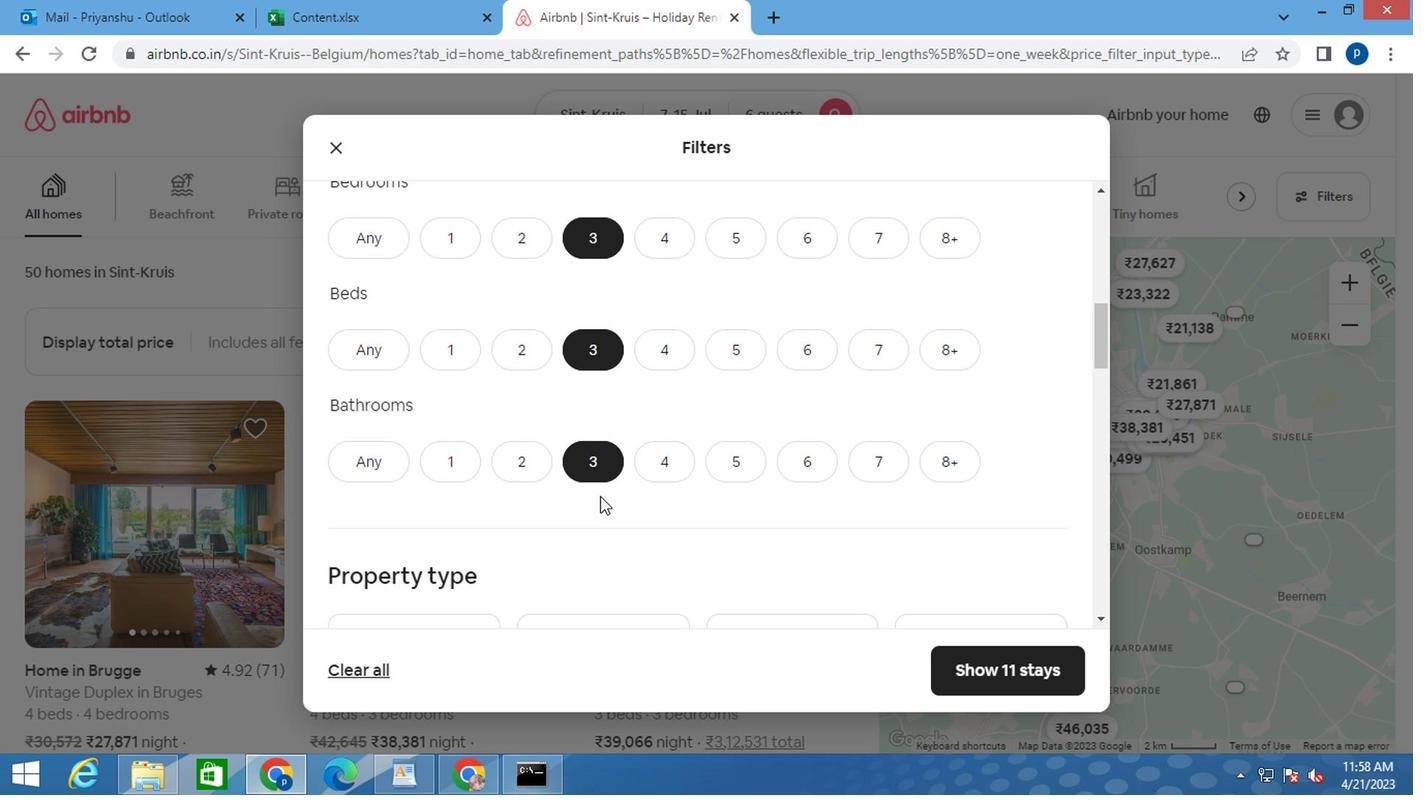 
Action: Mouse moved to (596, 503)
Screenshot: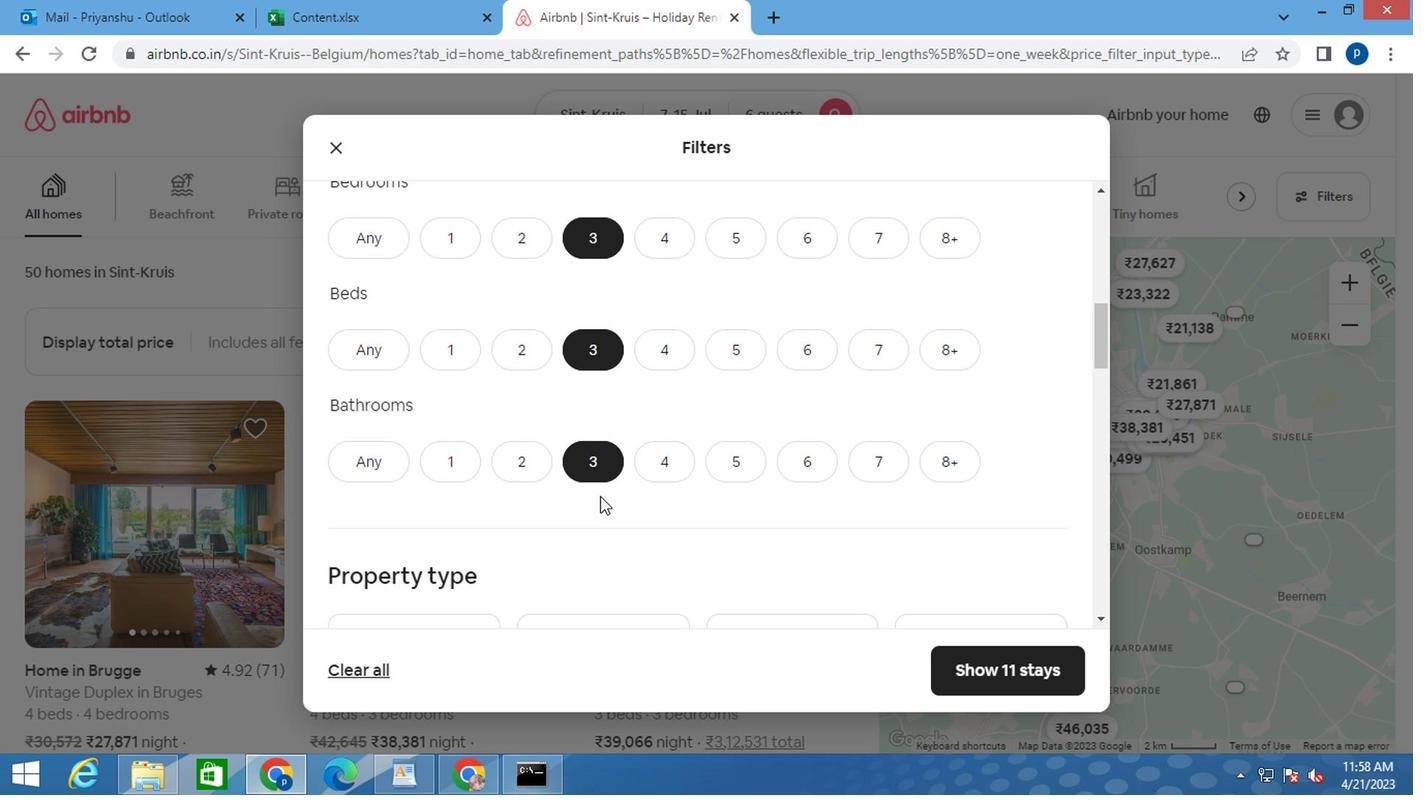 
Action: Mouse scrolled (596, 502) with delta (0, 0)
Screenshot: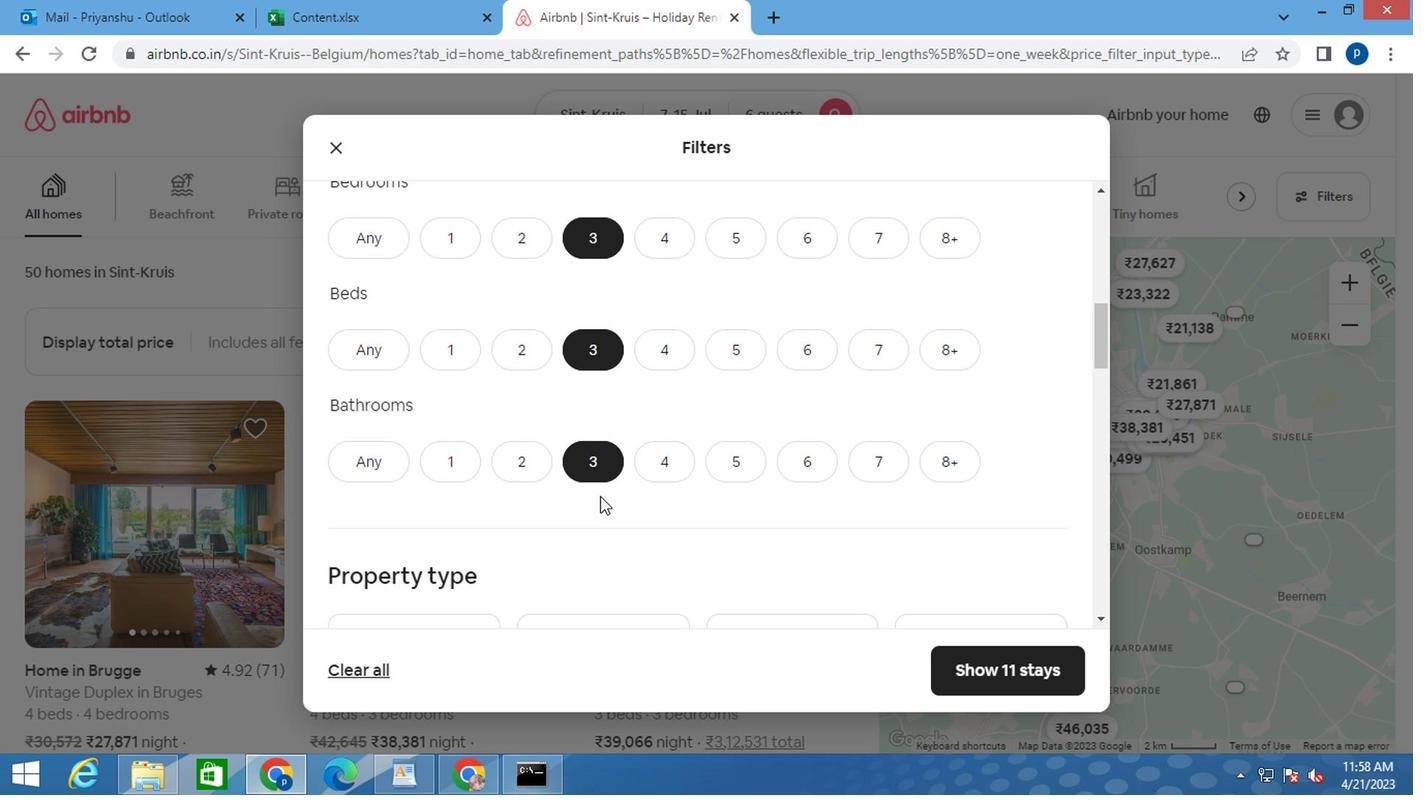 
Action: Mouse moved to (418, 488)
Screenshot: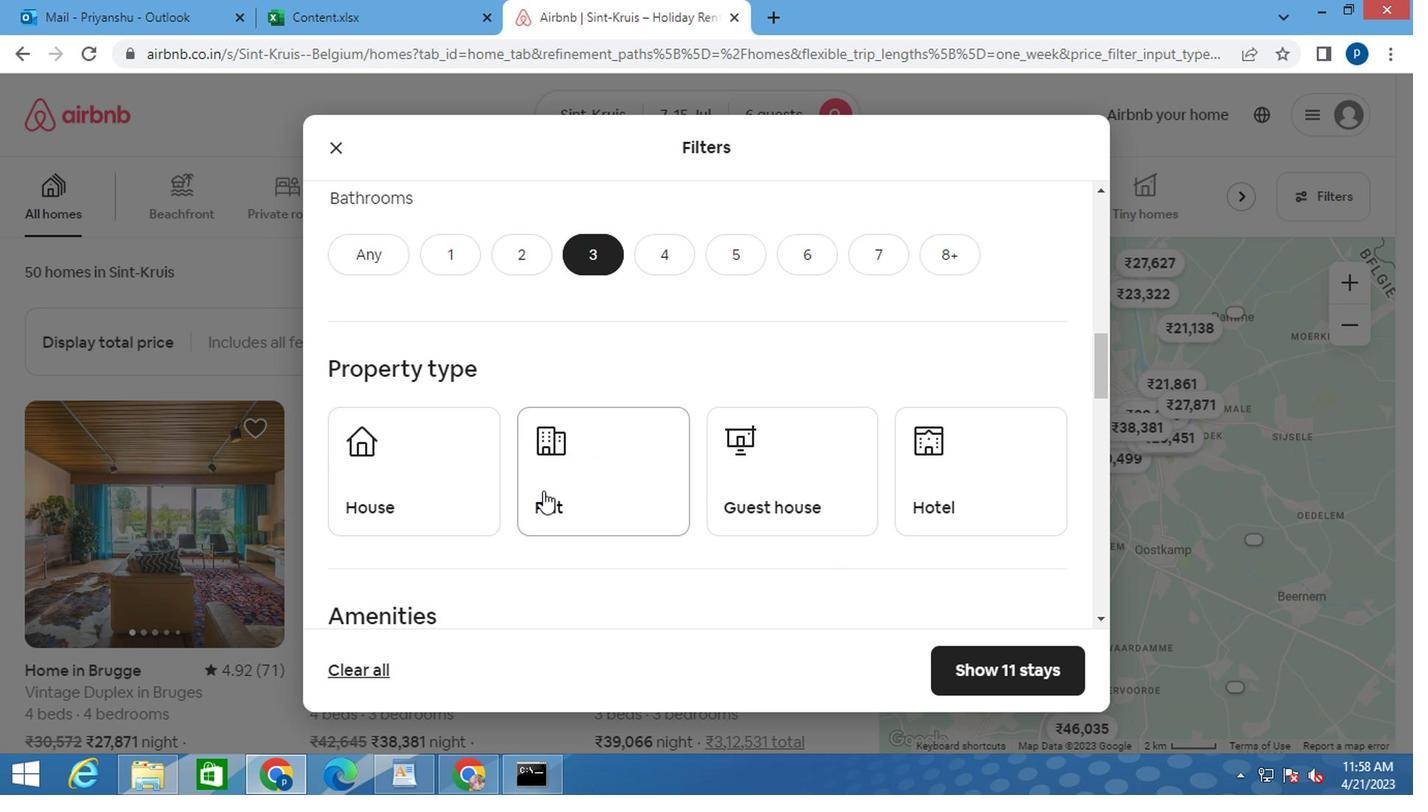 
Action: Mouse pressed left at (418, 488)
Screenshot: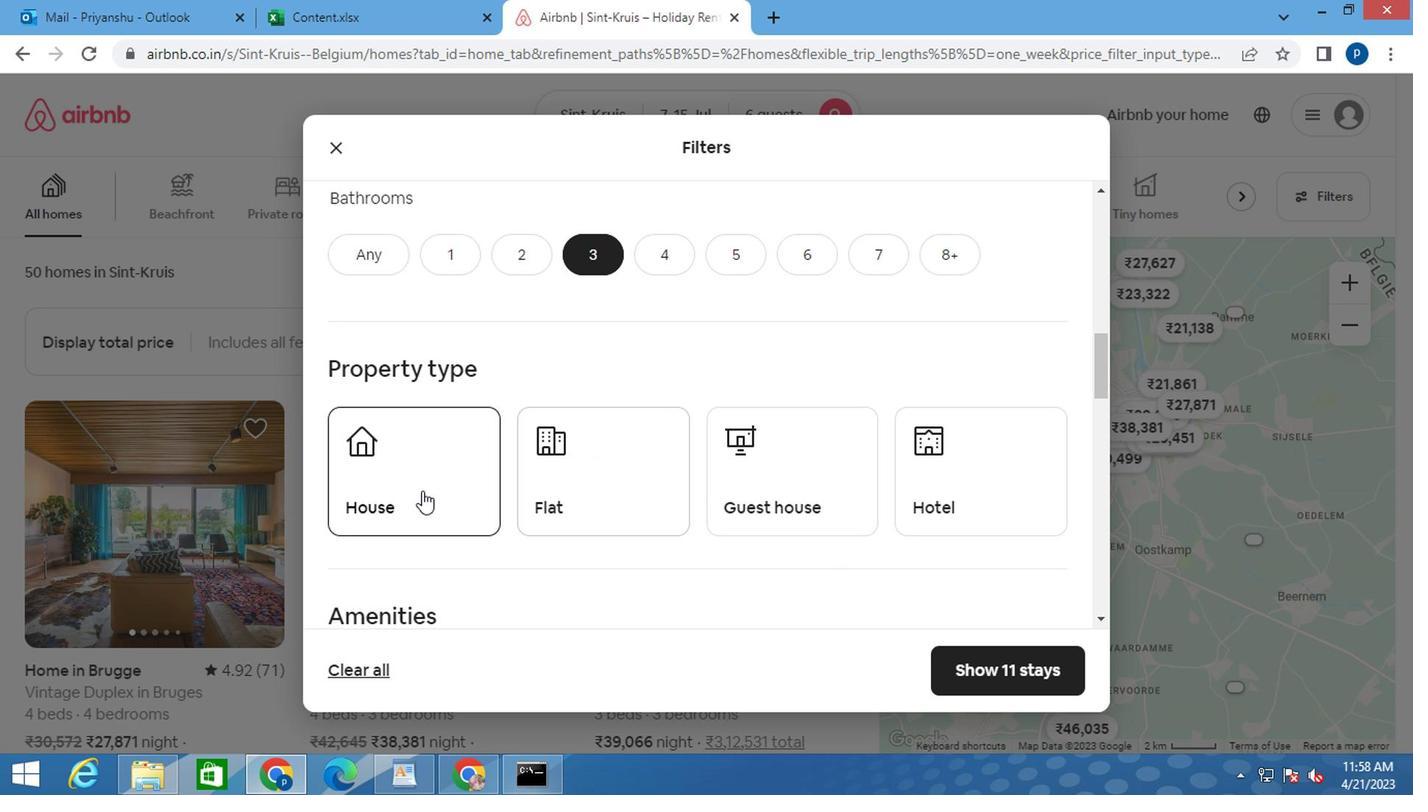 
Action: Mouse moved to (572, 482)
Screenshot: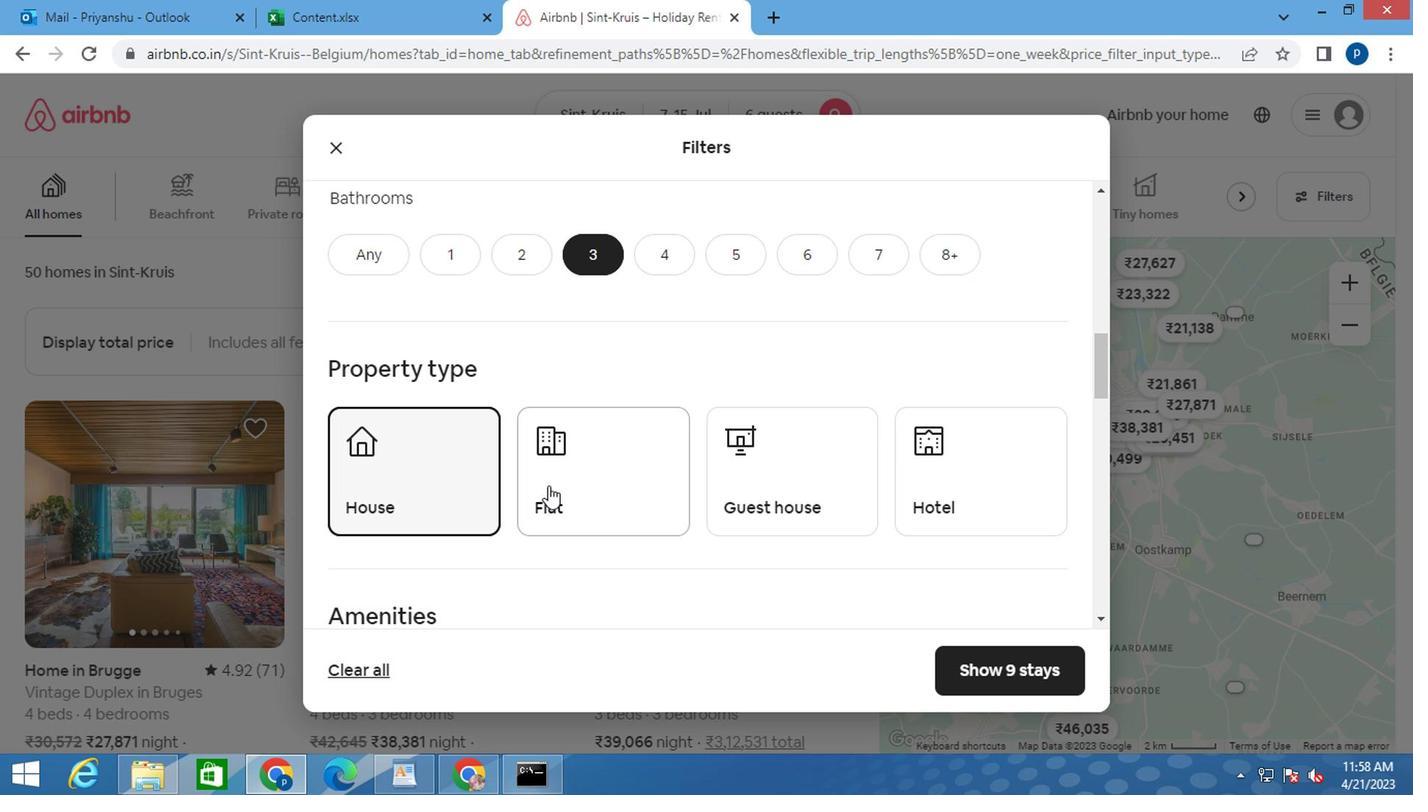 
Action: Mouse pressed left at (572, 482)
Screenshot: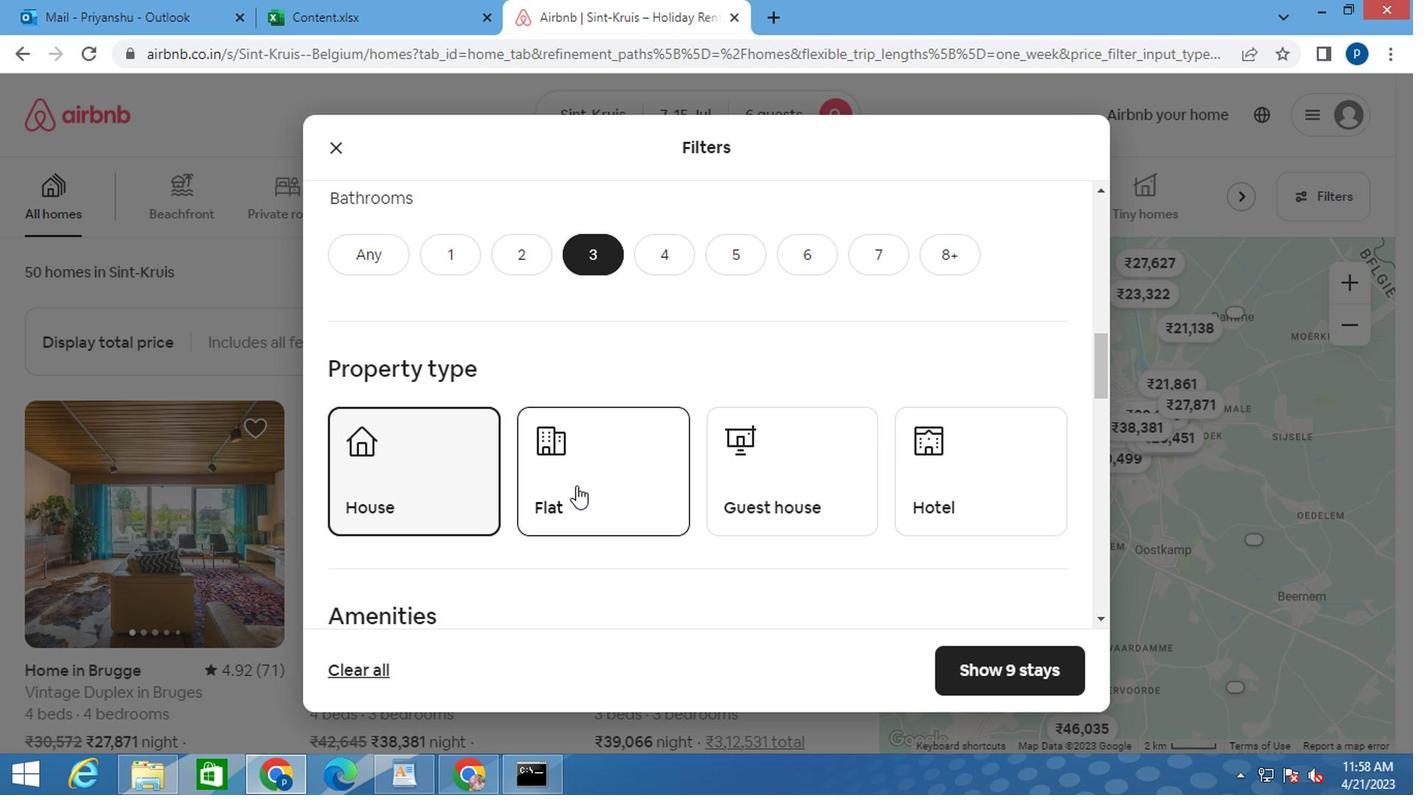 
Action: Mouse moved to (796, 490)
Screenshot: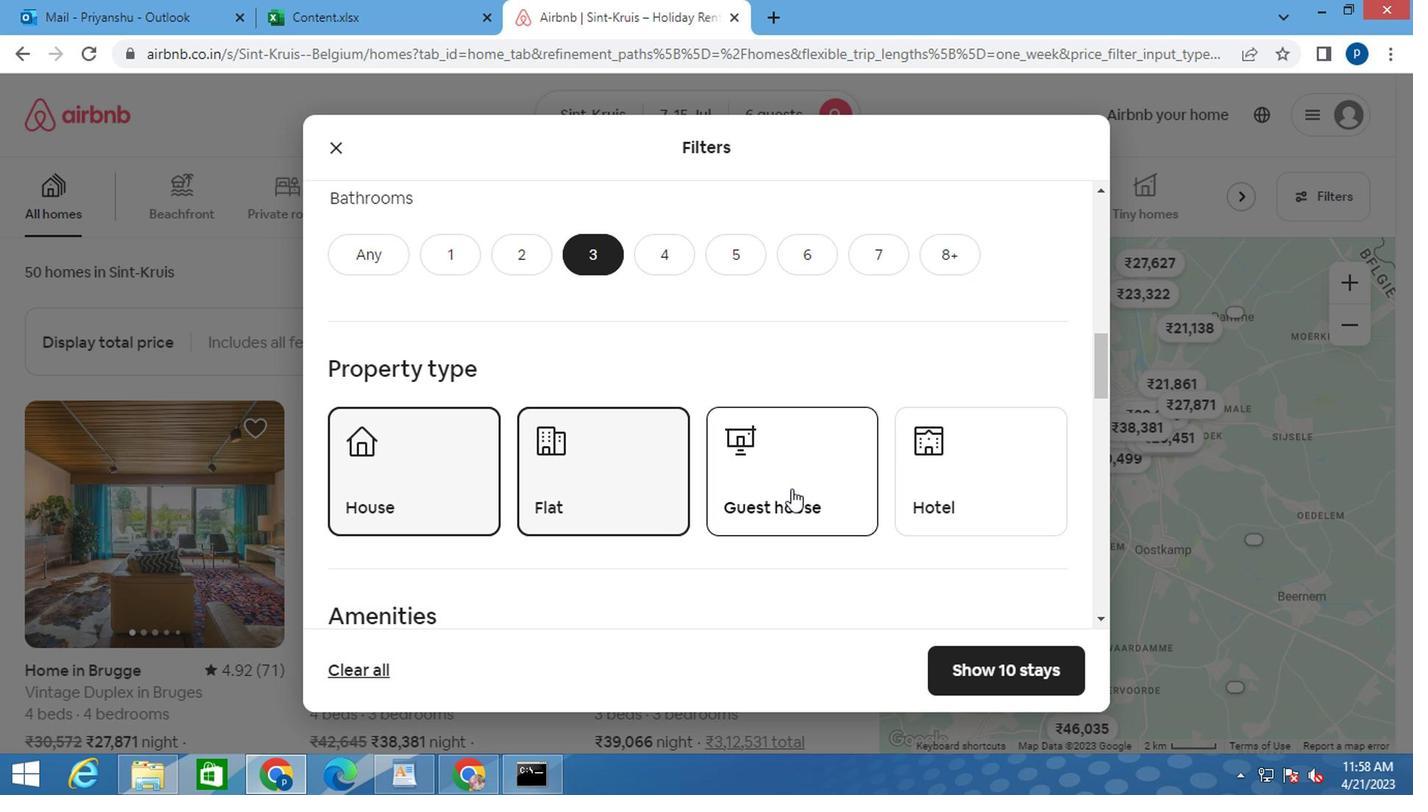 
Action: Mouse pressed left at (796, 490)
Screenshot: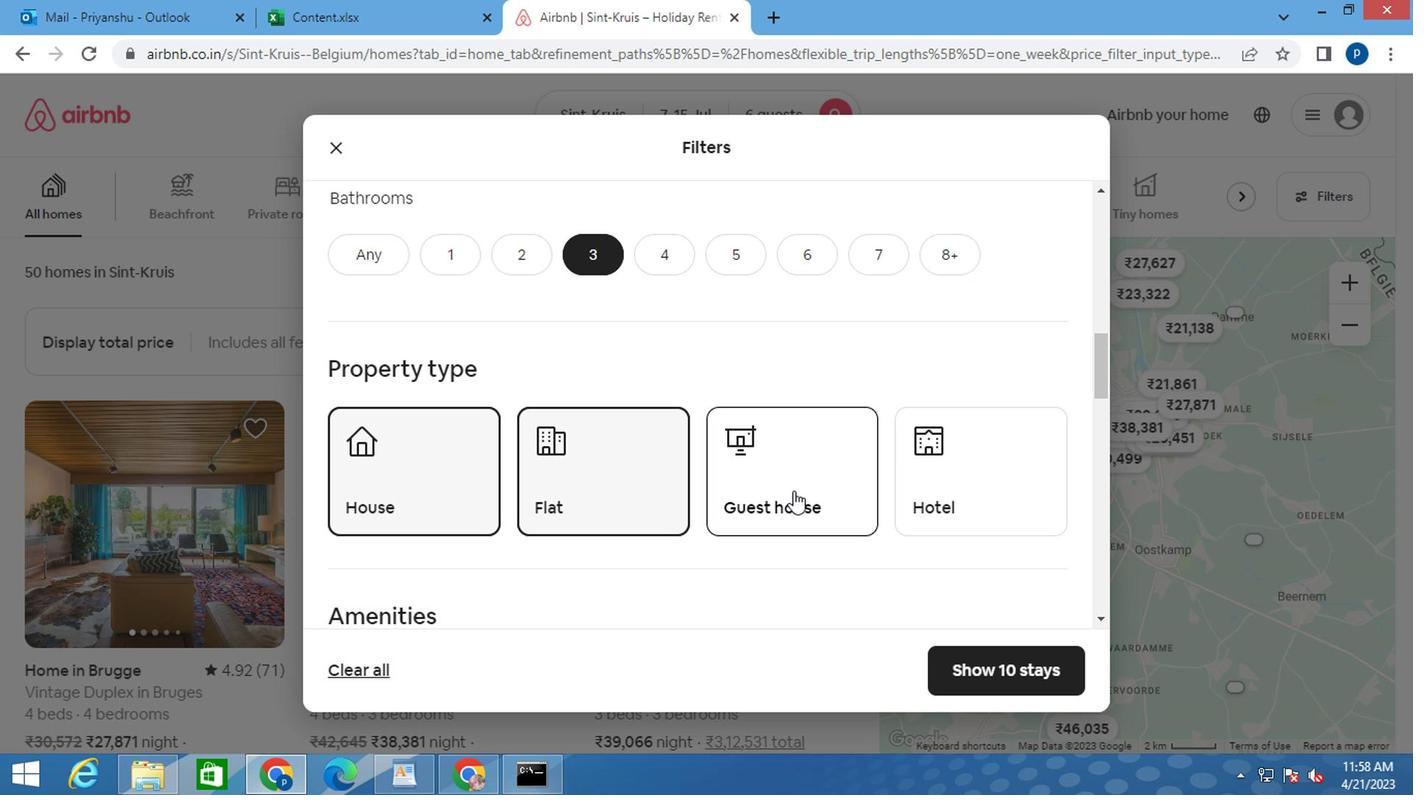 
Action: Mouse moved to (811, 527)
Screenshot: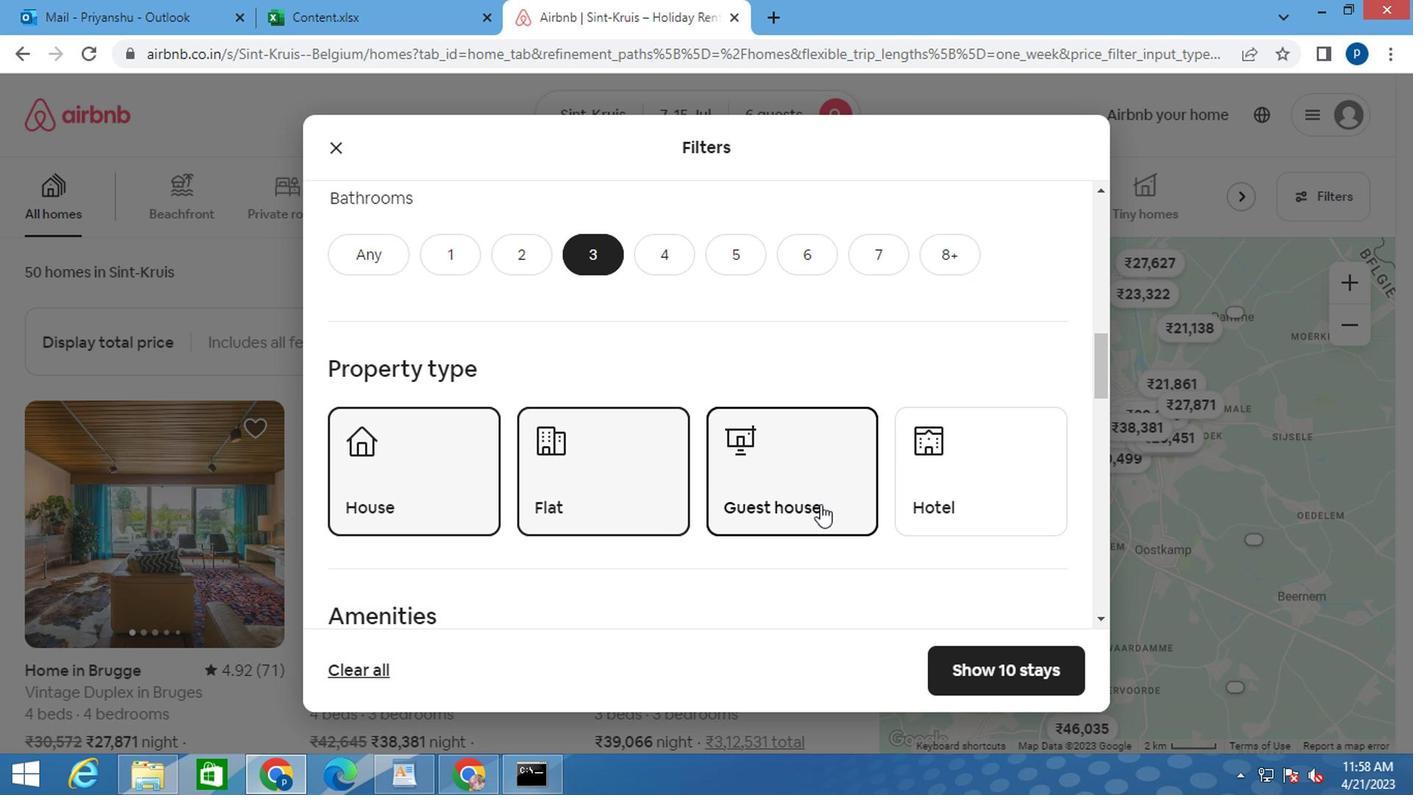 
Action: Mouse scrolled (811, 527) with delta (0, 0)
Screenshot: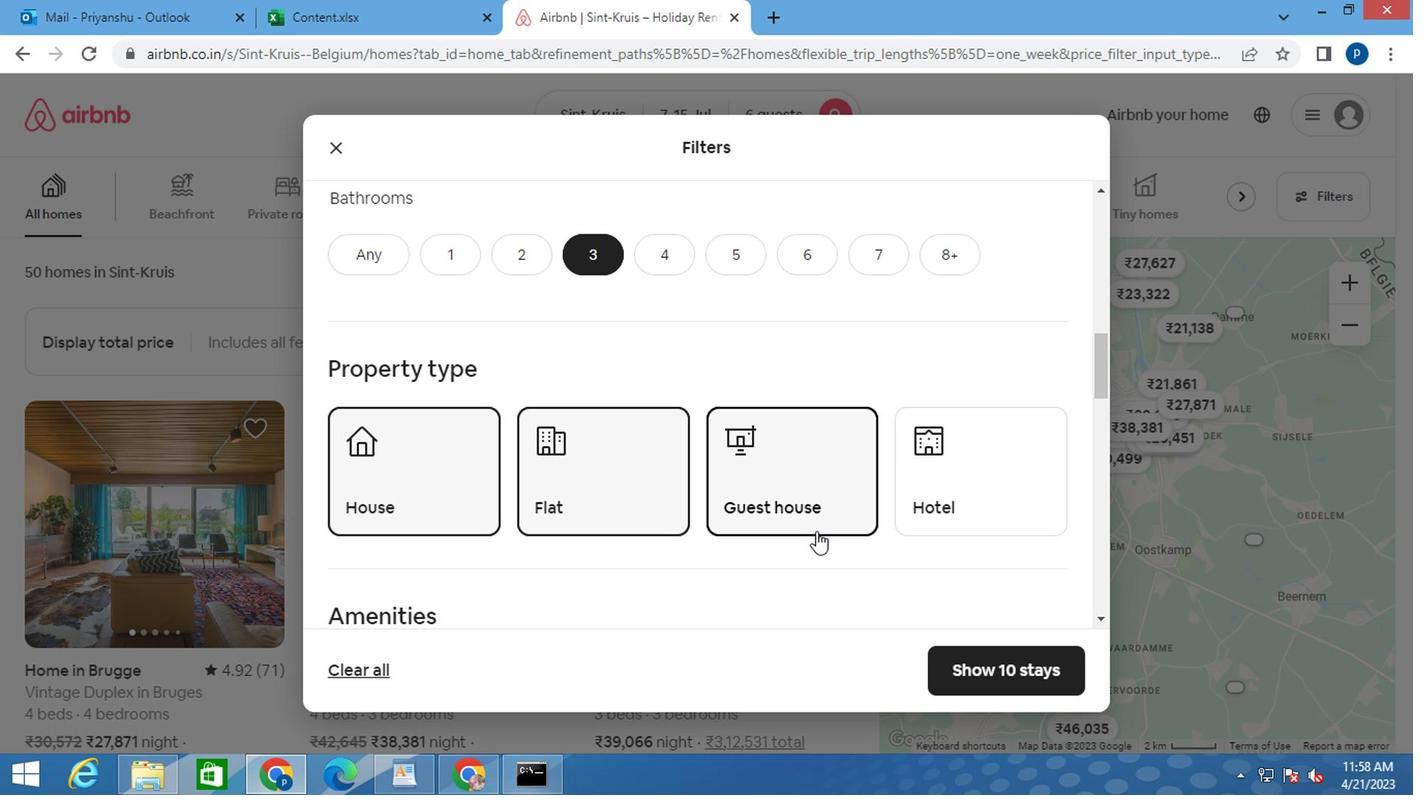 
Action: Mouse moved to (682, 540)
Screenshot: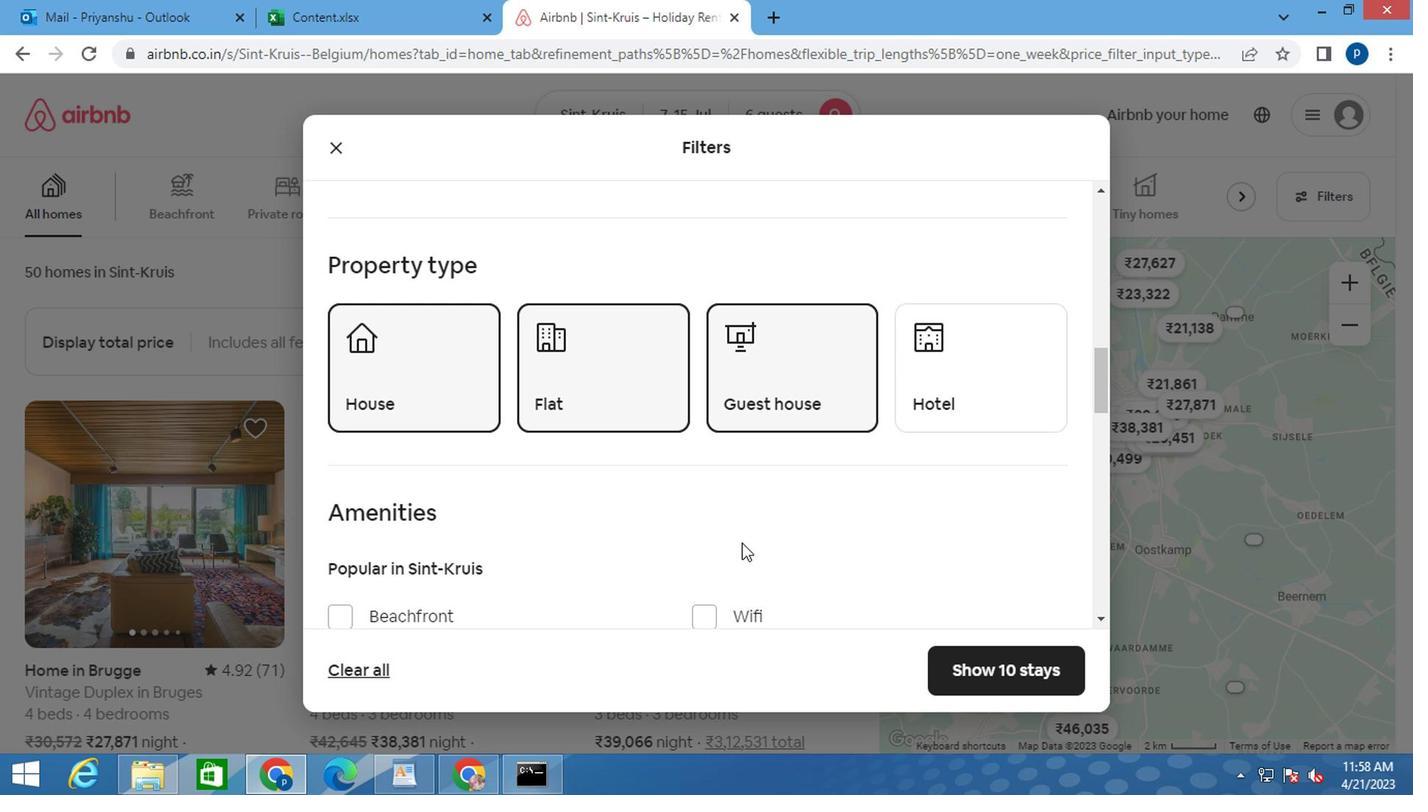 
Action: Mouse scrolled (682, 539) with delta (0, 0)
Screenshot: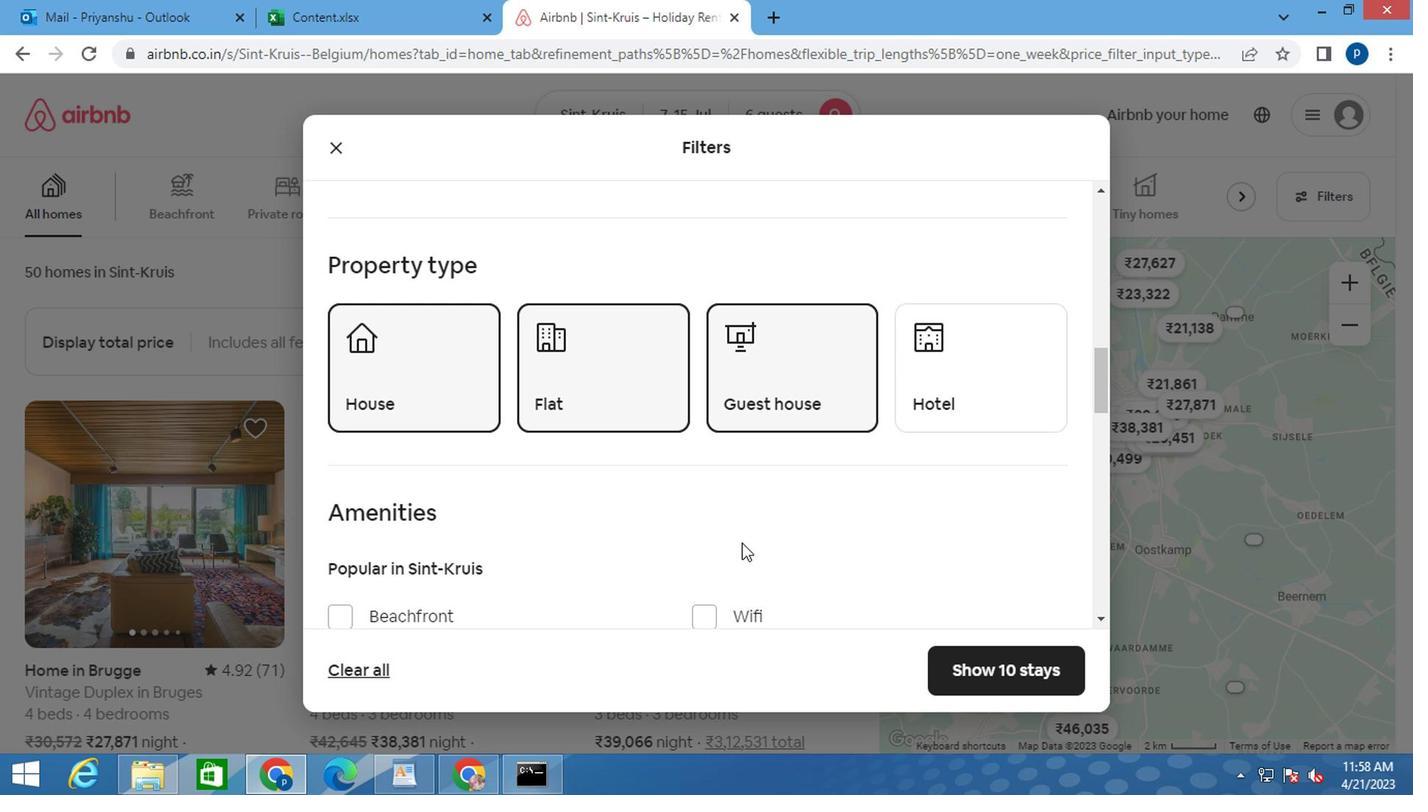 
Action: Mouse moved to (641, 534)
Screenshot: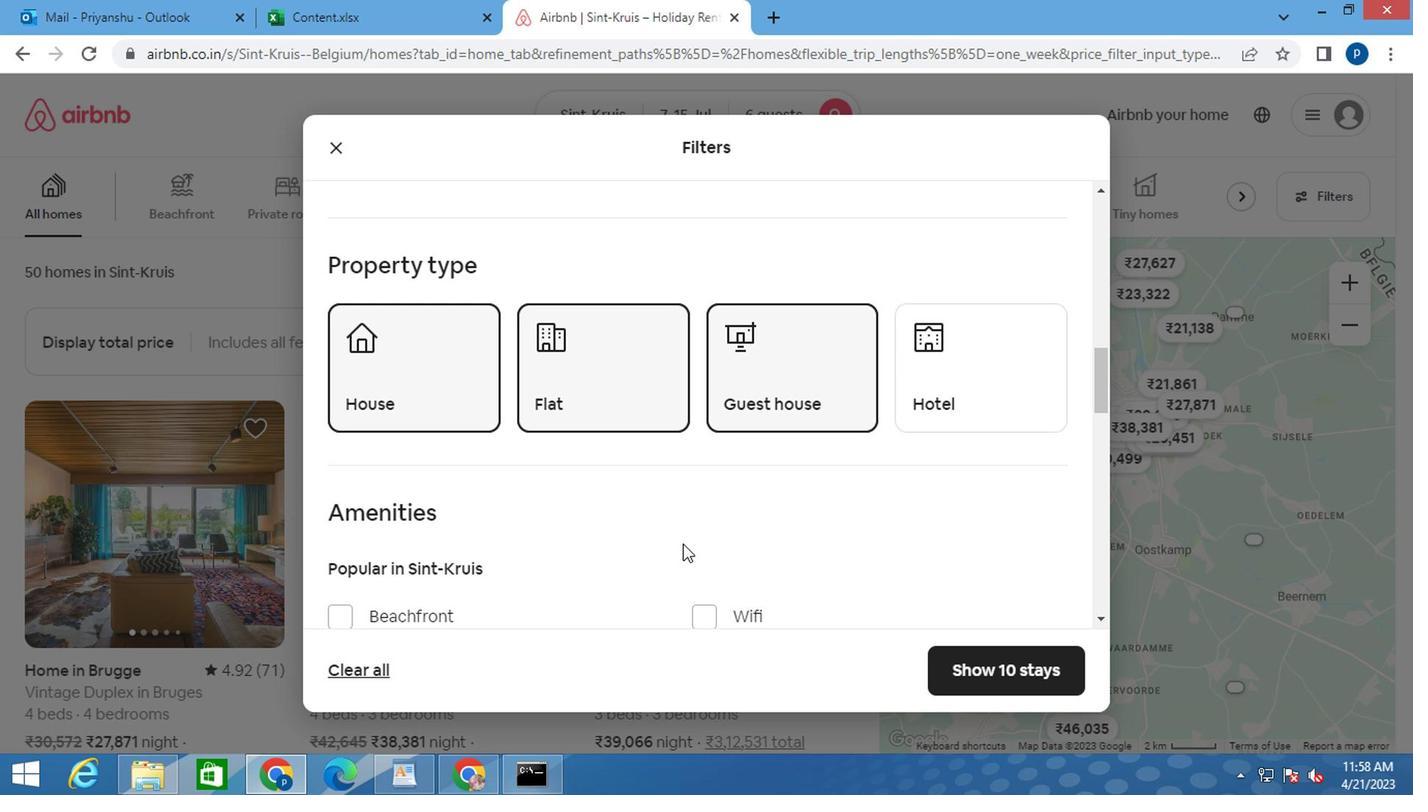 
Action: Mouse scrolled (641, 532) with delta (0, -1)
Screenshot: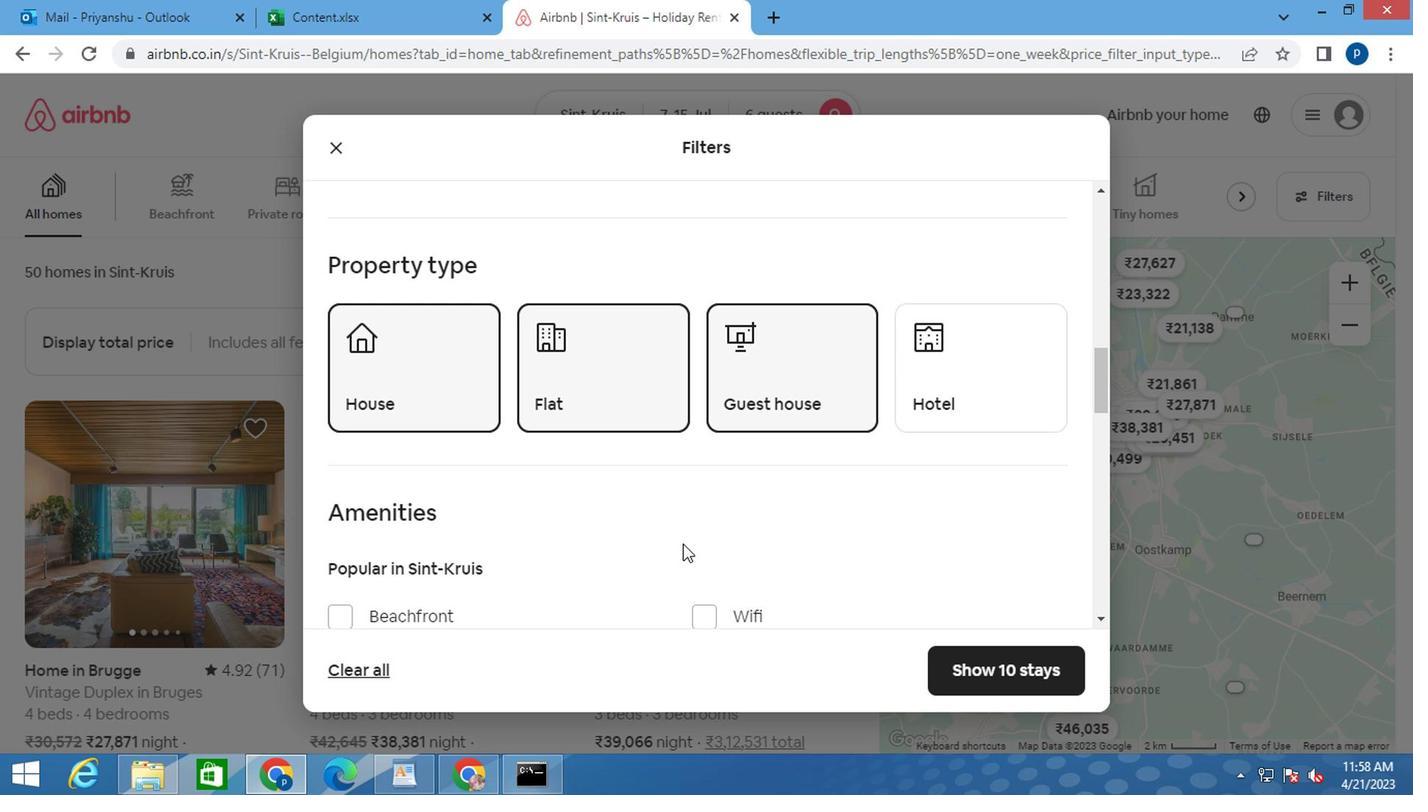 
Action: Mouse moved to (373, 548)
Screenshot: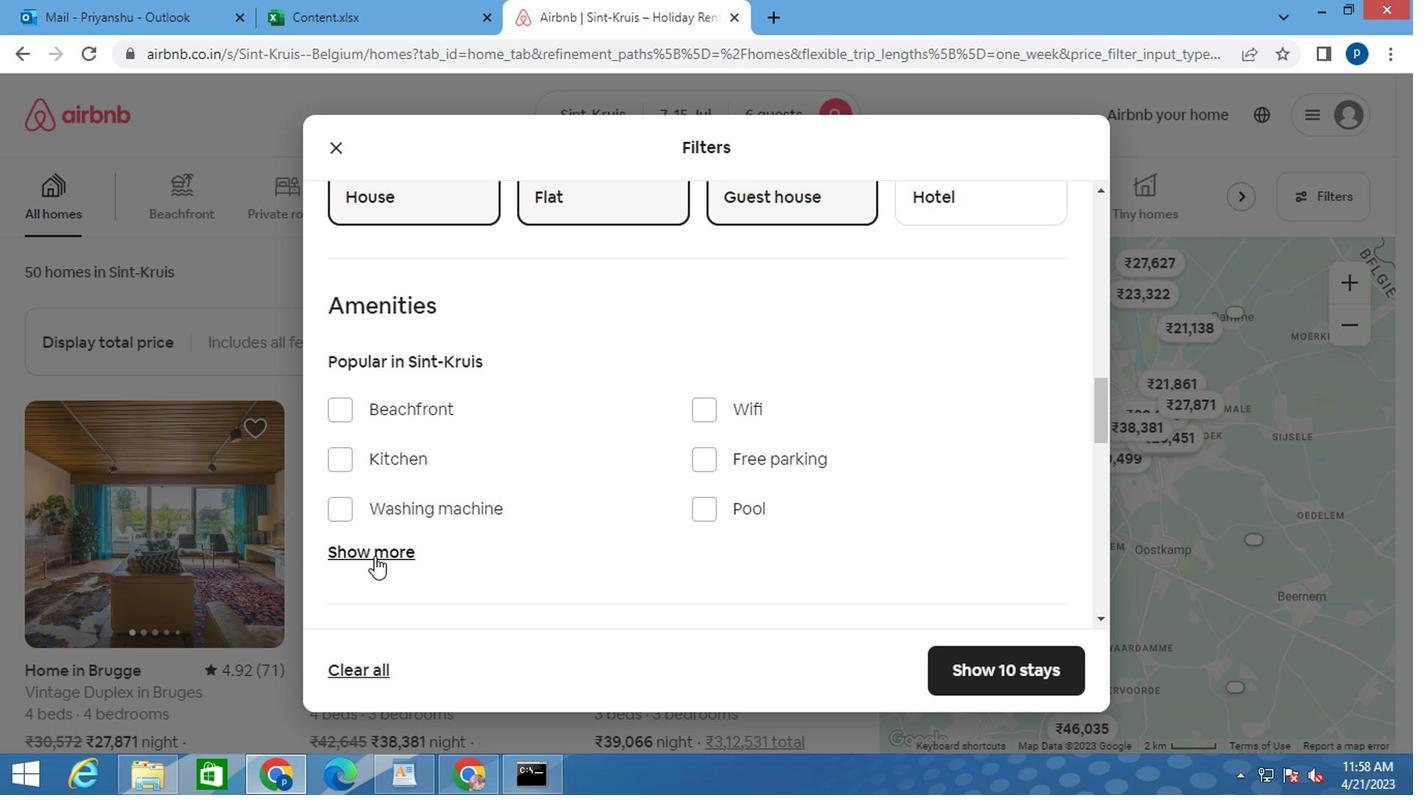 
Action: Mouse pressed left at (373, 548)
Screenshot: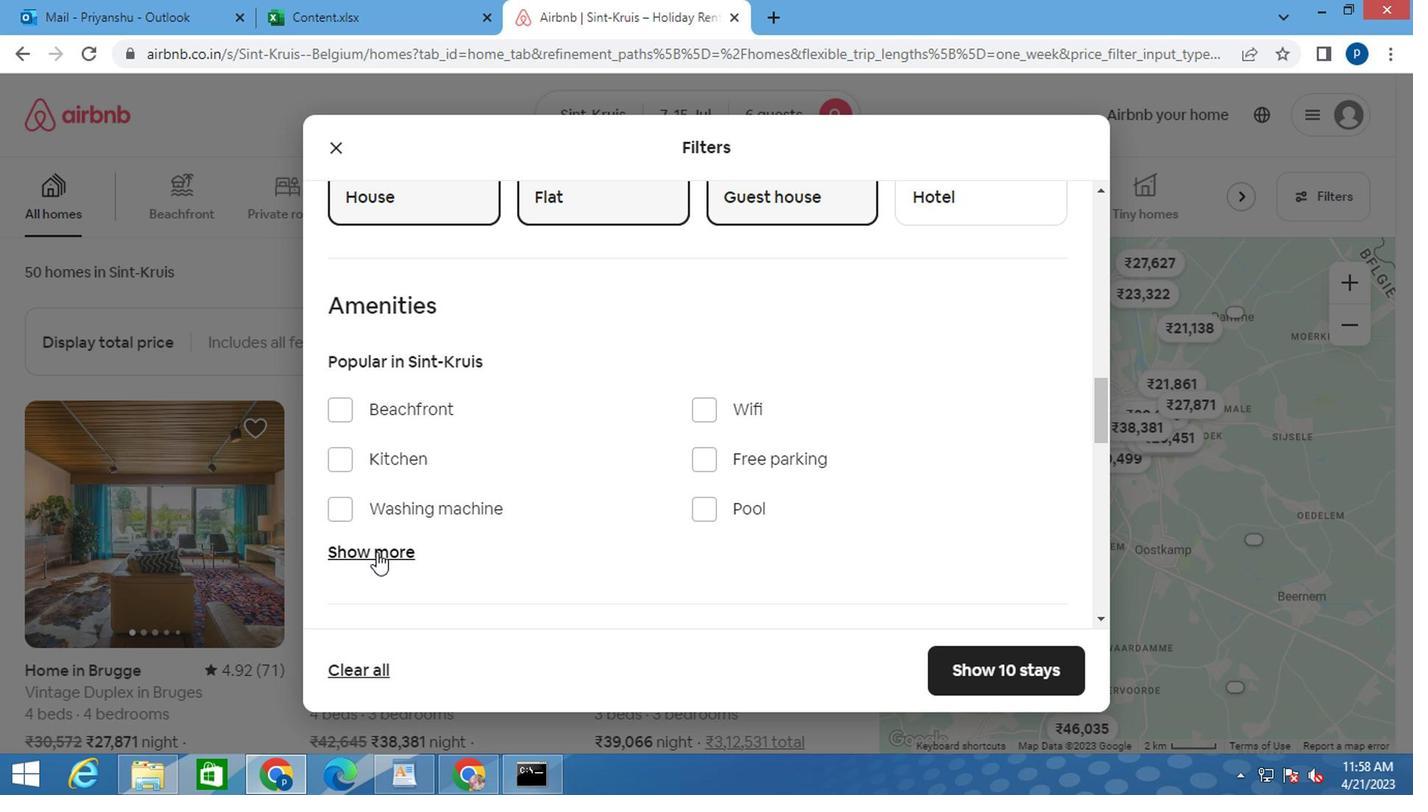 
Action: Mouse moved to (588, 544)
Screenshot: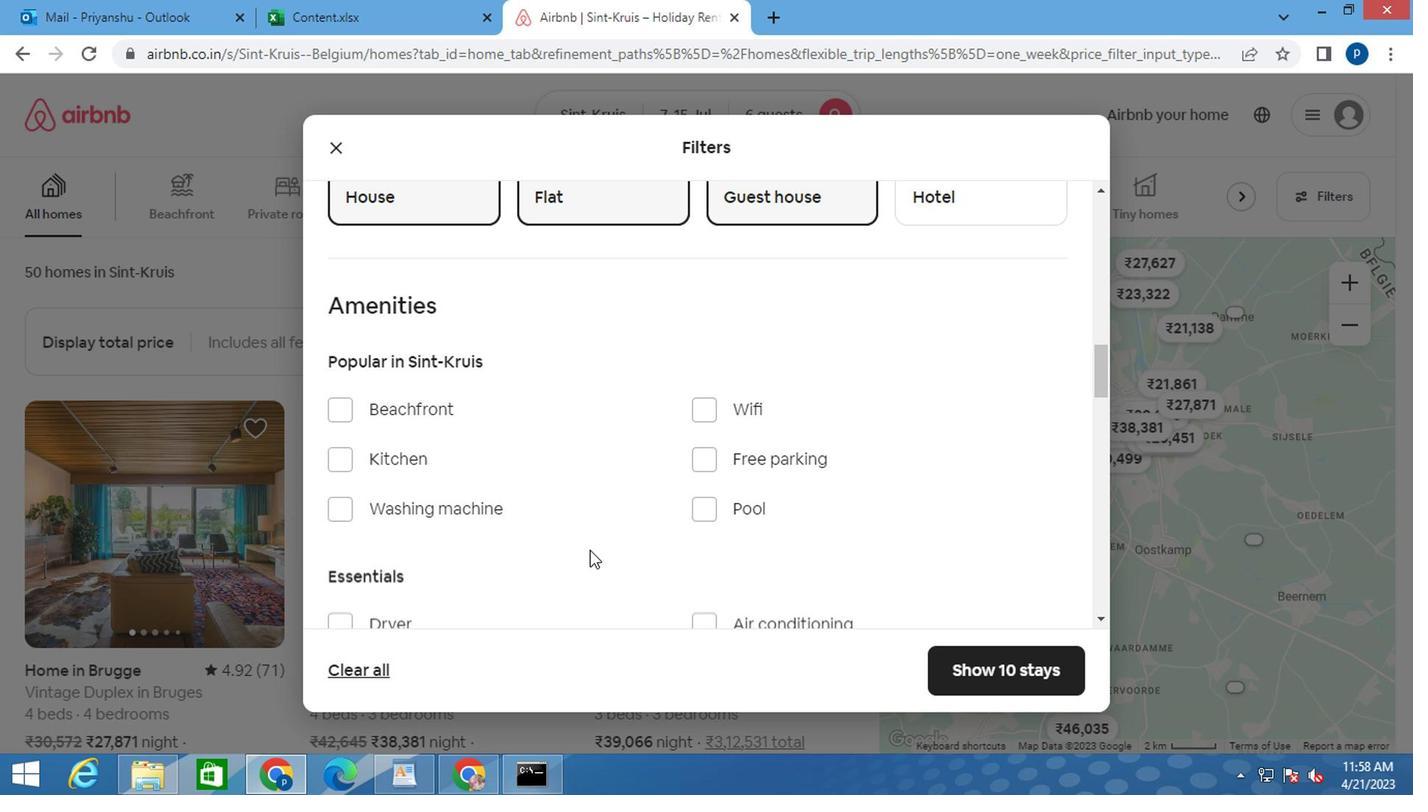 
Action: Mouse scrolled (588, 543) with delta (0, -1)
Screenshot: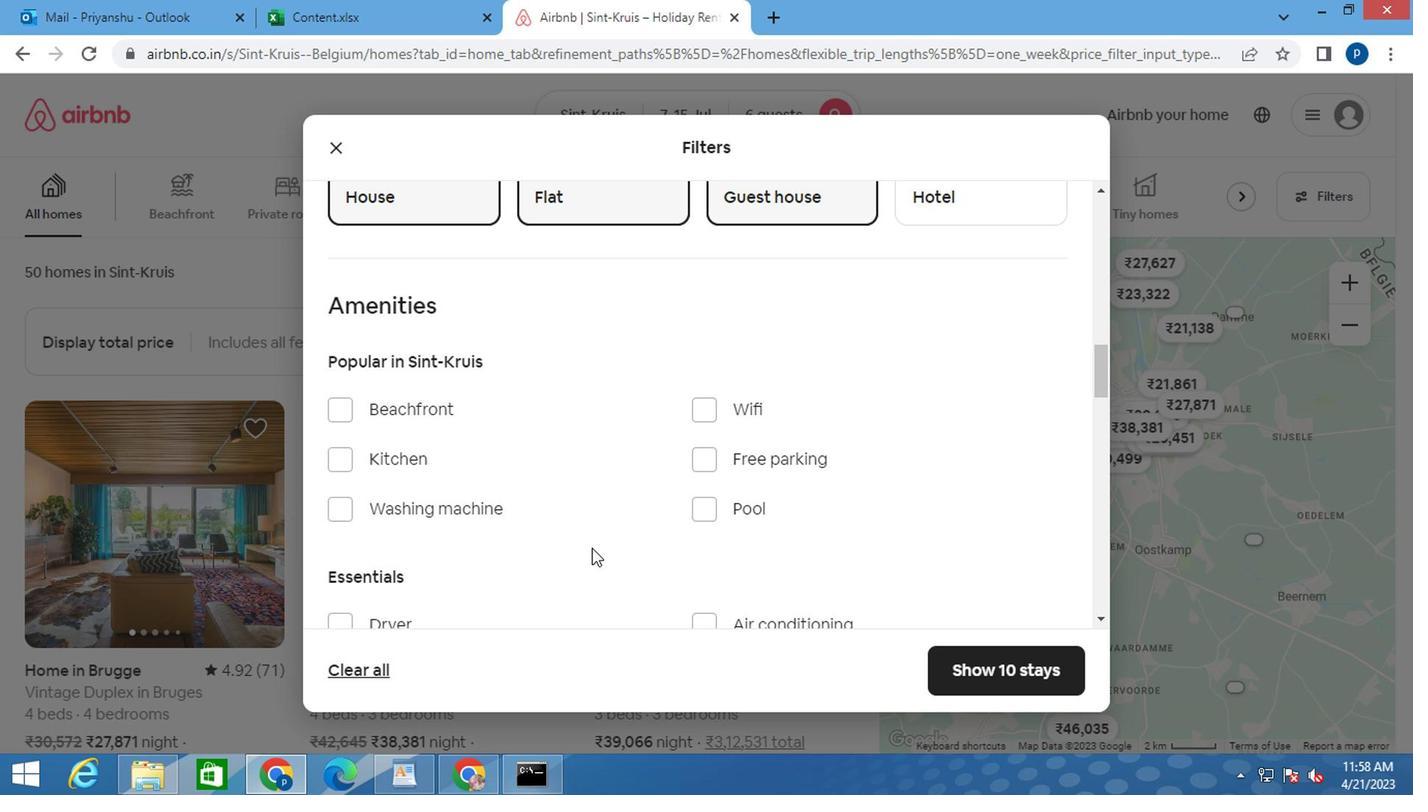 
Action: Mouse moved to (564, 532)
Screenshot: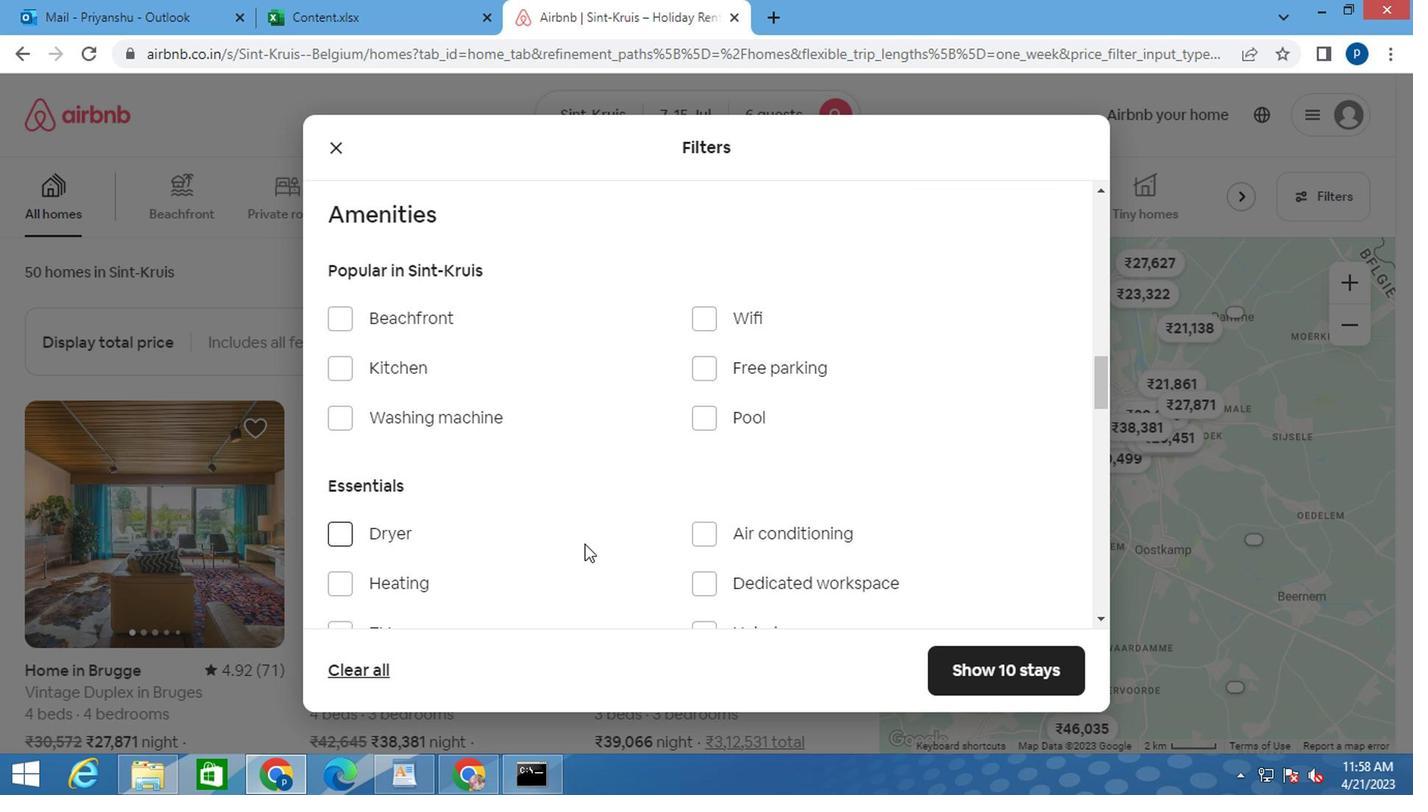 
Action: Mouse scrolled (564, 531) with delta (0, 0)
Screenshot: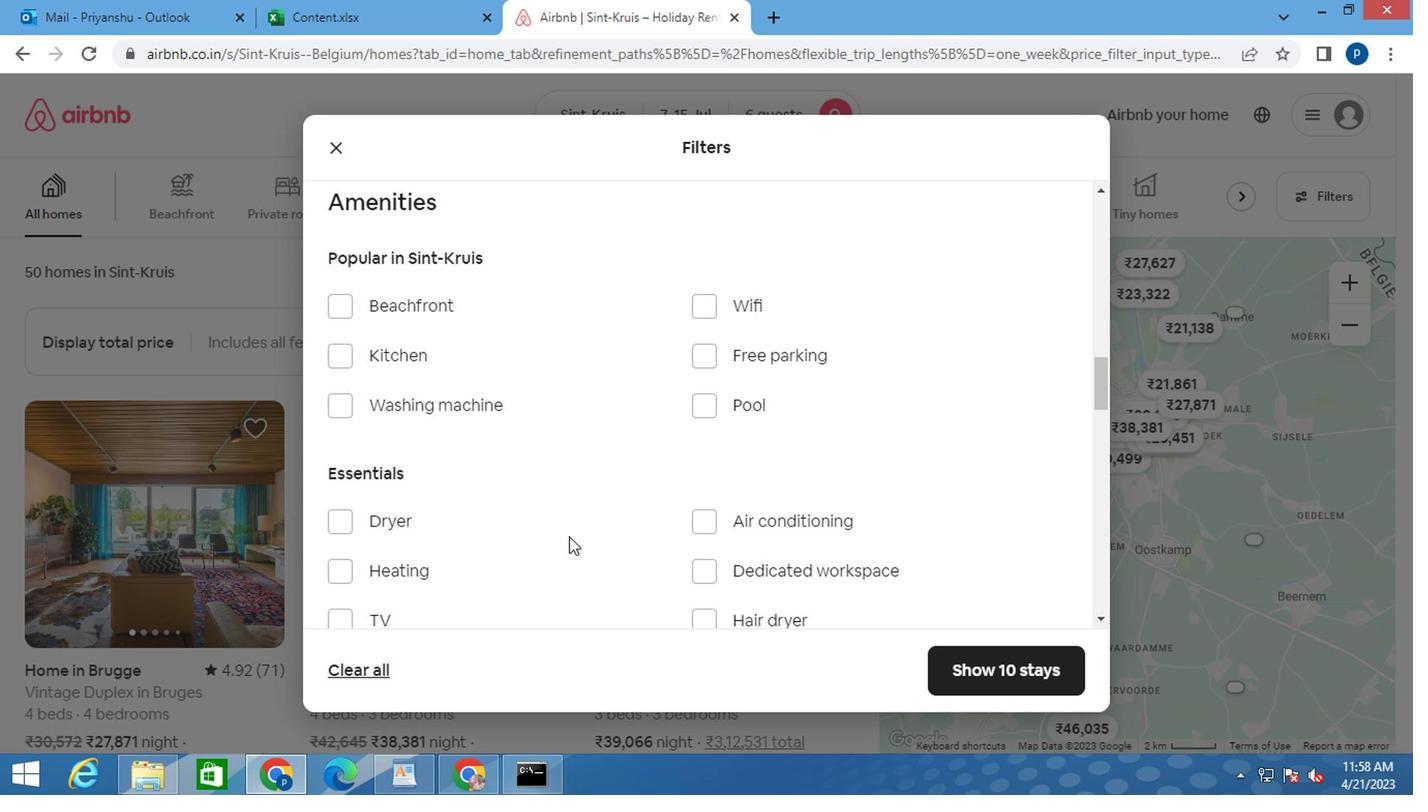
Action: Mouse moved to (349, 463)
Screenshot: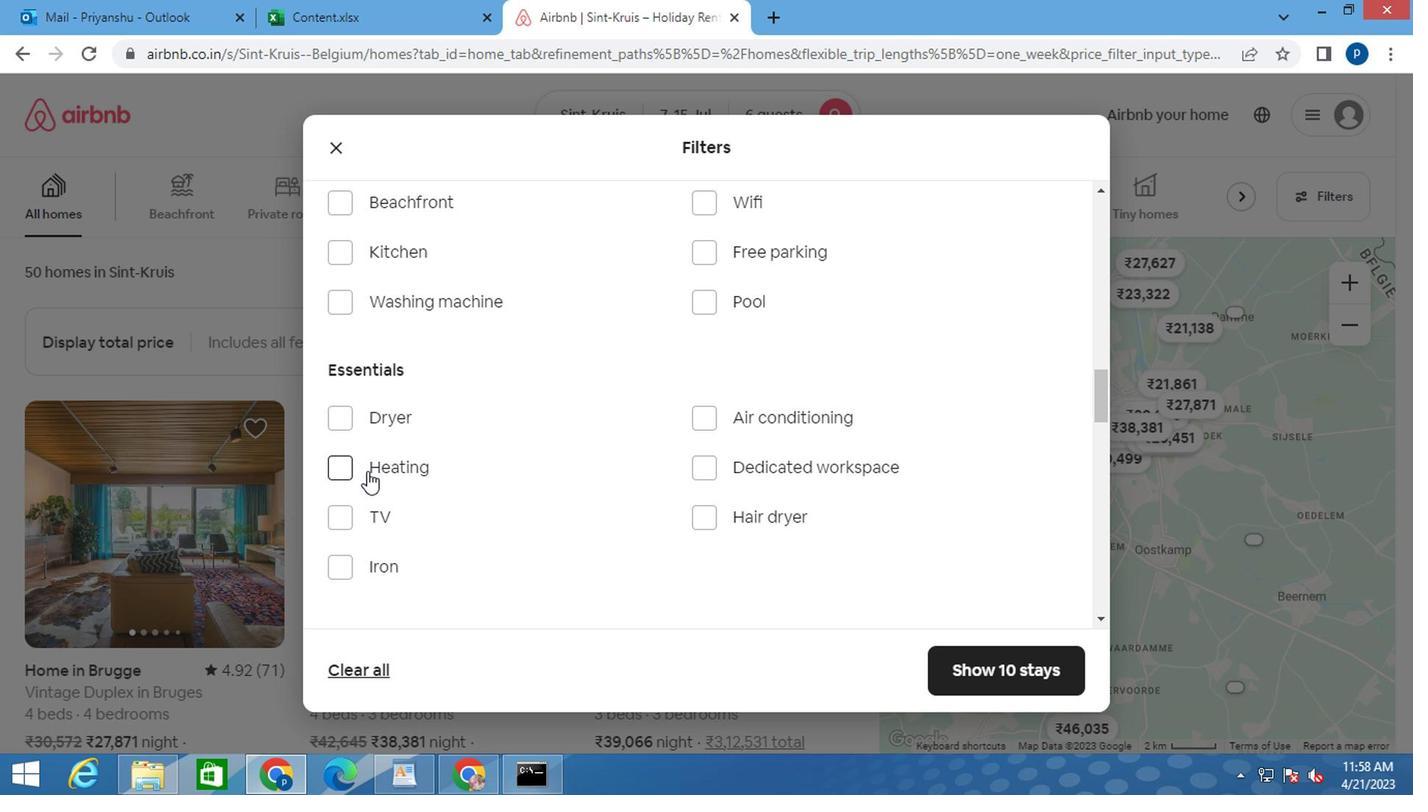 
Action: Mouse pressed left at (349, 463)
Screenshot: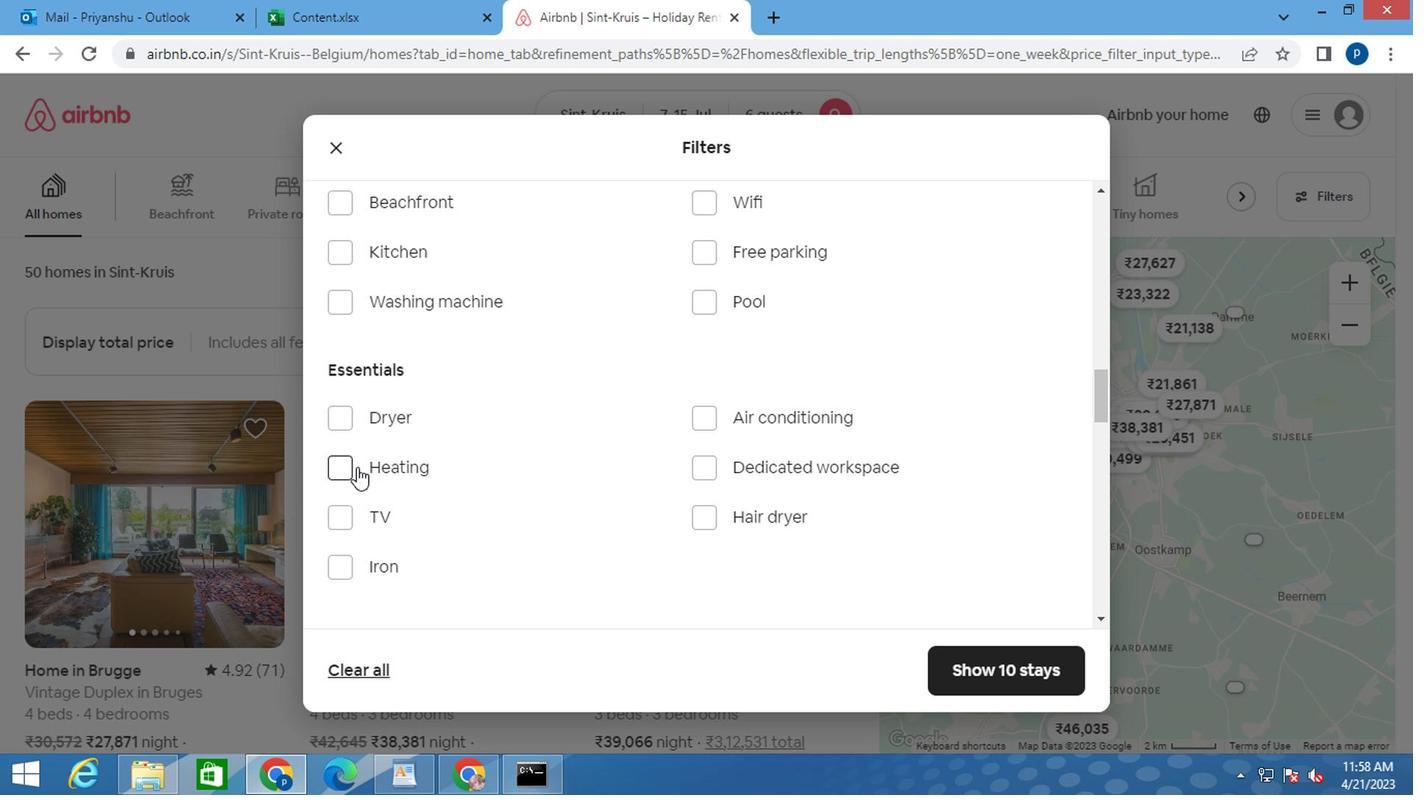 
Action: Mouse moved to (667, 490)
Screenshot: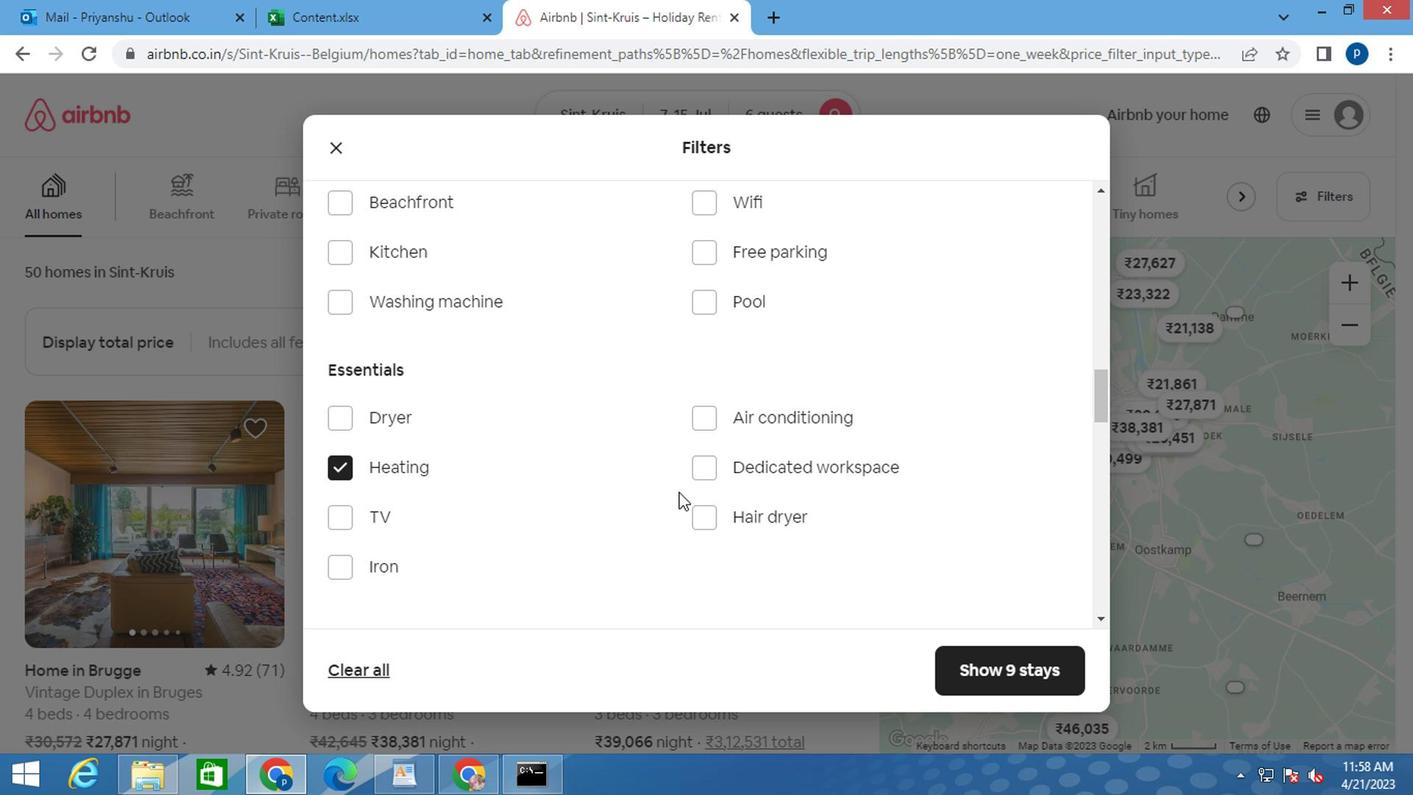 
Action: Mouse scrolled (667, 489) with delta (0, 0)
Screenshot: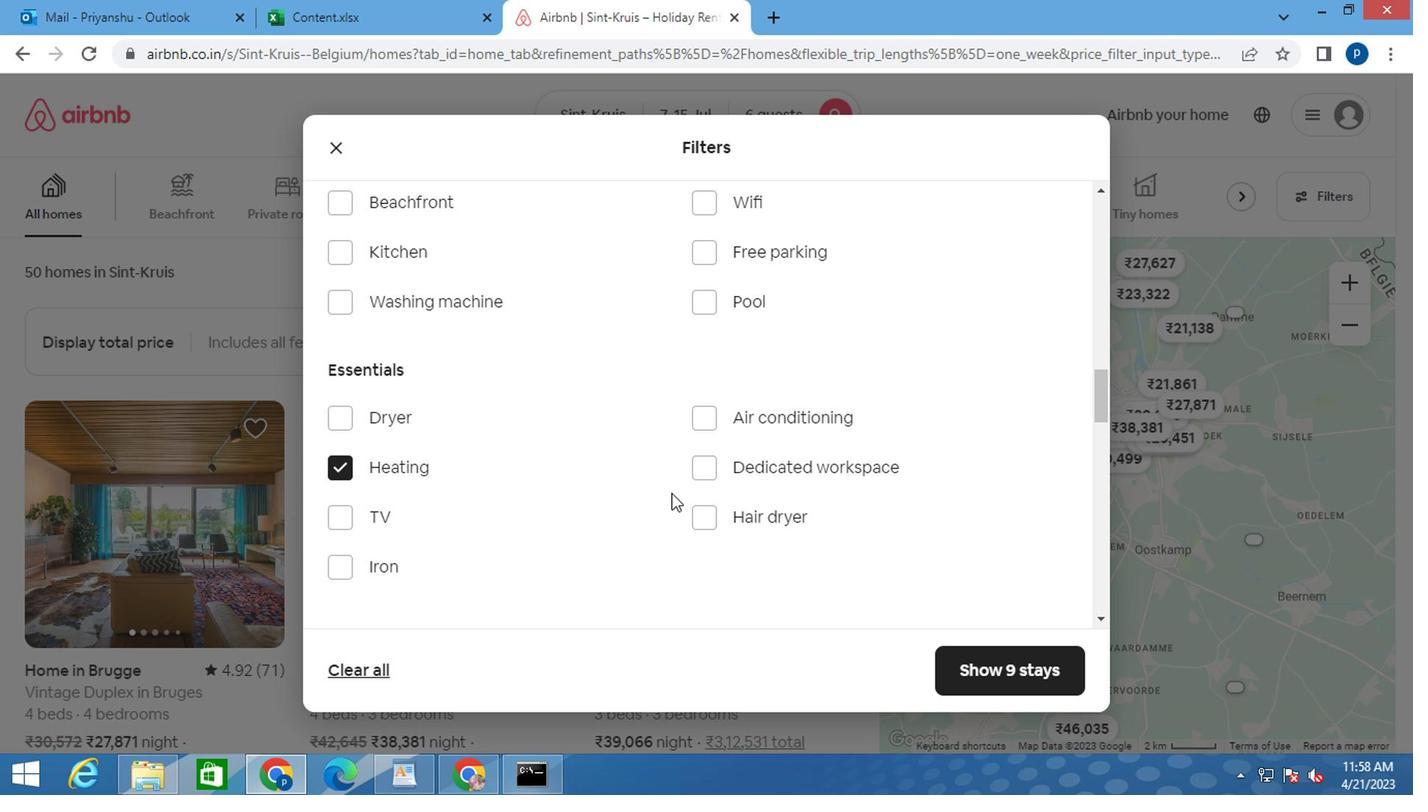 
Action: Mouse scrolled (667, 489) with delta (0, 0)
Screenshot: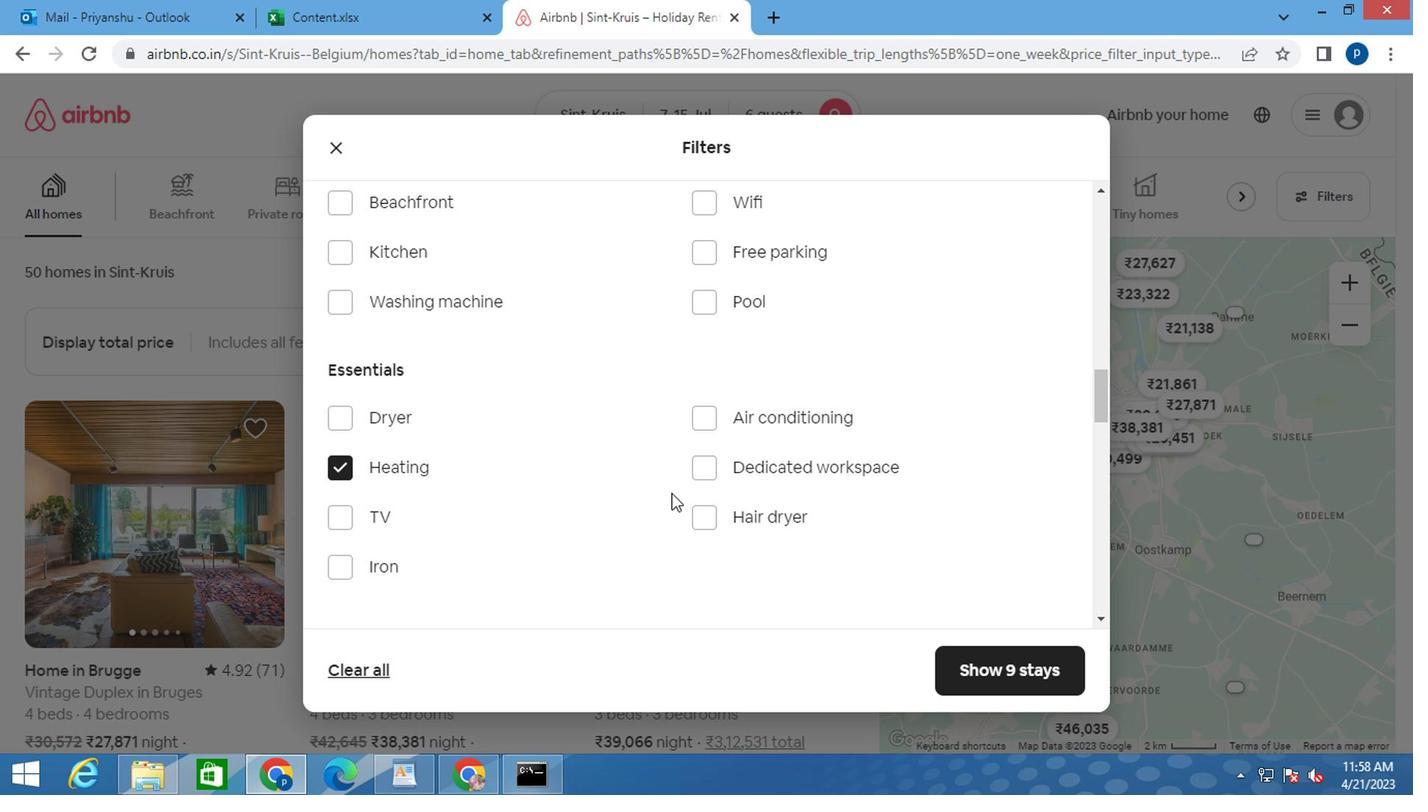 
Action: Mouse scrolled (667, 489) with delta (0, 0)
Screenshot: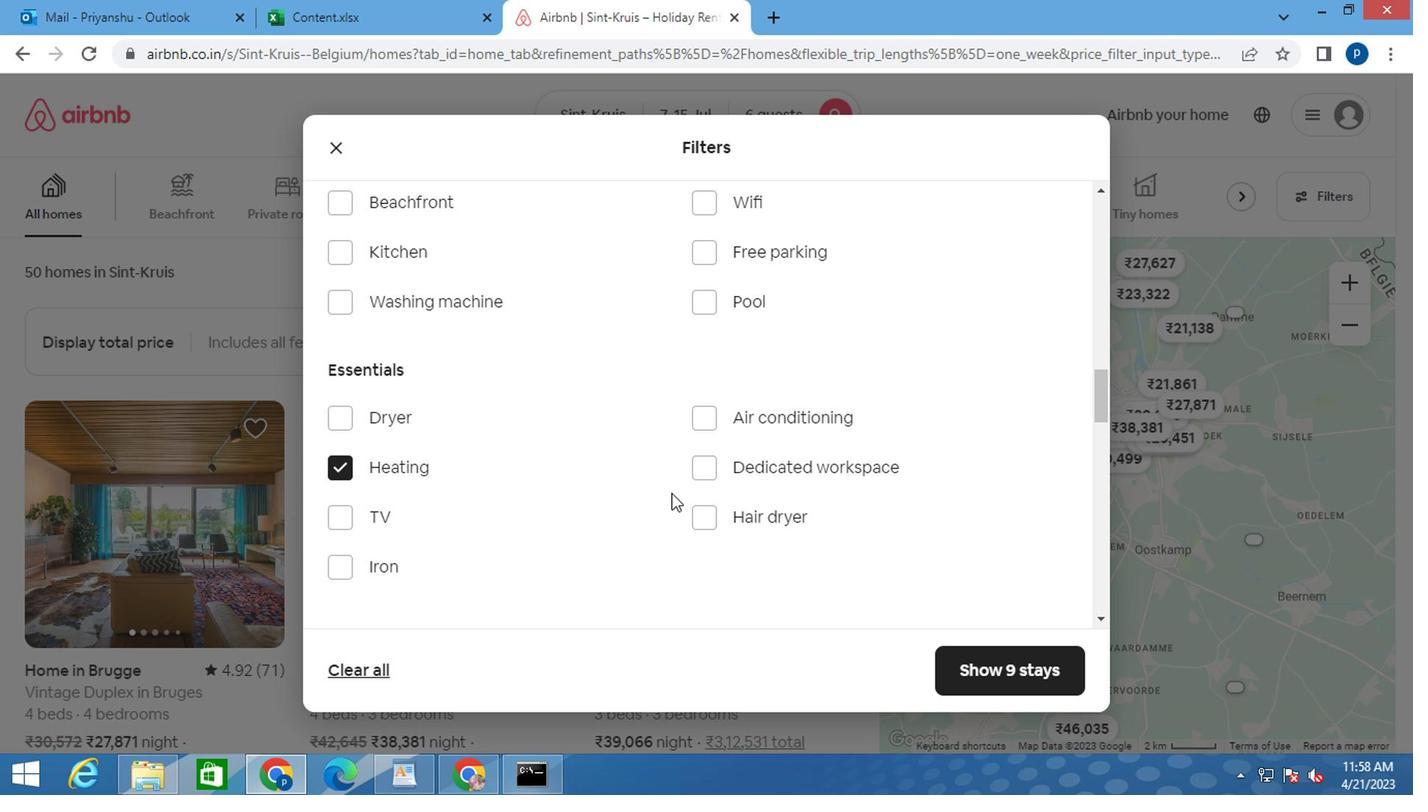 
Action: Mouse scrolled (667, 489) with delta (0, 0)
Screenshot: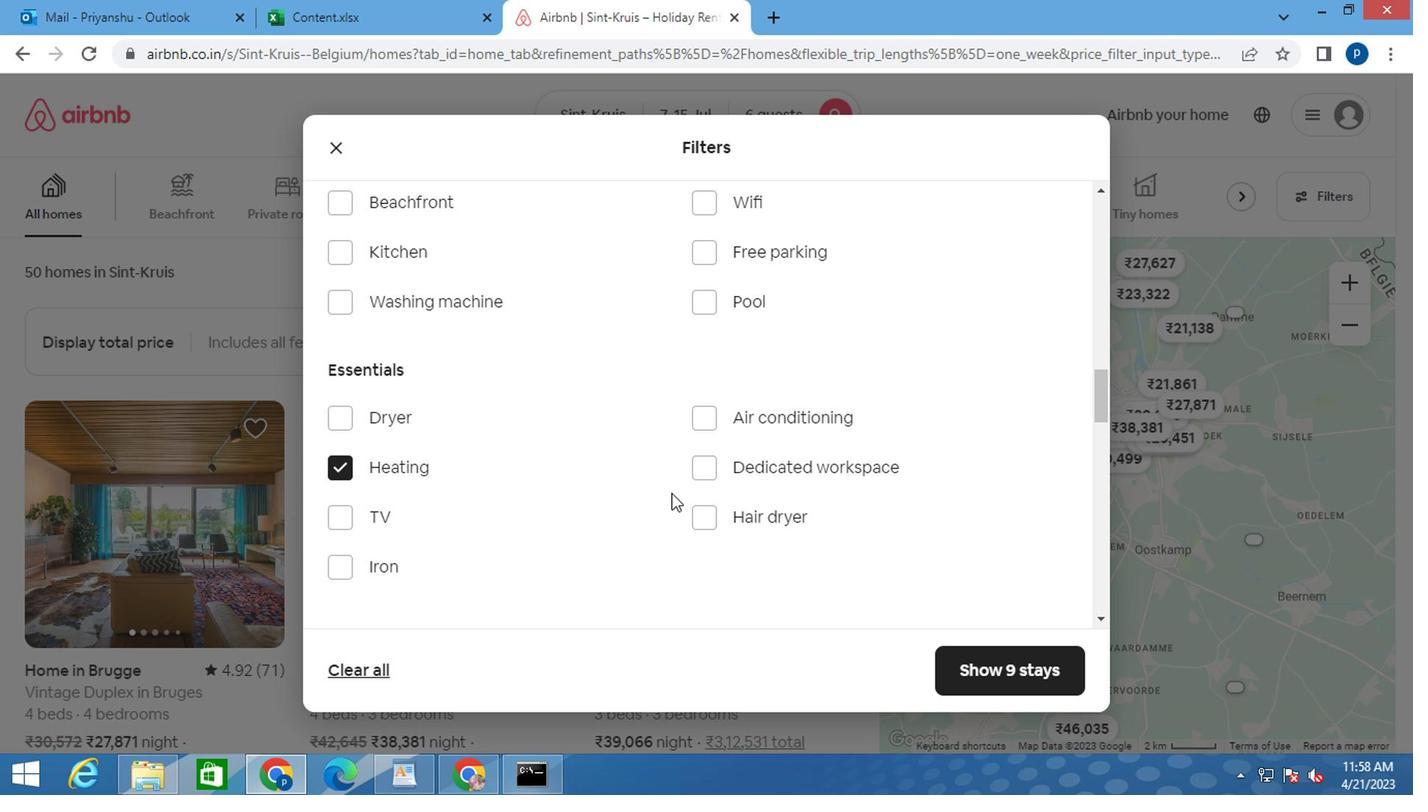 
Action: Mouse moved to (905, 449)
Screenshot: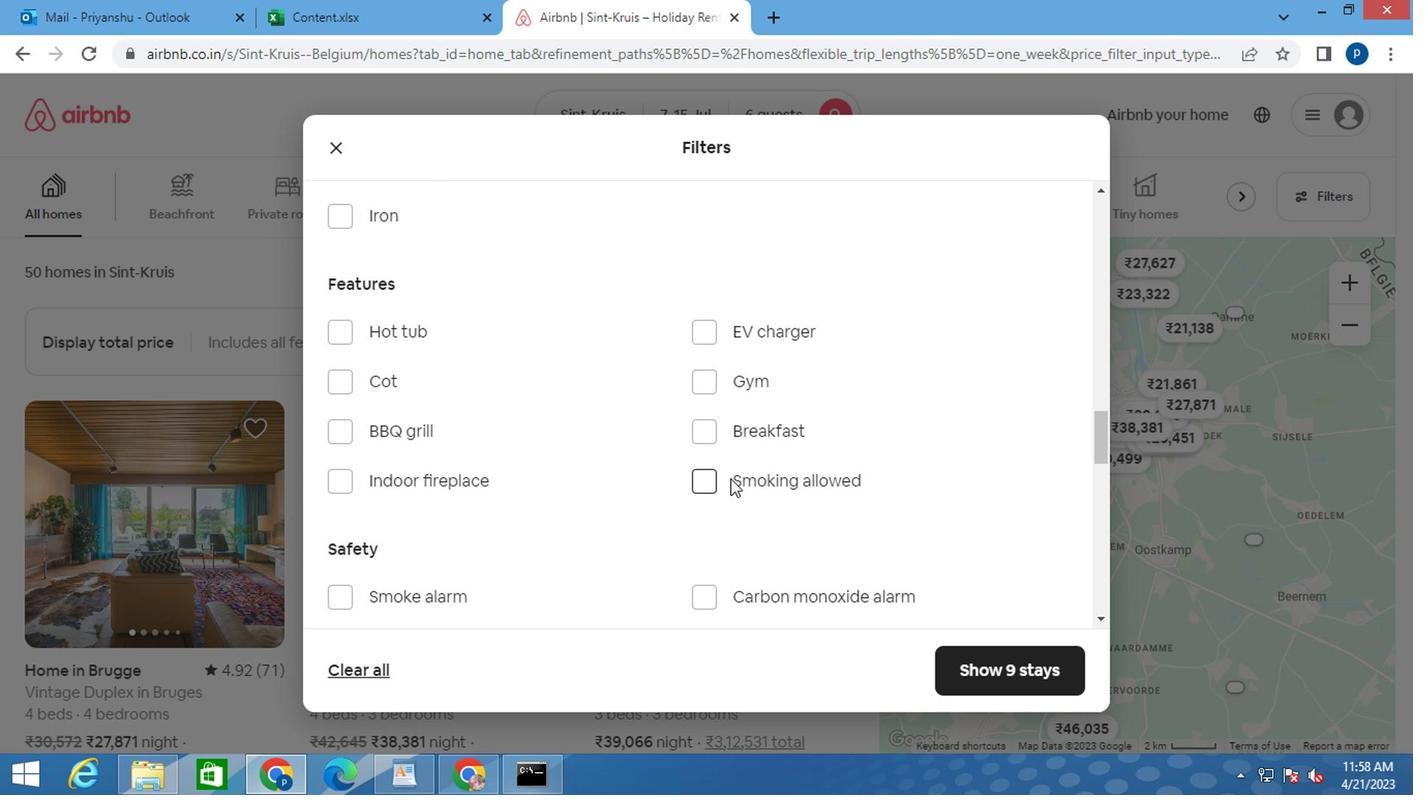 
Action: Mouse scrolled (905, 448) with delta (0, -1)
Screenshot: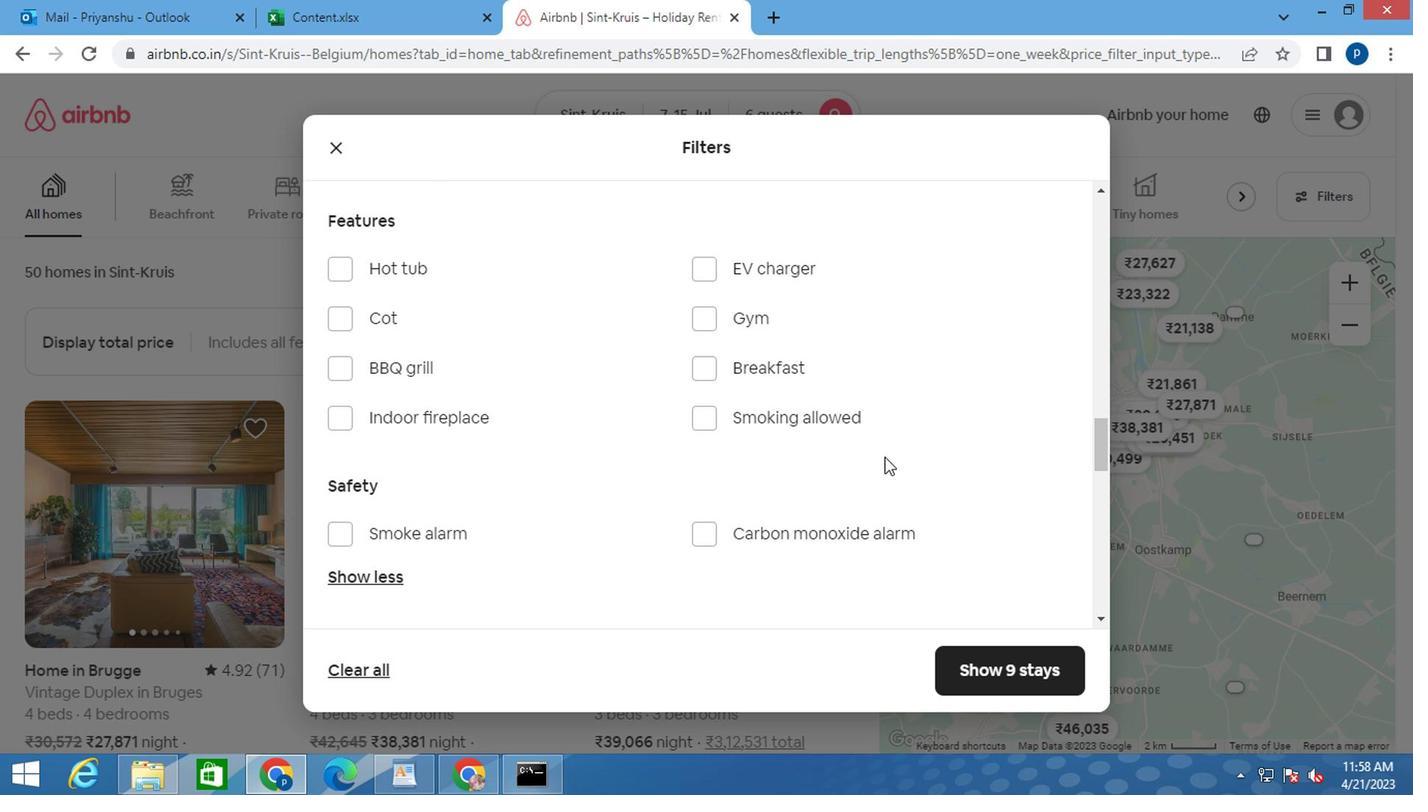 
Action: Mouse scrolled (905, 448) with delta (0, -1)
Screenshot: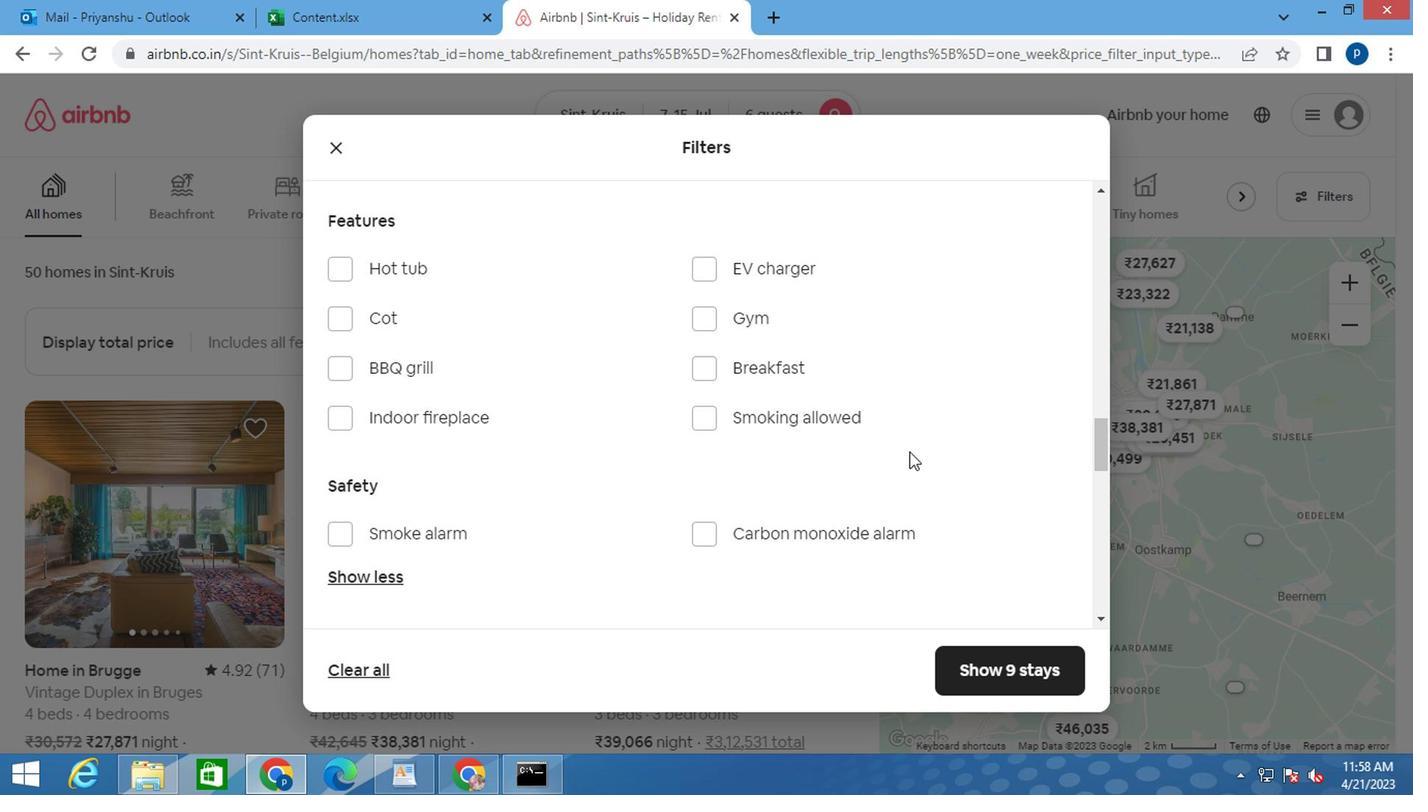 
Action: Mouse scrolled (905, 448) with delta (0, -1)
Screenshot: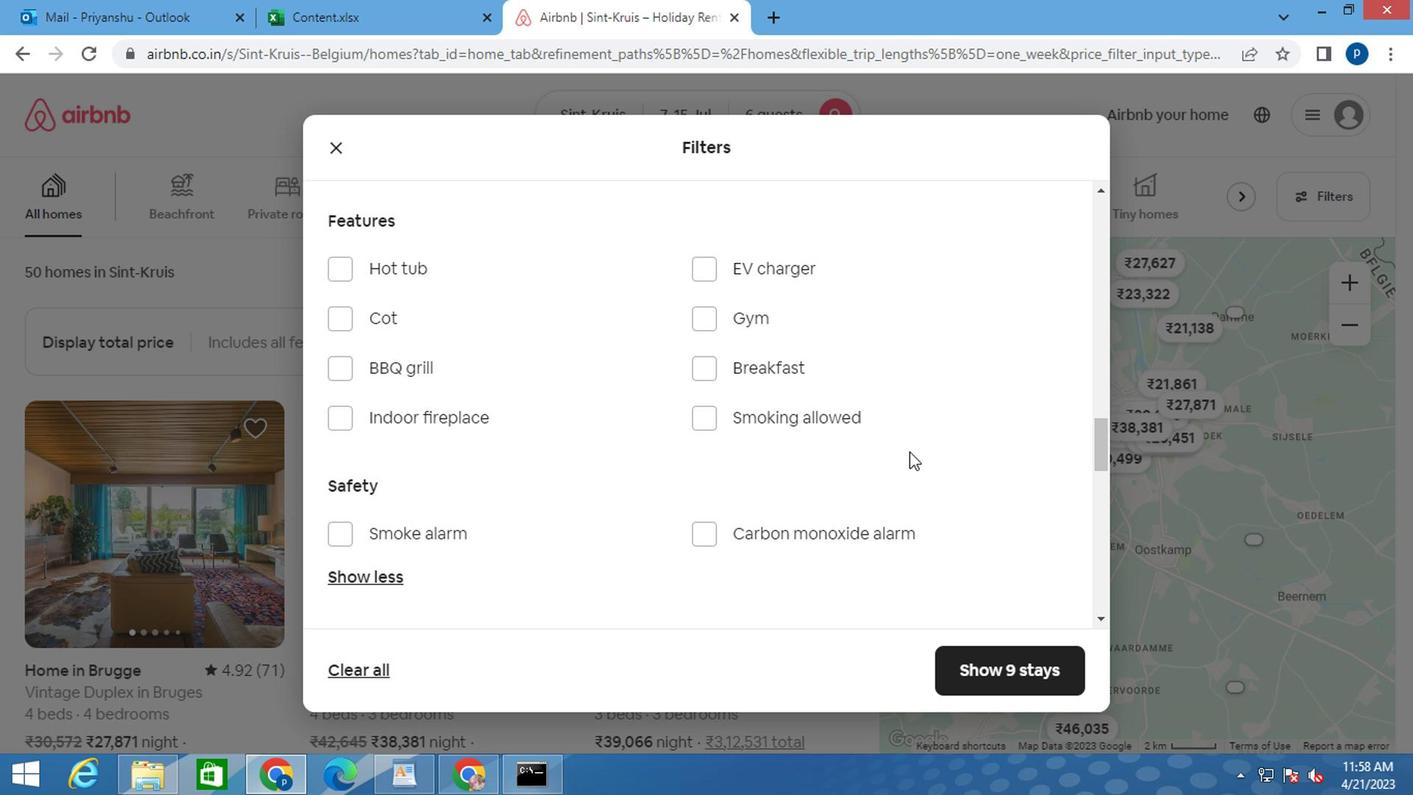 
Action: Mouse moved to (1018, 501)
Screenshot: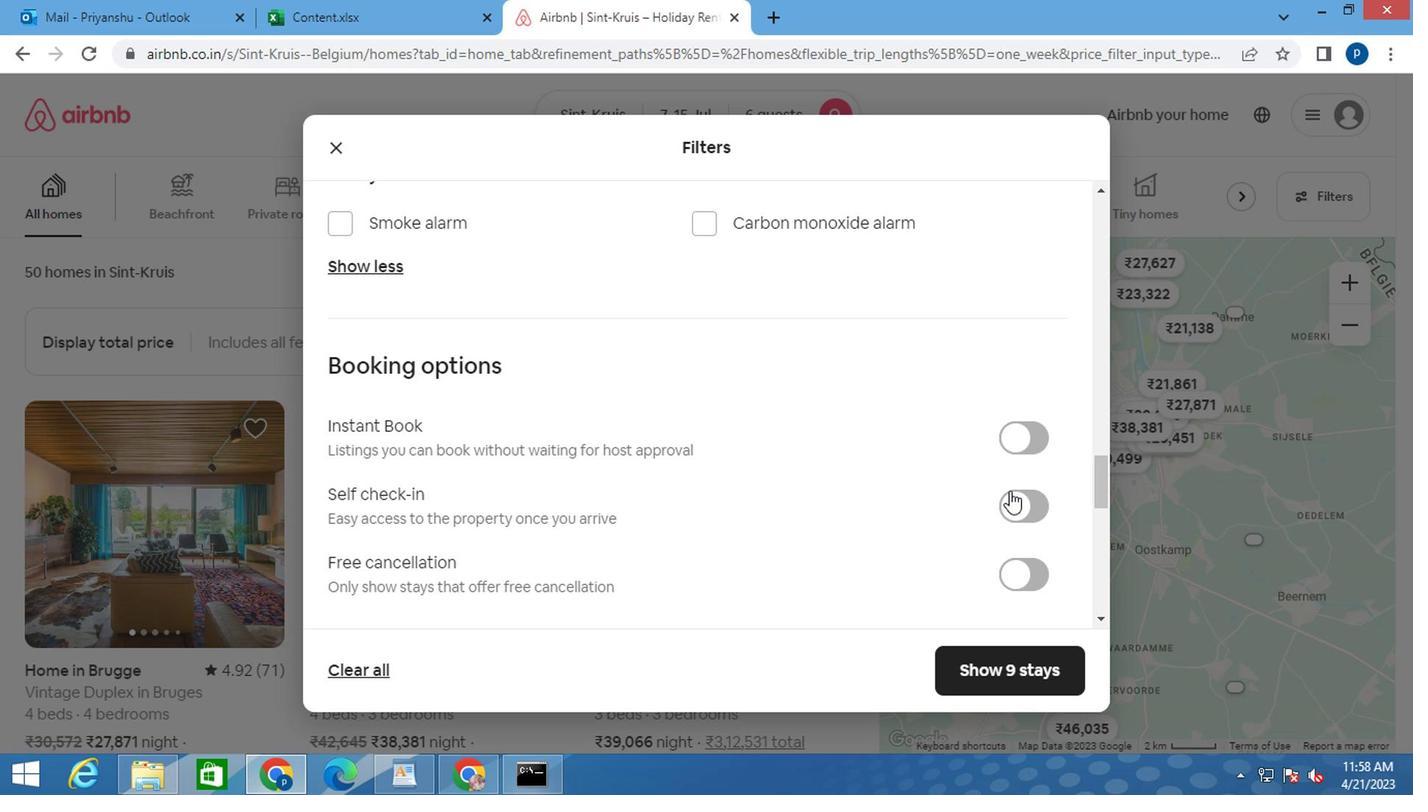 
Action: Mouse pressed left at (1018, 501)
Screenshot: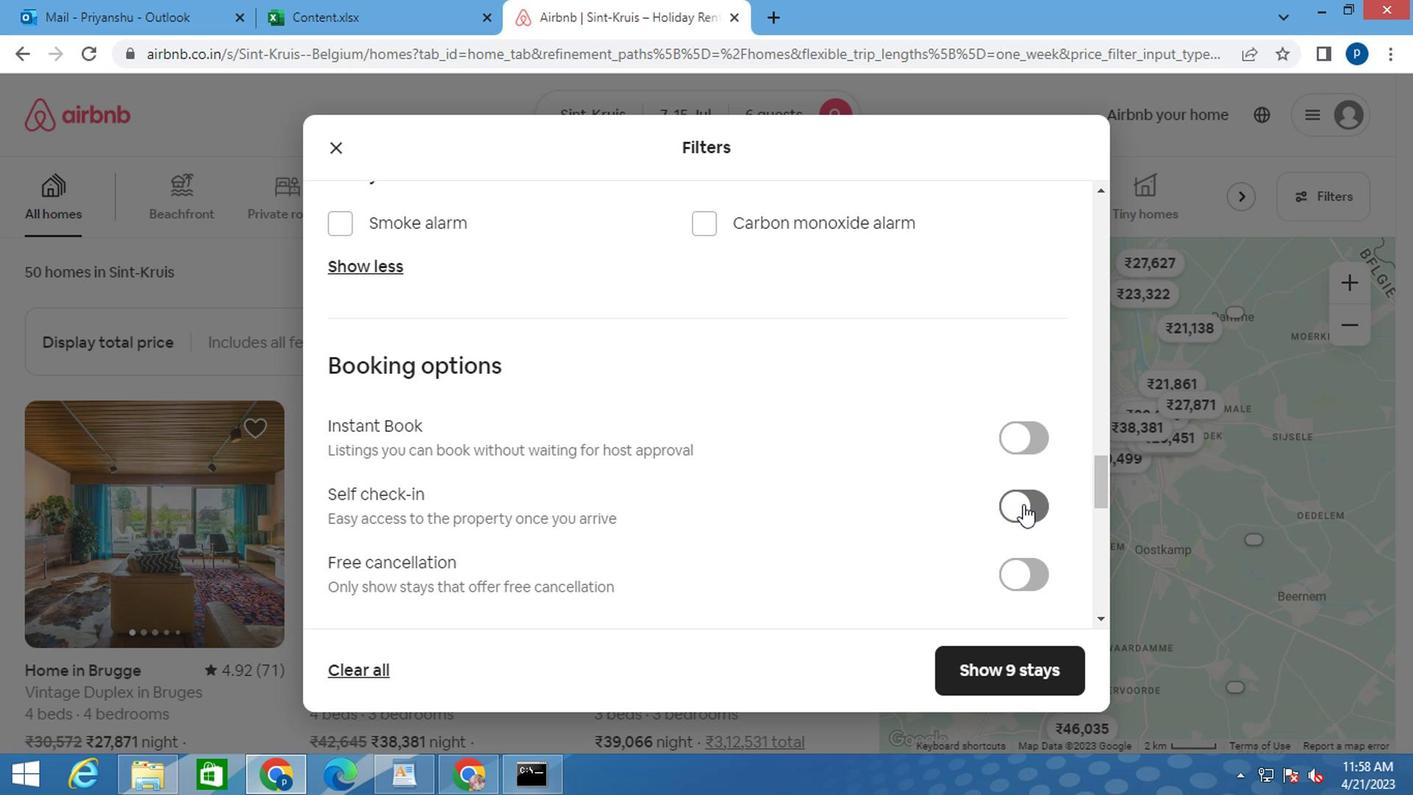 
Action: Mouse moved to (849, 502)
Screenshot: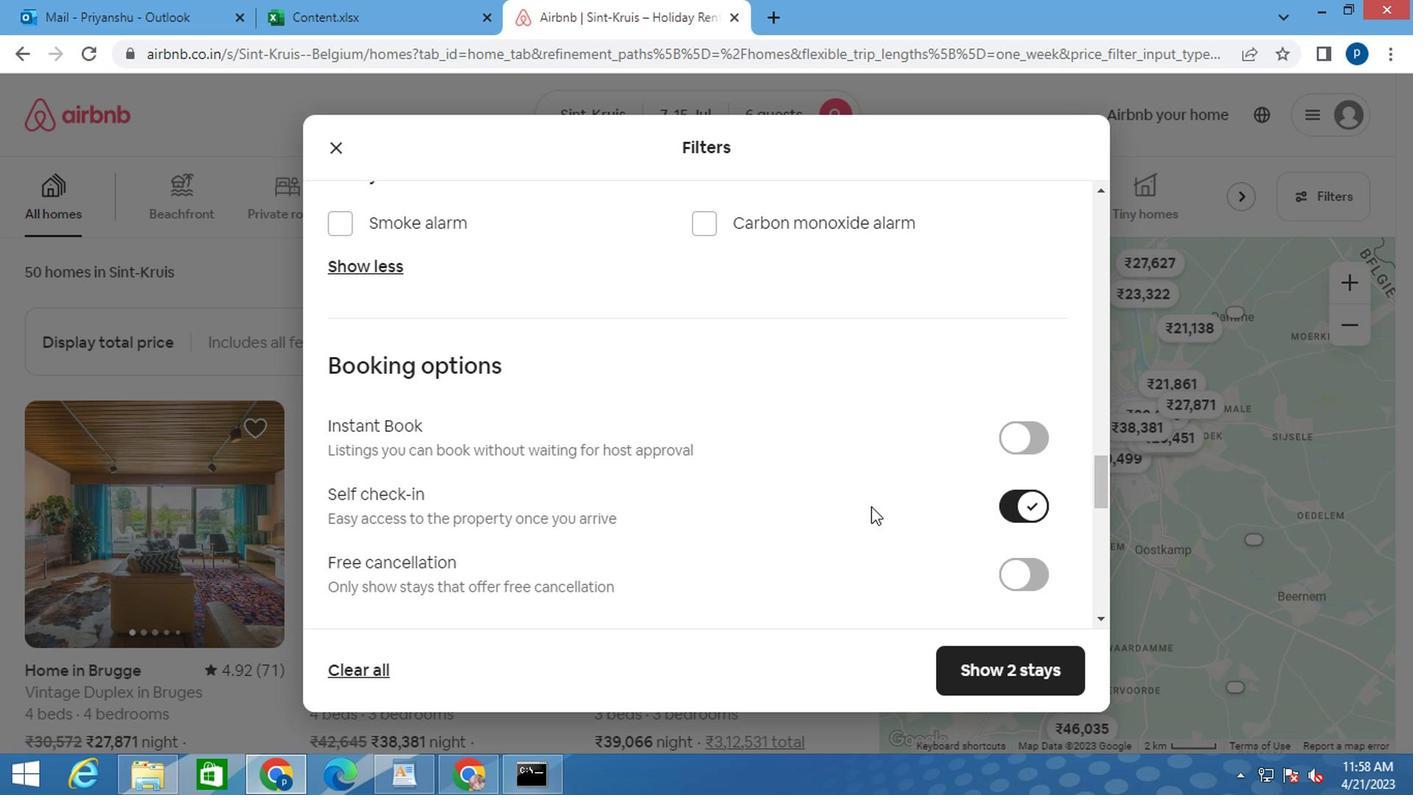 
Action: Mouse scrolled (849, 501) with delta (0, -1)
Screenshot: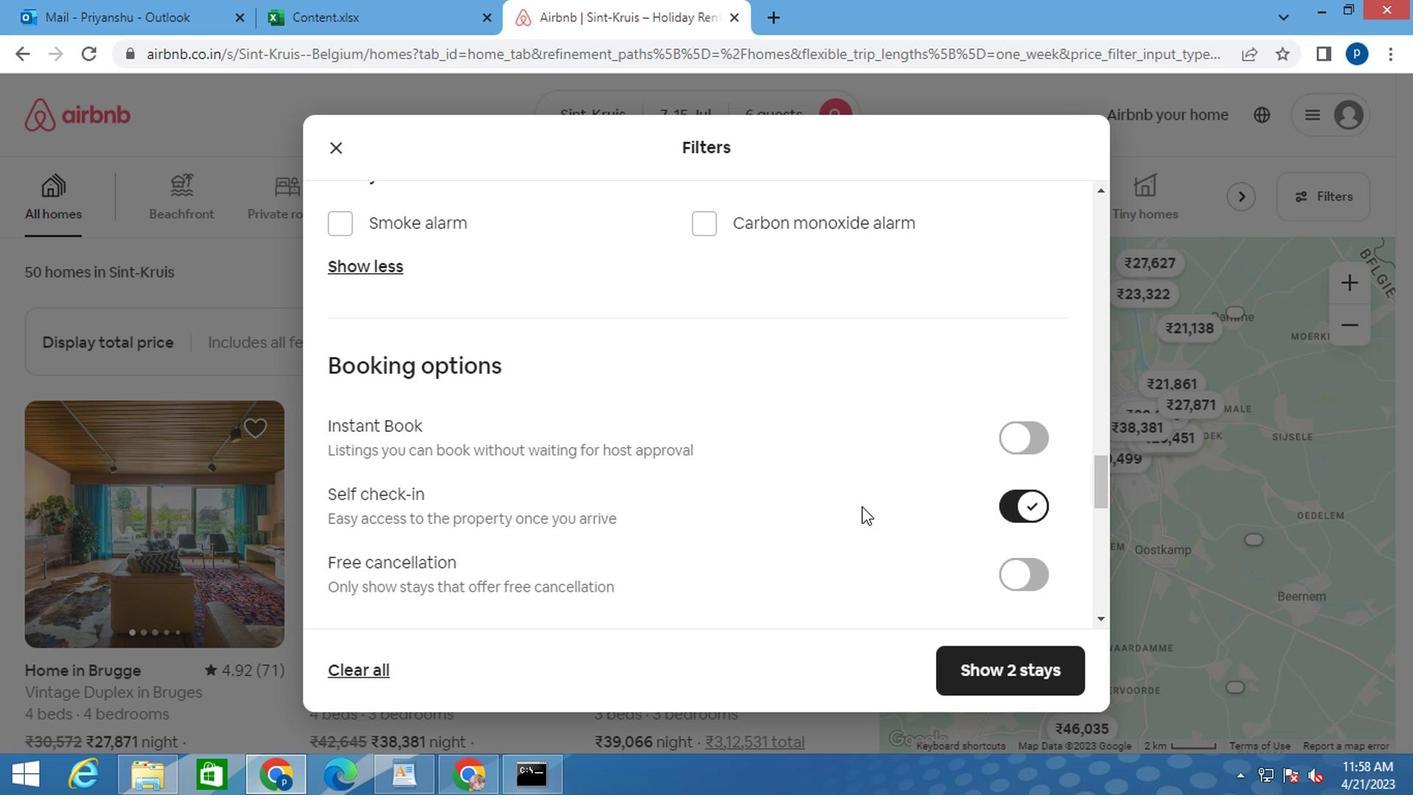 
Action: Mouse moved to (846, 502)
Screenshot: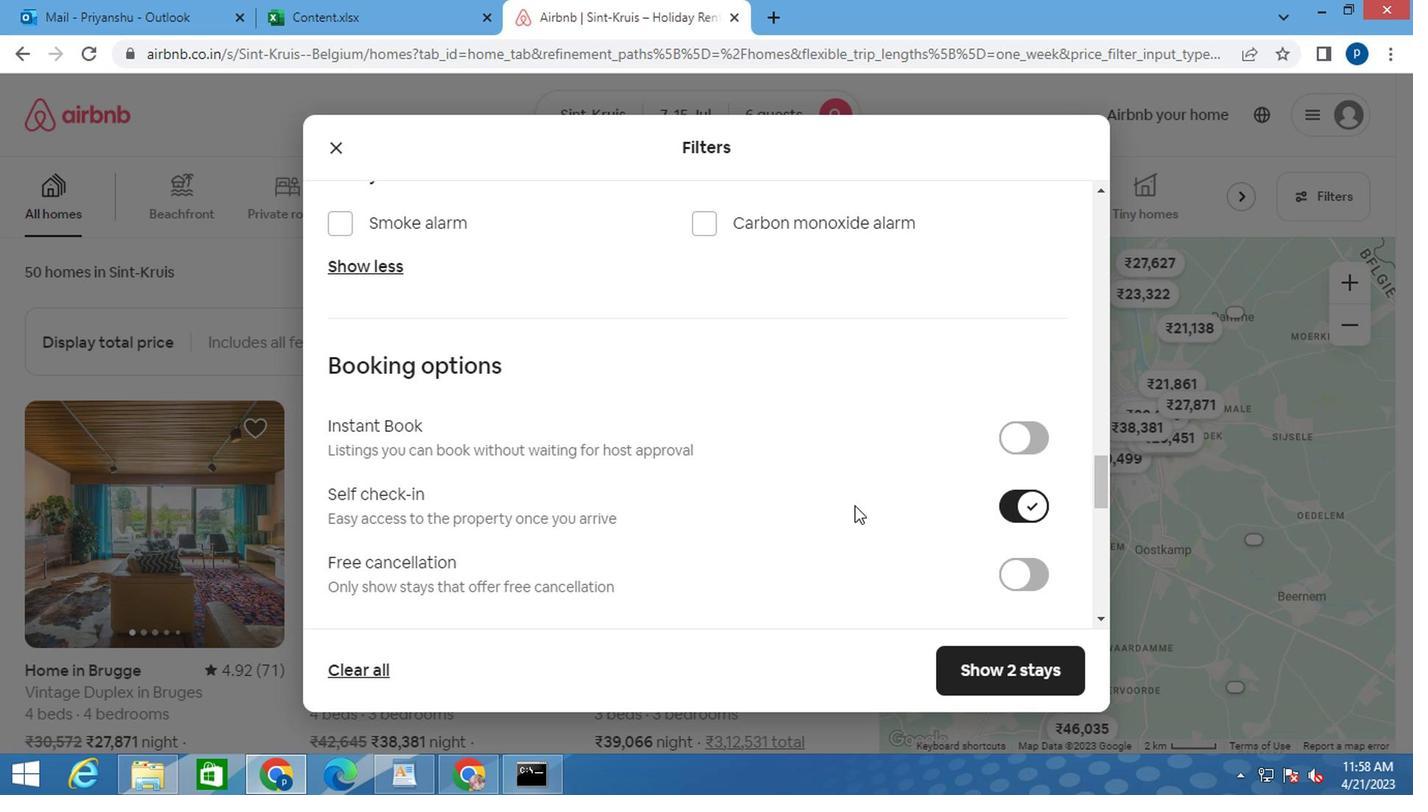 
Action: Mouse scrolled (846, 501) with delta (0, -1)
Screenshot: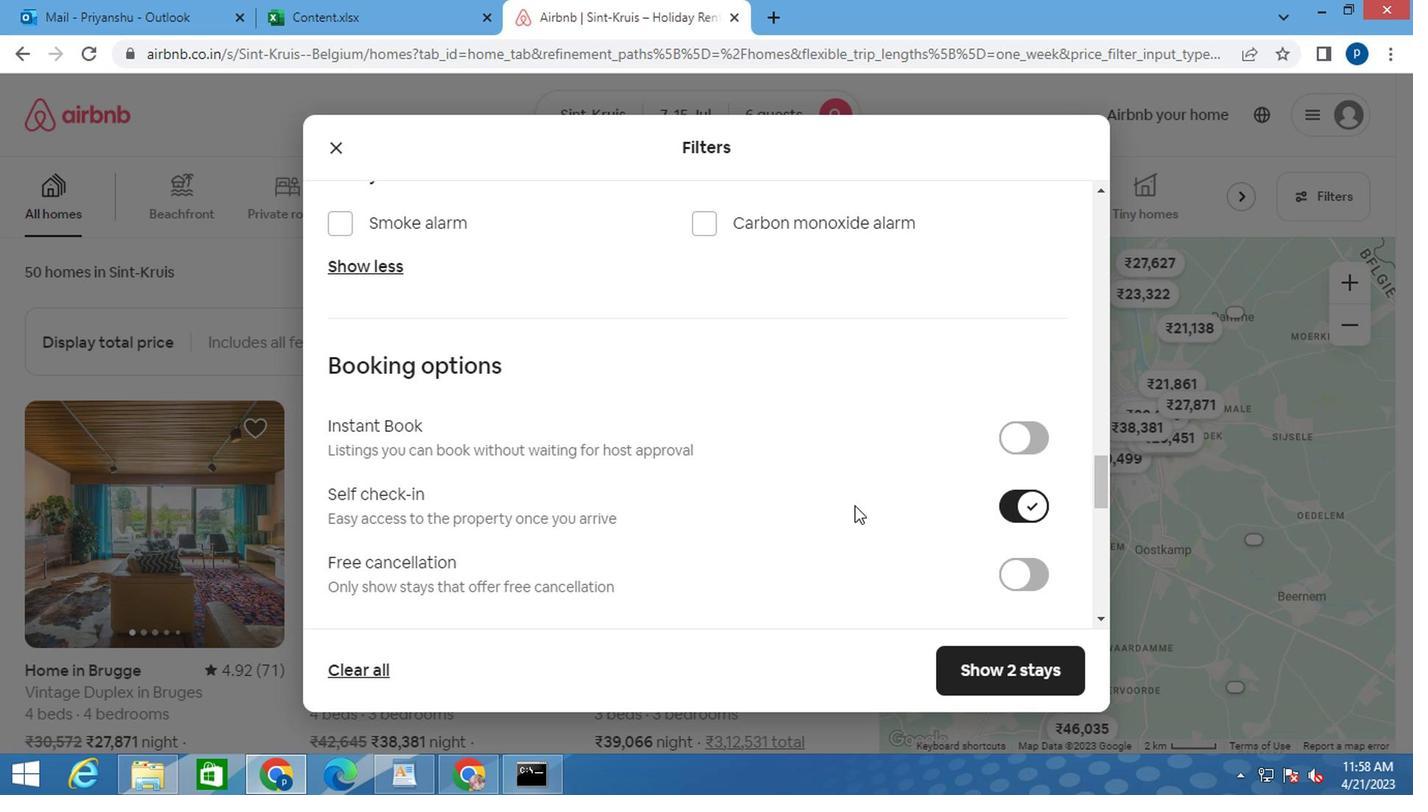 
Action: Mouse moved to (826, 503)
Screenshot: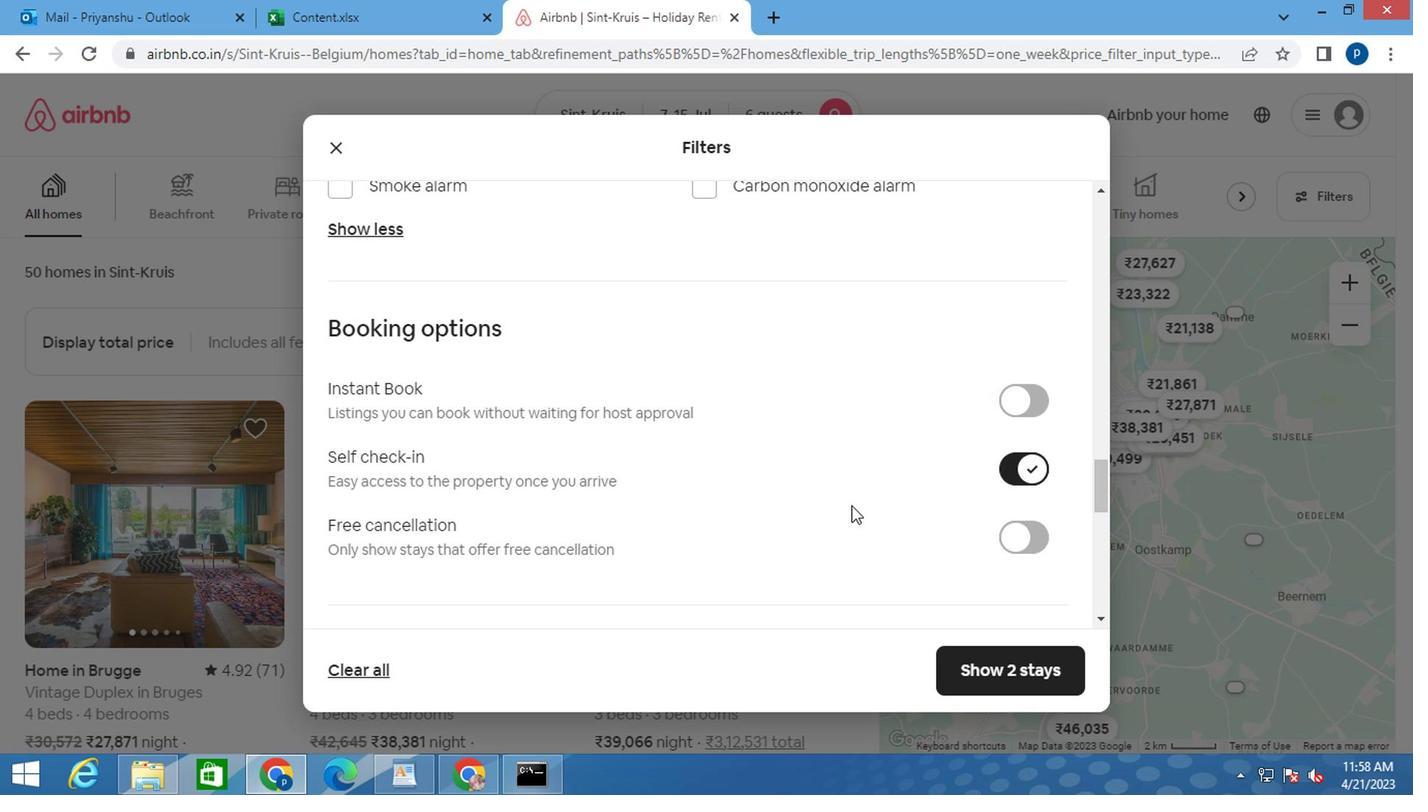 
Action: Mouse scrolled (826, 502) with delta (0, 0)
Screenshot: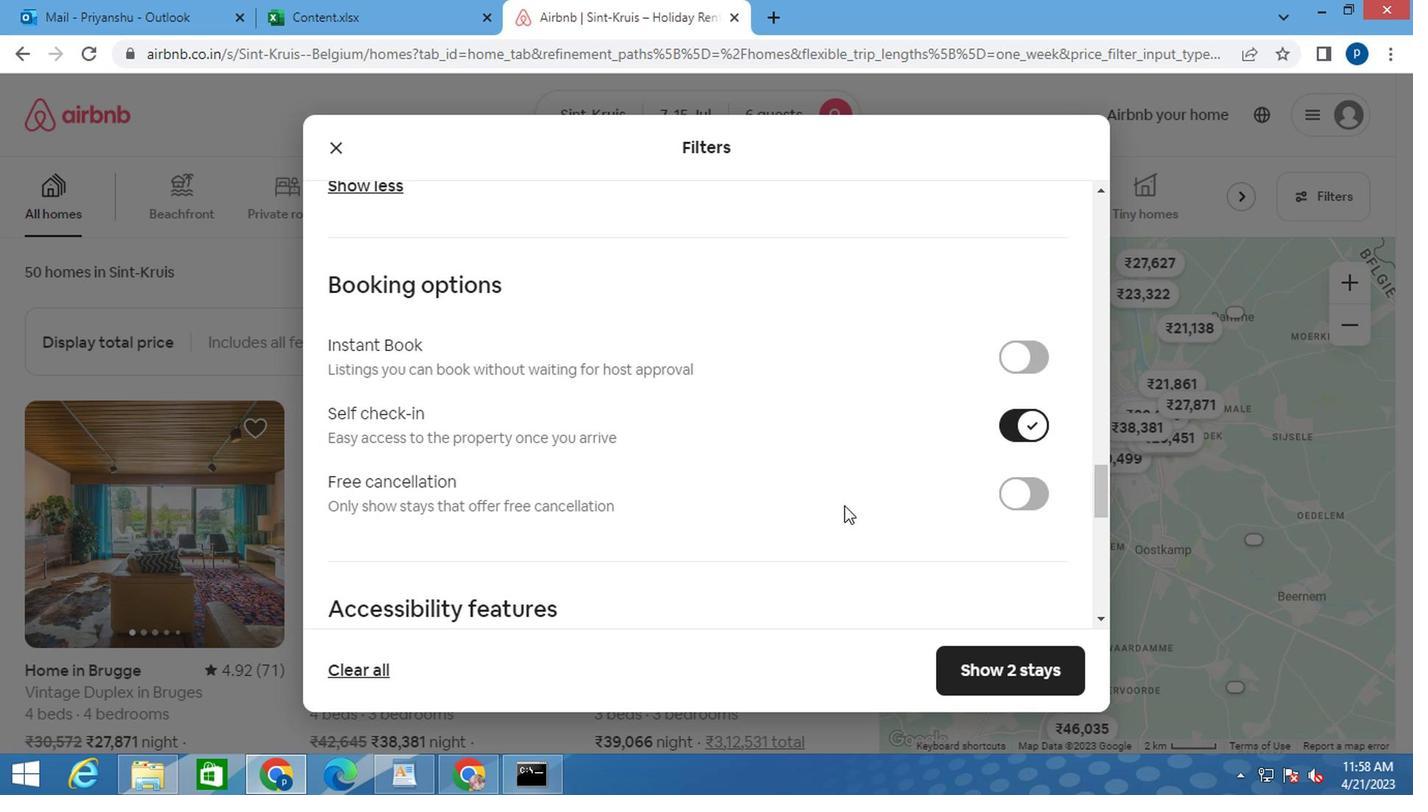 
Action: Mouse moved to (796, 503)
Screenshot: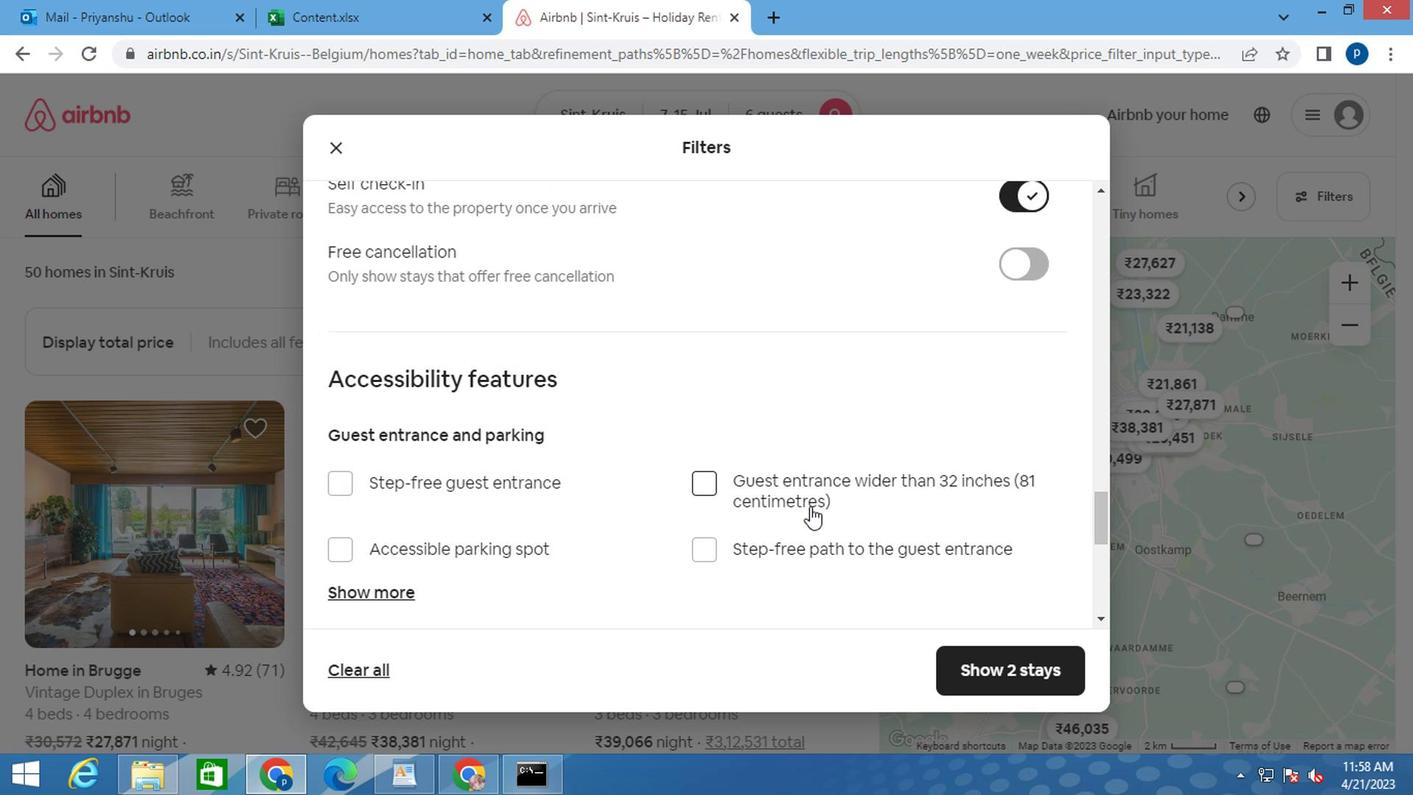 
Action: Mouse scrolled (796, 502) with delta (0, 0)
Screenshot: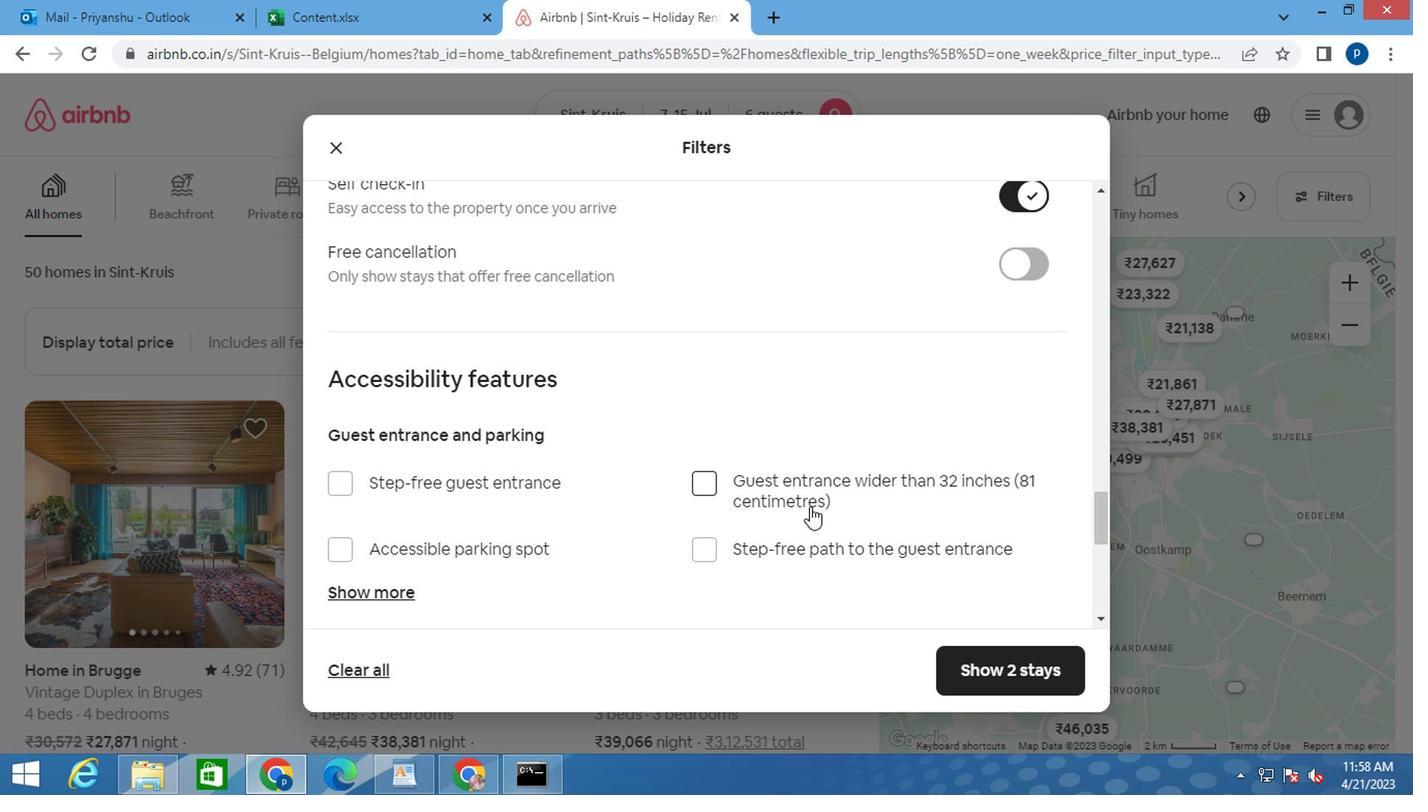 
Action: Mouse moved to (785, 503)
Screenshot: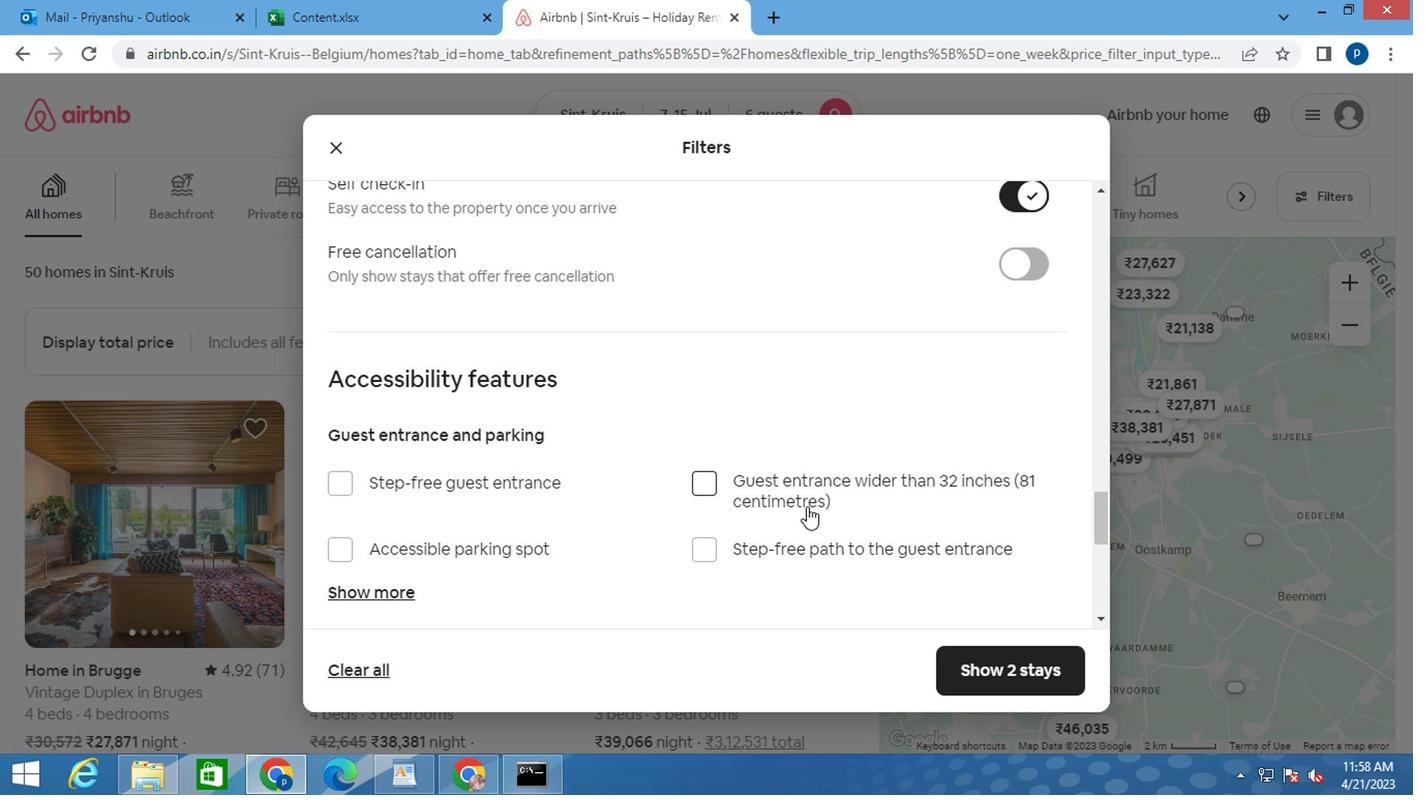 
Action: Mouse scrolled (785, 502) with delta (0, 0)
Screenshot: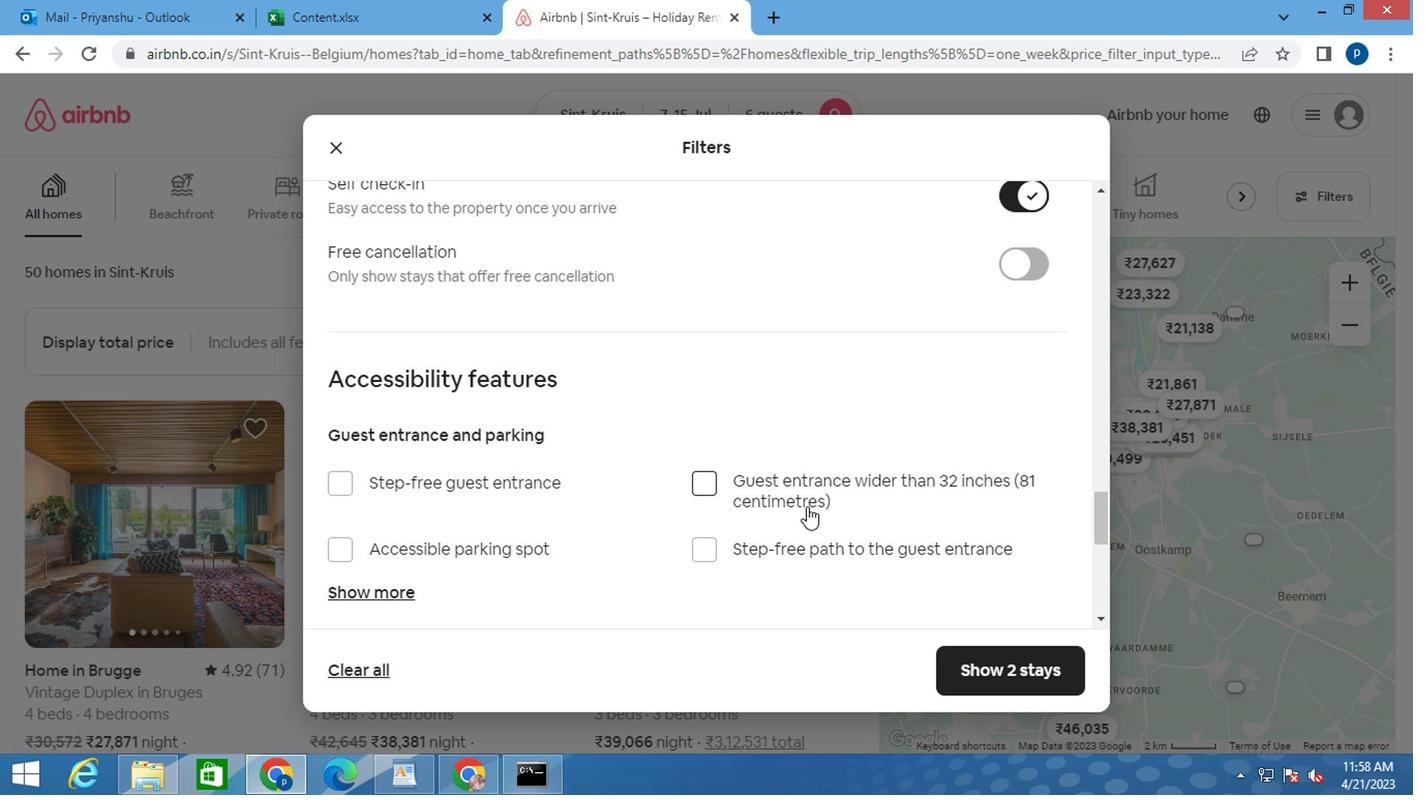 
Action: Mouse moved to (695, 486)
Screenshot: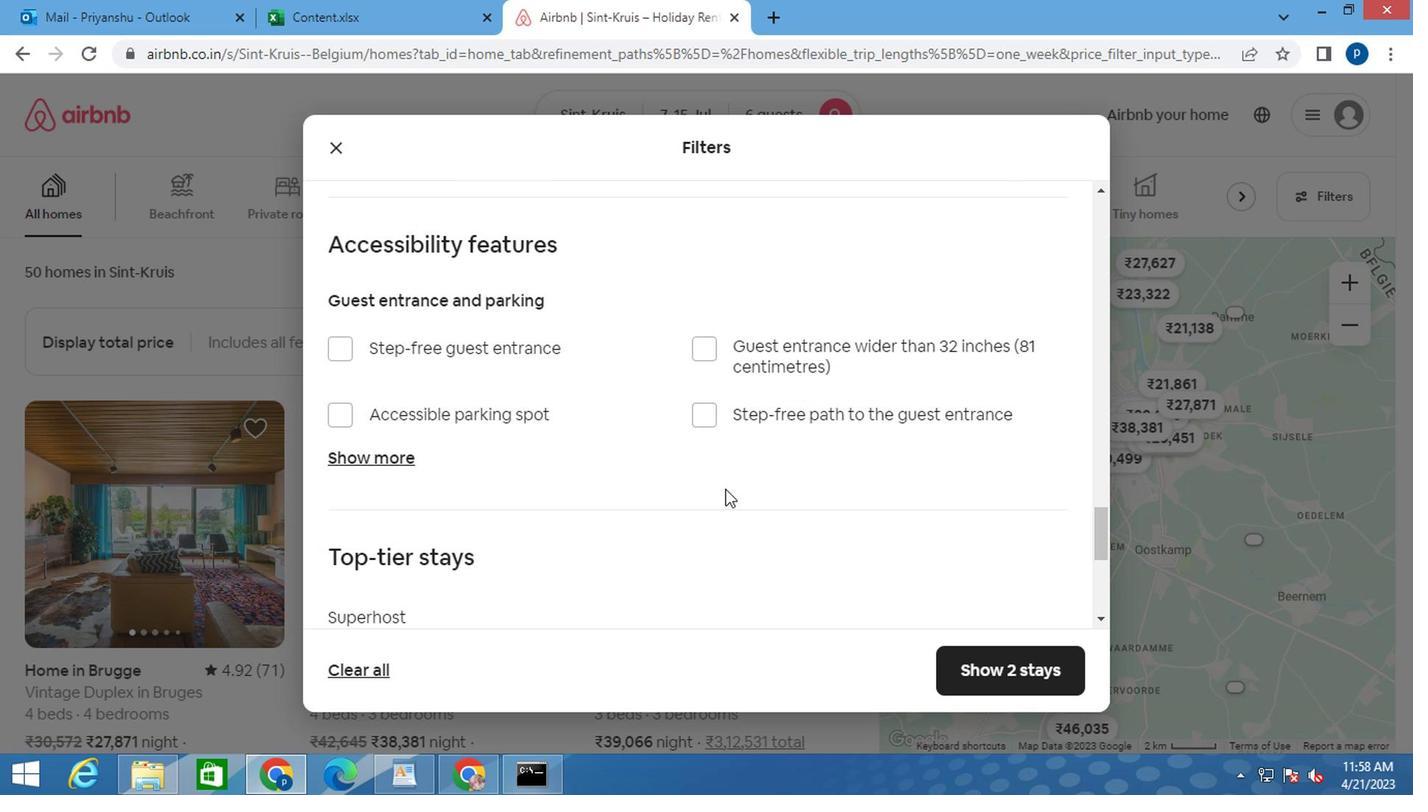 
Action: Mouse scrolled (695, 485) with delta (0, -1)
Screenshot: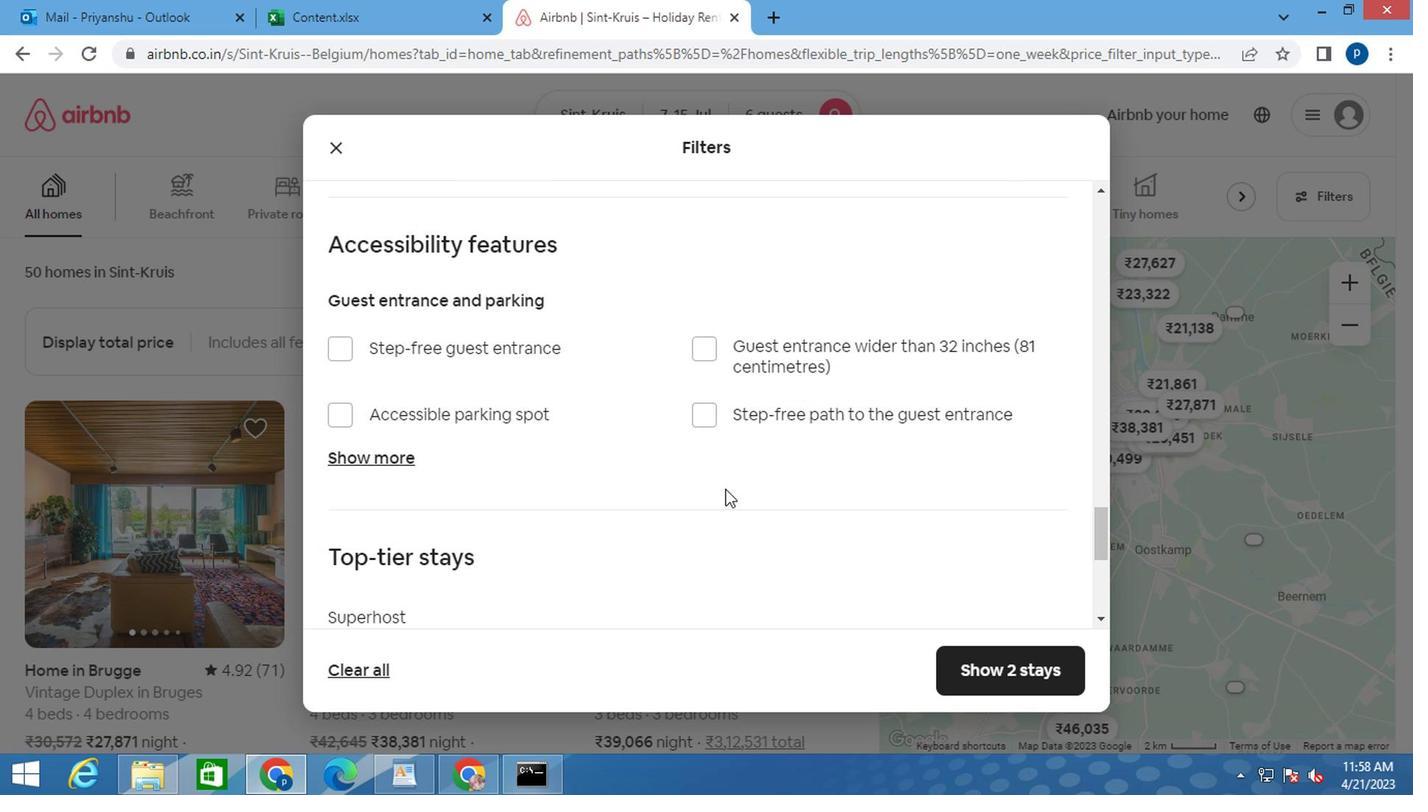 
Action: Mouse moved to (694, 486)
Screenshot: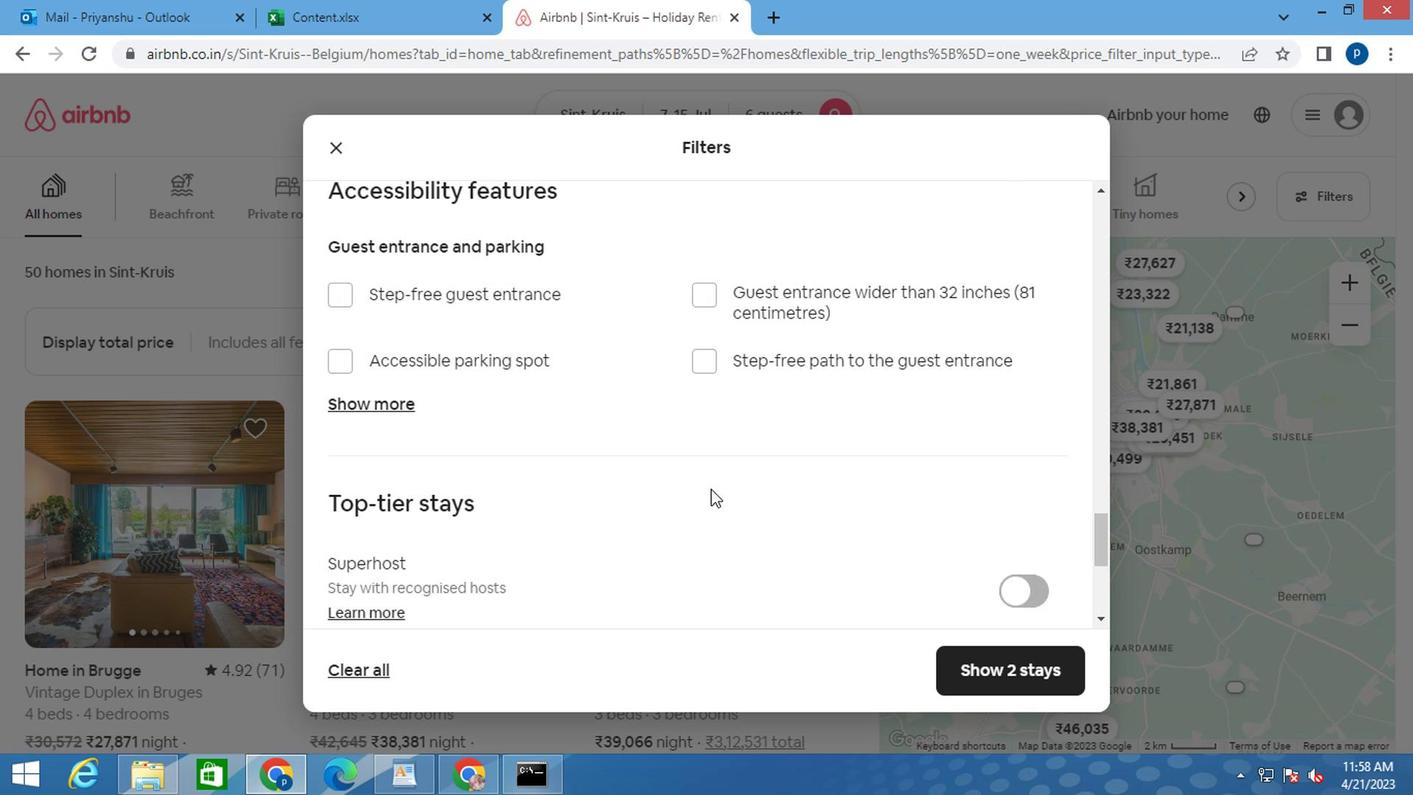 
Action: Mouse scrolled (694, 485) with delta (0, -1)
Screenshot: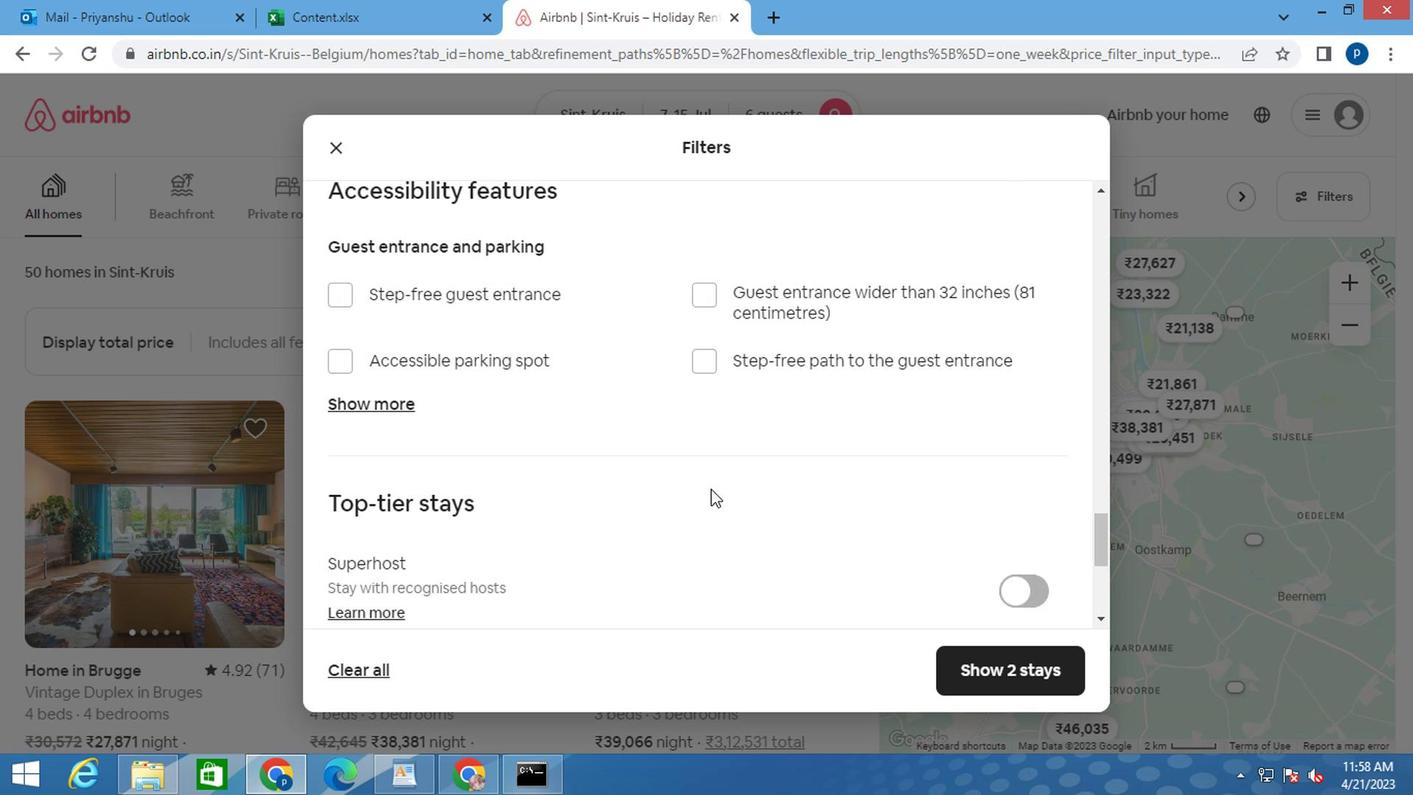 
Action: Mouse moved to (693, 486)
Screenshot: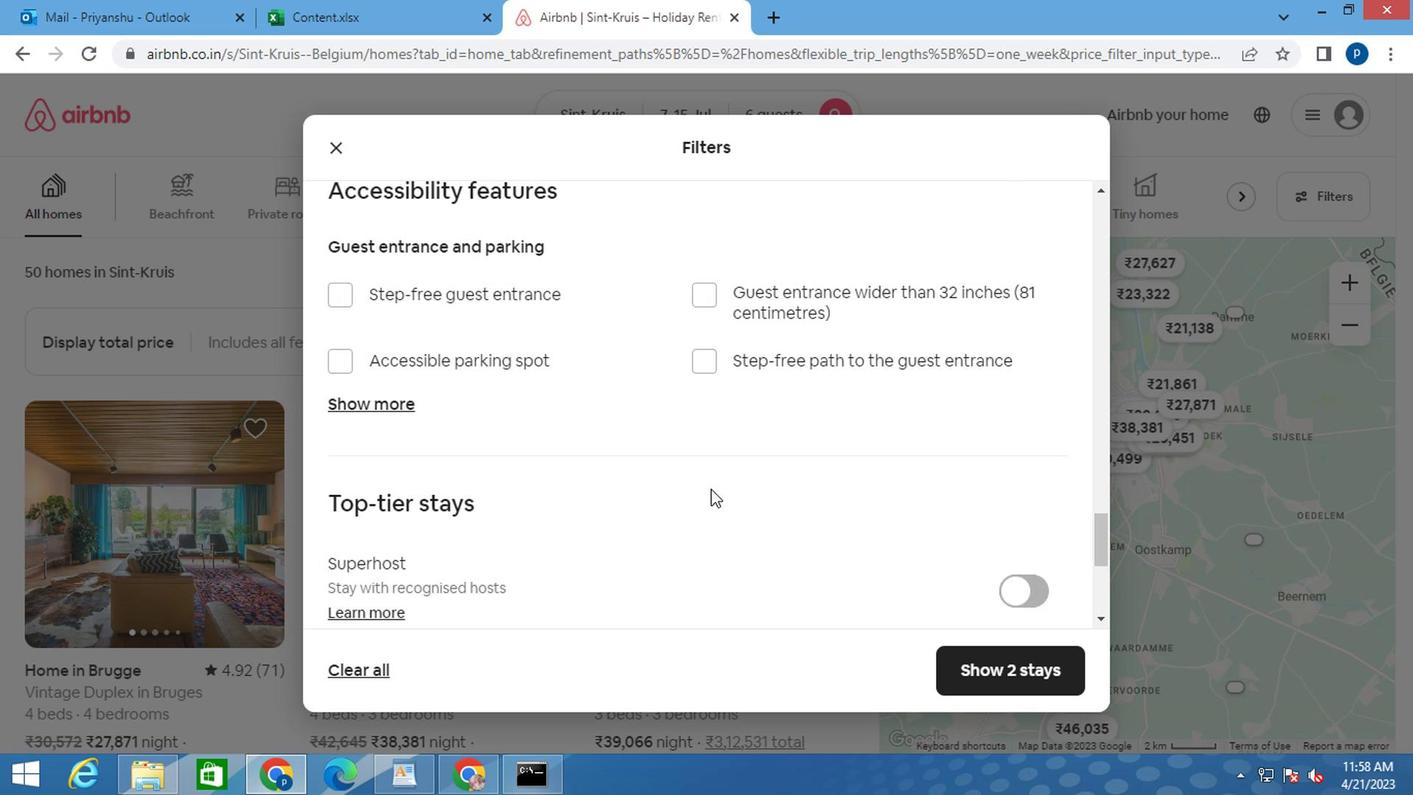 
Action: Mouse scrolled (693, 485) with delta (0, -1)
Screenshot: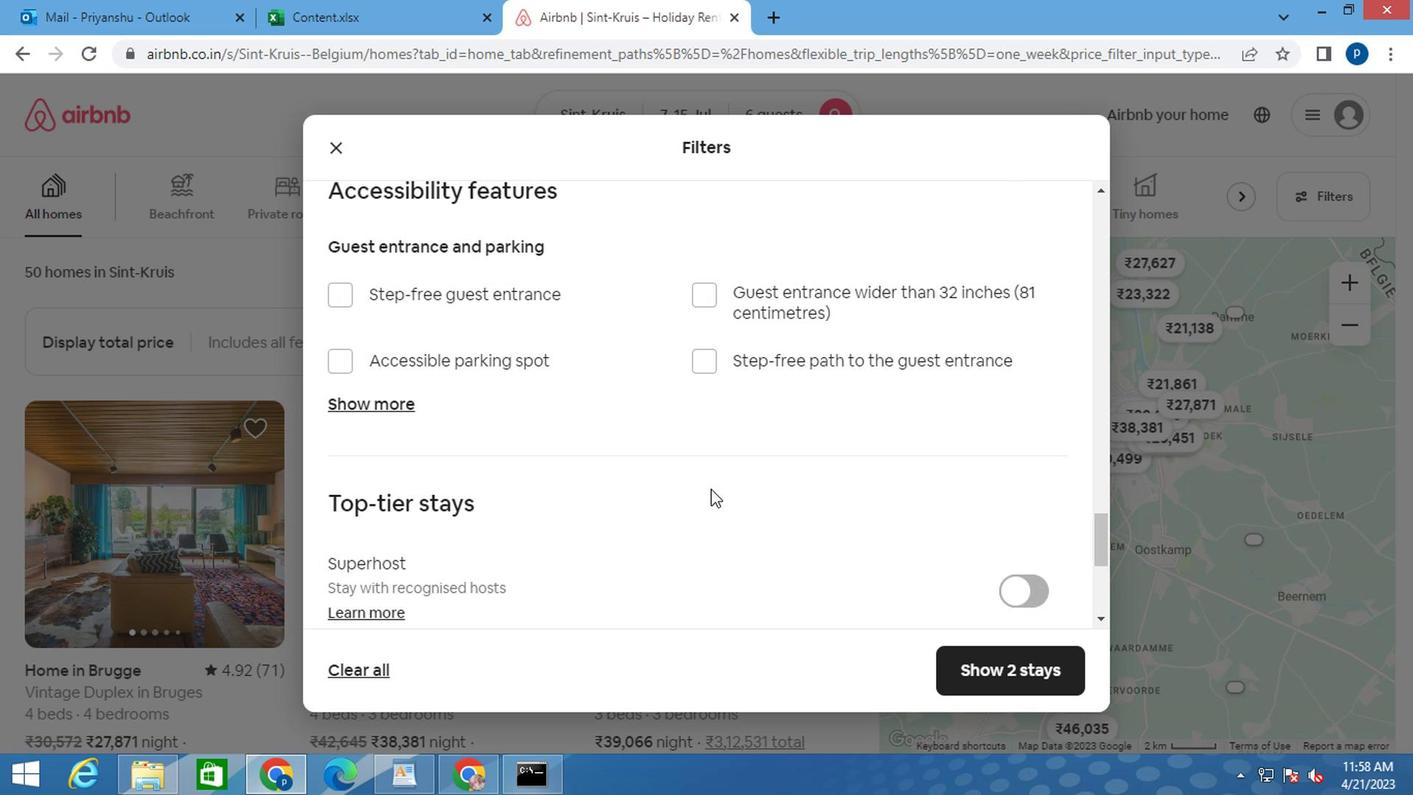 
Action: Mouse moved to (691, 486)
Screenshot: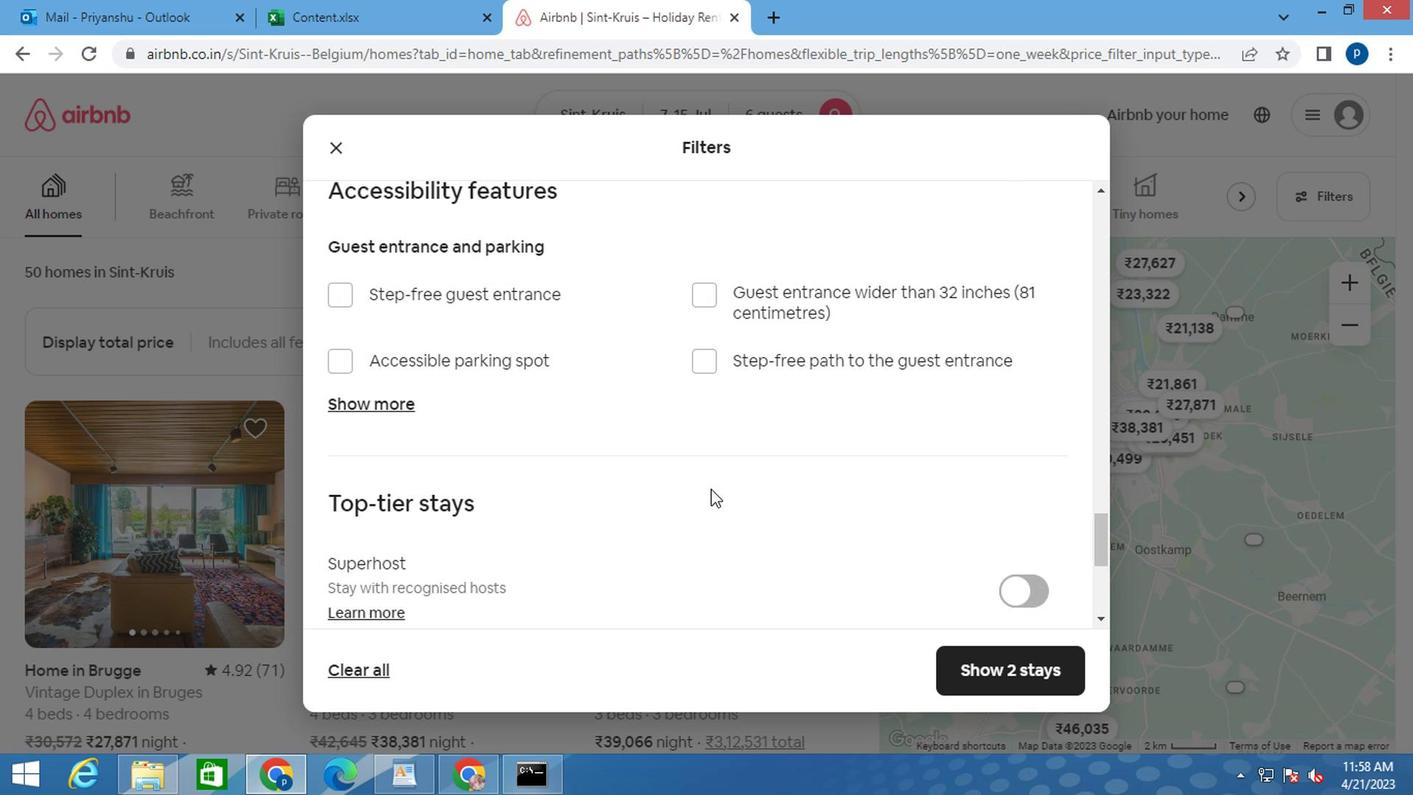 
Action: Mouse scrolled (691, 485) with delta (0, -1)
Screenshot: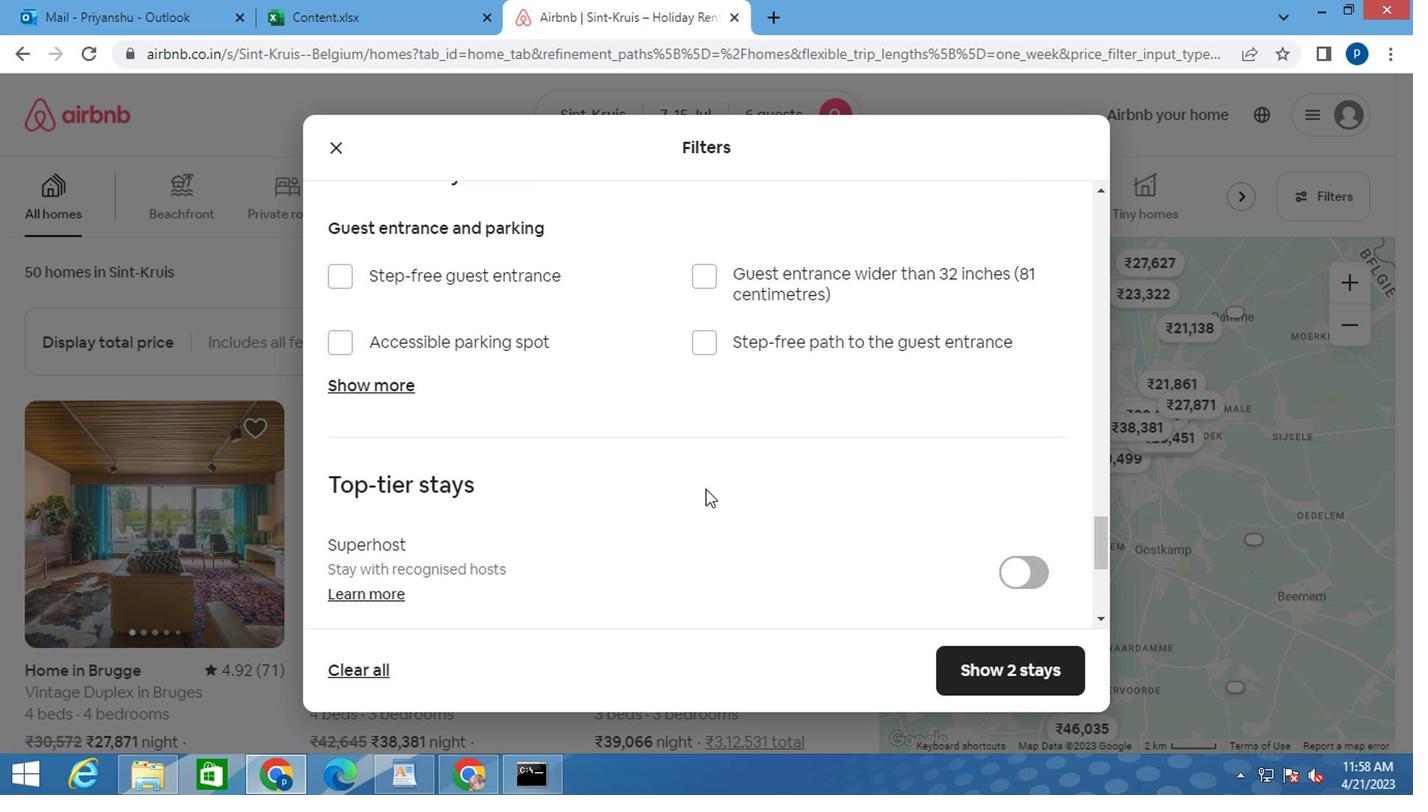 
Action: Mouse moved to (346, 474)
Screenshot: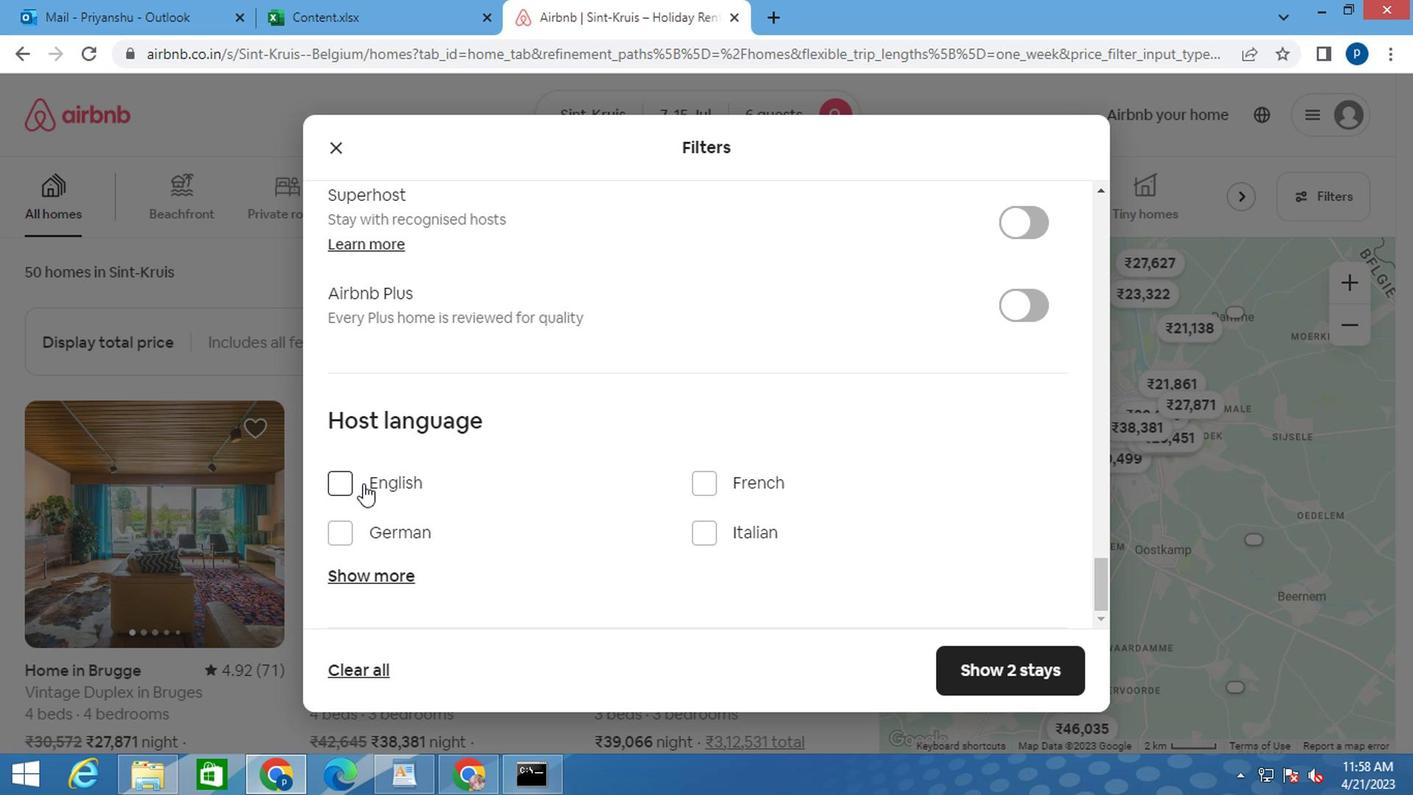 
Action: Mouse pressed left at (346, 474)
Screenshot: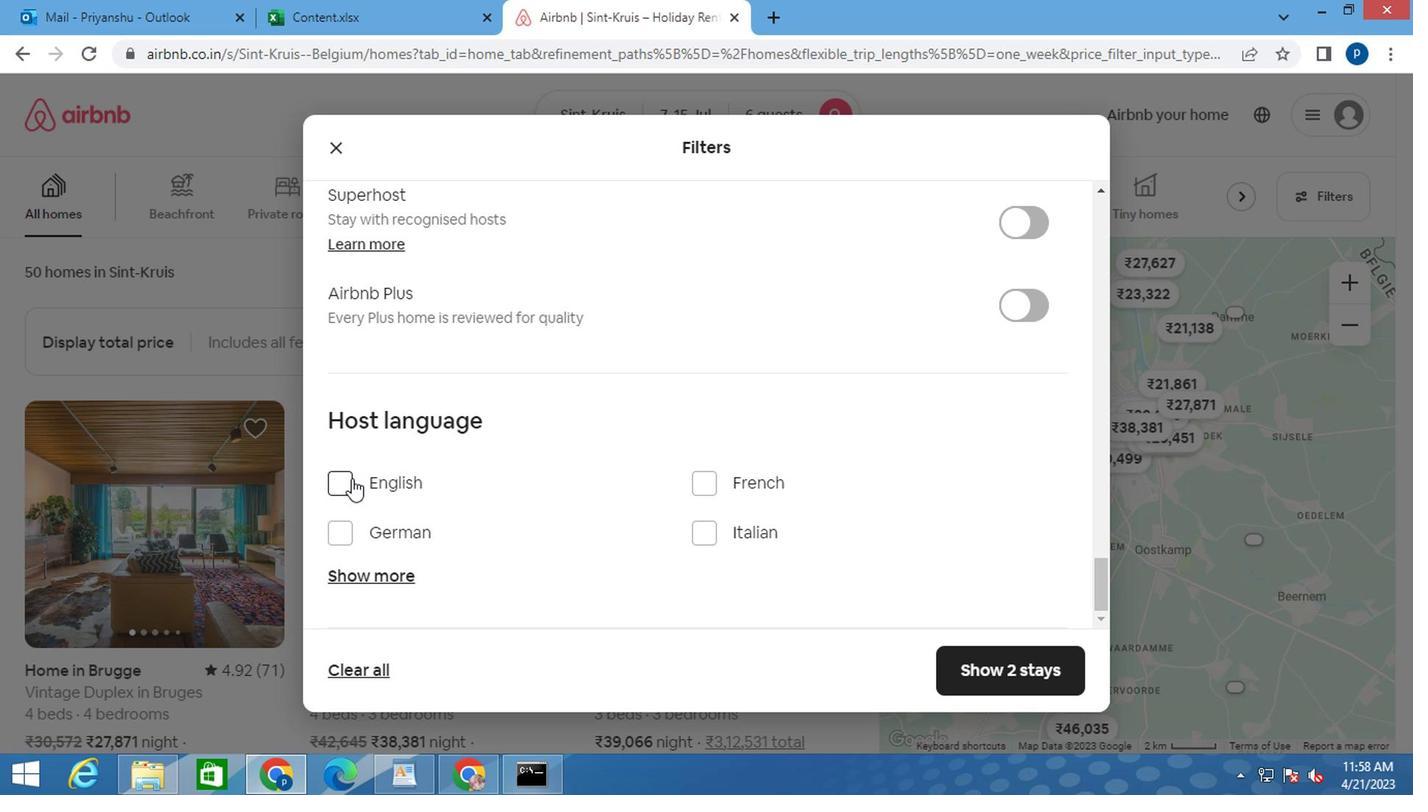 
Action: Mouse moved to (1003, 646)
Screenshot: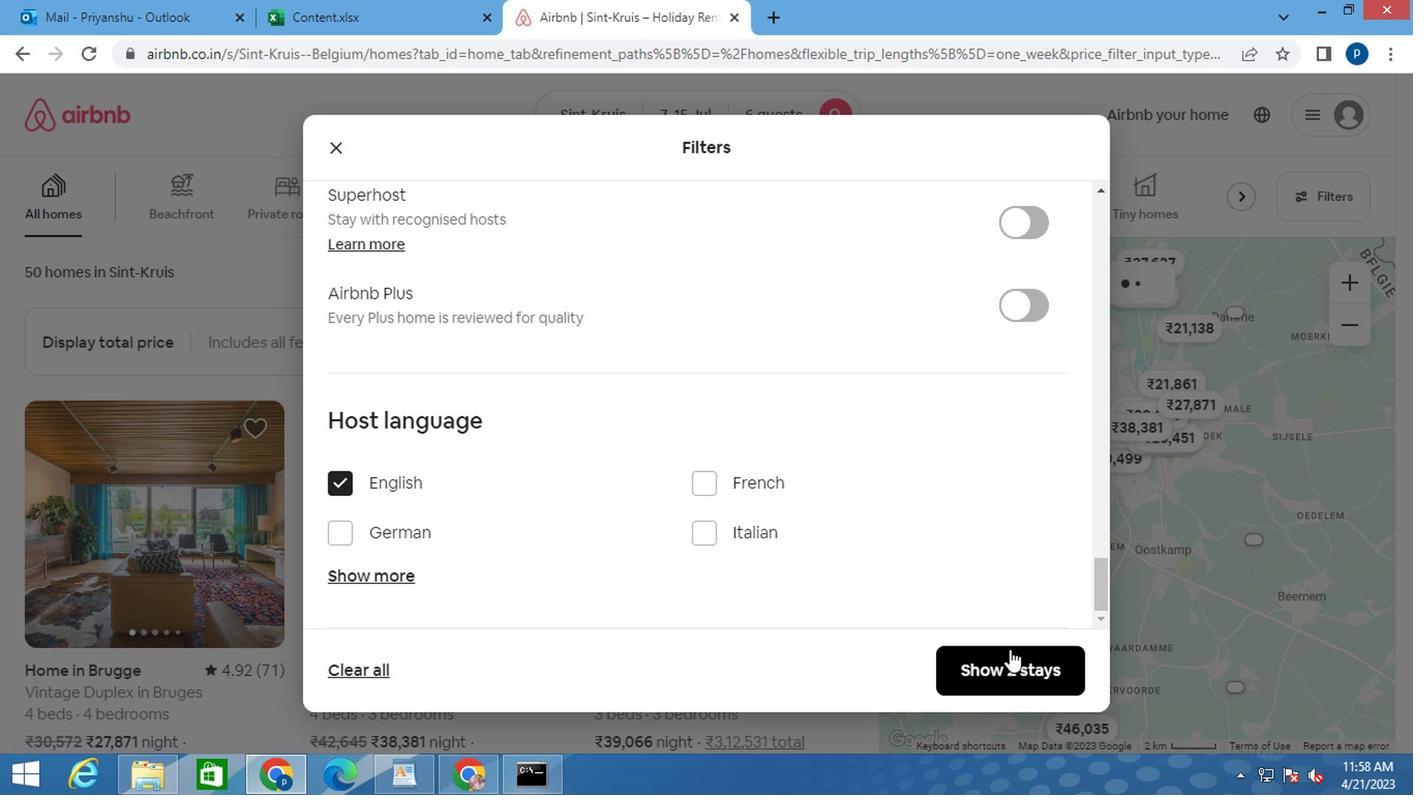 
Action: Mouse pressed left at (1003, 646)
Screenshot: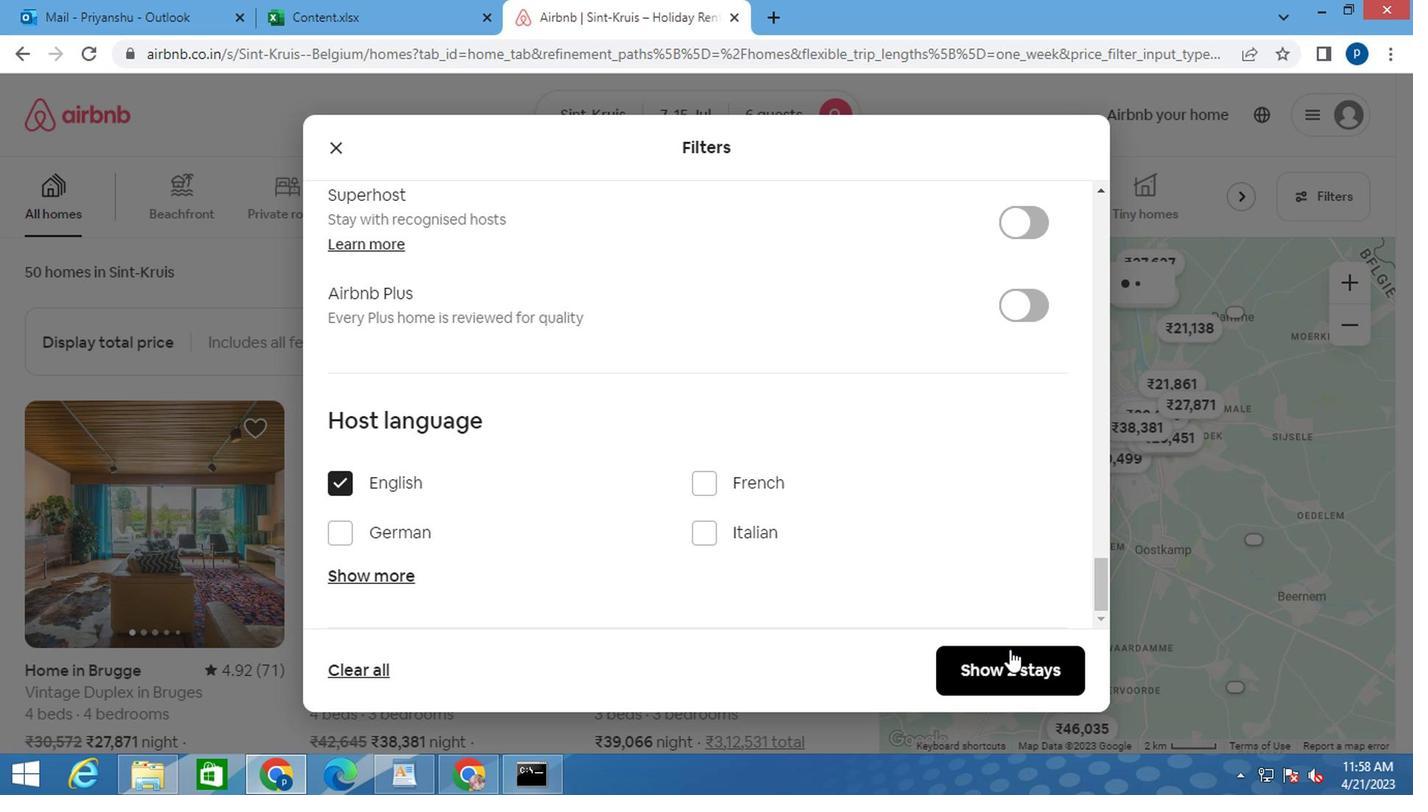 
